 Task: Add a signature Gerard Scott containing Best wishes for a happy Veterans Day, Gerard Scott to email address softage.5@softage.net and add a label Body care
Action: Mouse moved to (870, 68)
Screenshot: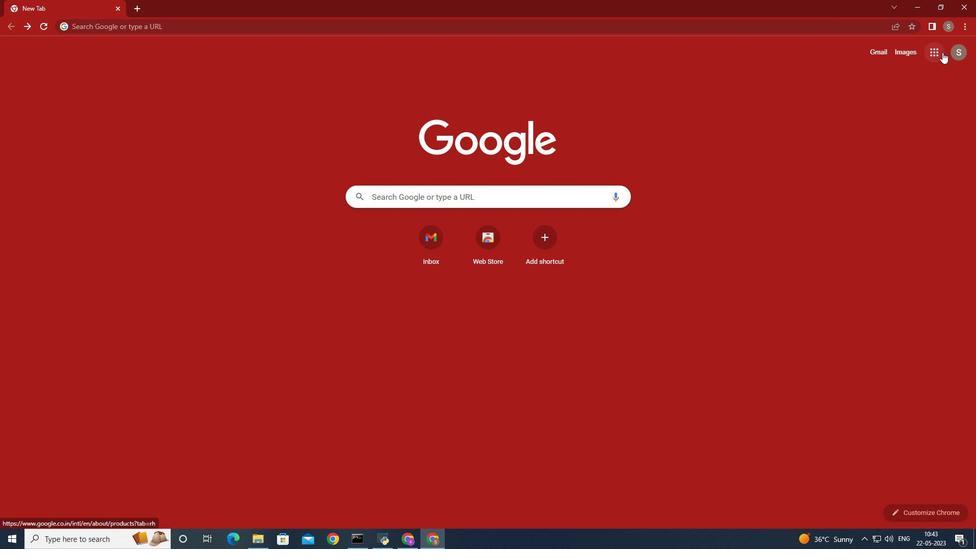 
Action: Mouse pressed left at (870, 68)
Screenshot: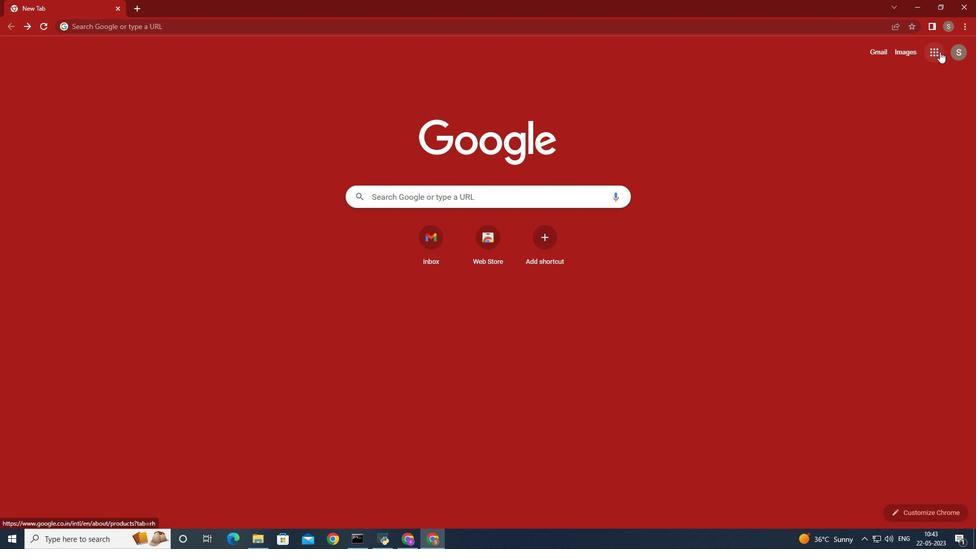 
Action: Mouse moved to (856, 87)
Screenshot: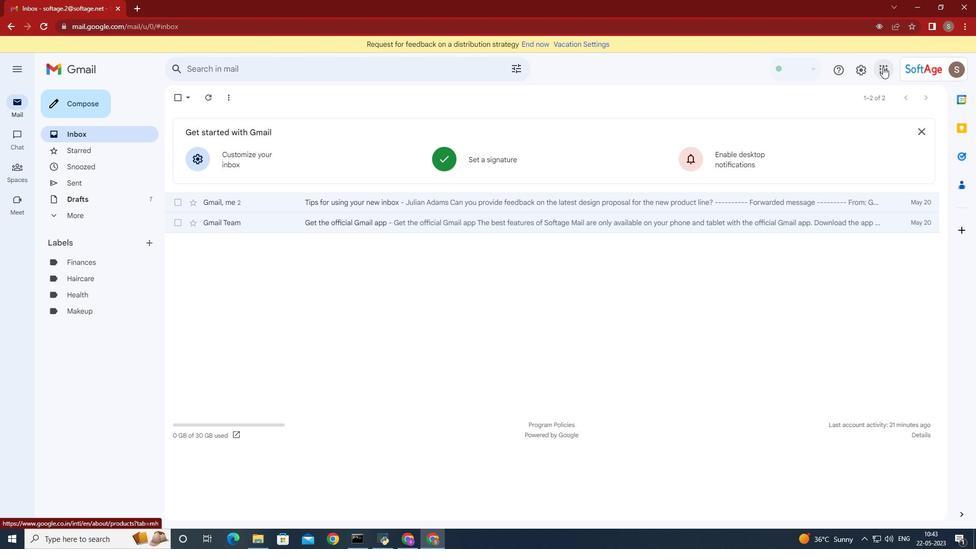 
Action: Mouse pressed left at (856, 87)
Screenshot: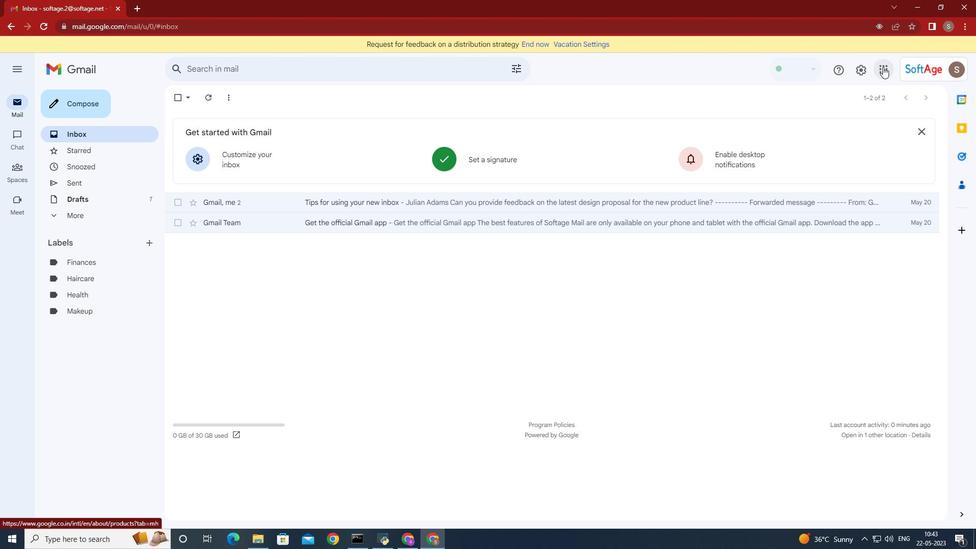 
Action: Mouse moved to (836, 132)
Screenshot: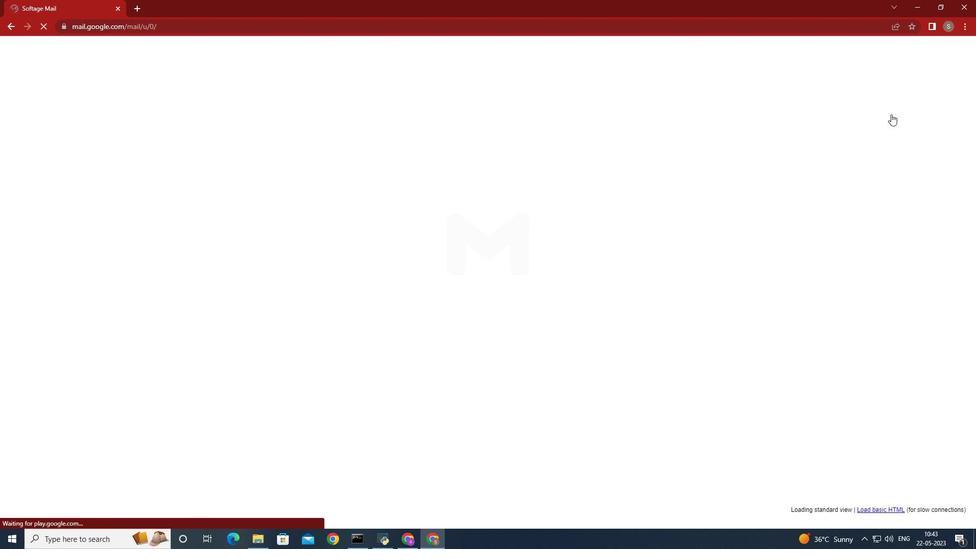 
Action: Mouse pressed left at (836, 132)
Screenshot: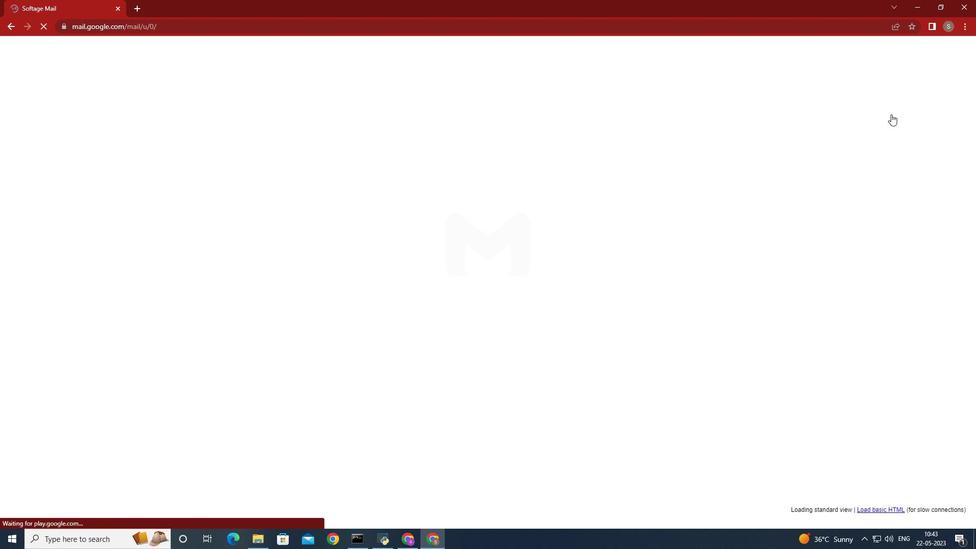 
Action: Mouse moved to (382, 249)
Screenshot: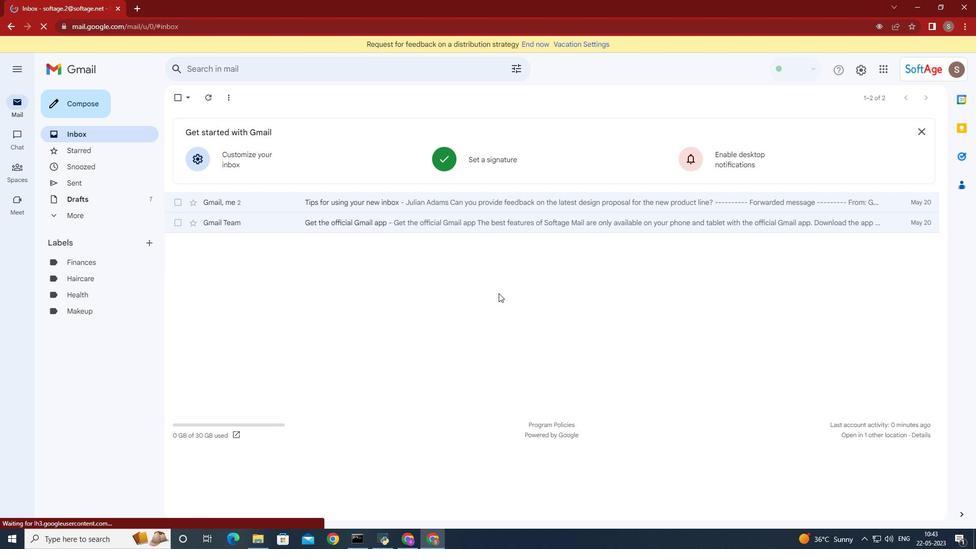
Action: Mouse scrolled (382, 249) with delta (0, 0)
Screenshot: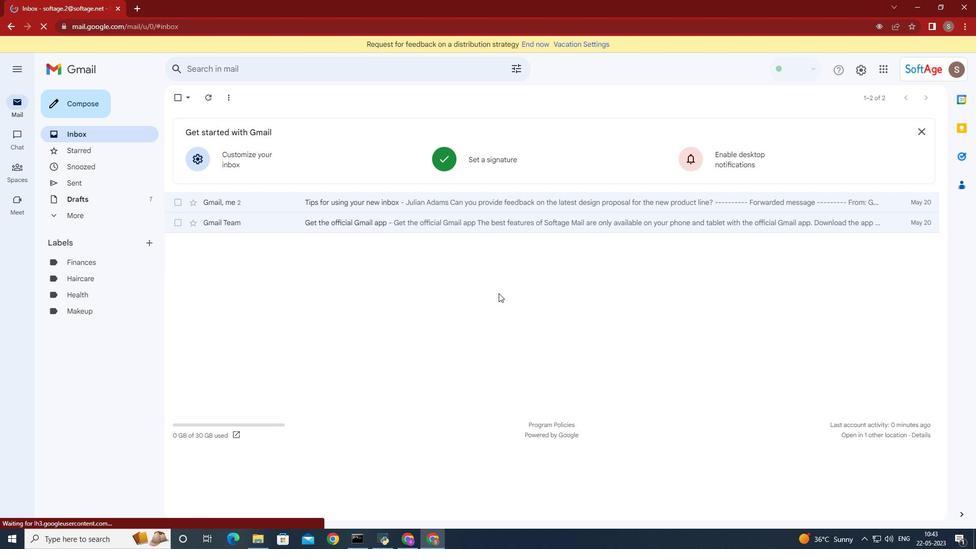 
Action: Mouse scrolled (382, 249) with delta (0, 0)
Screenshot: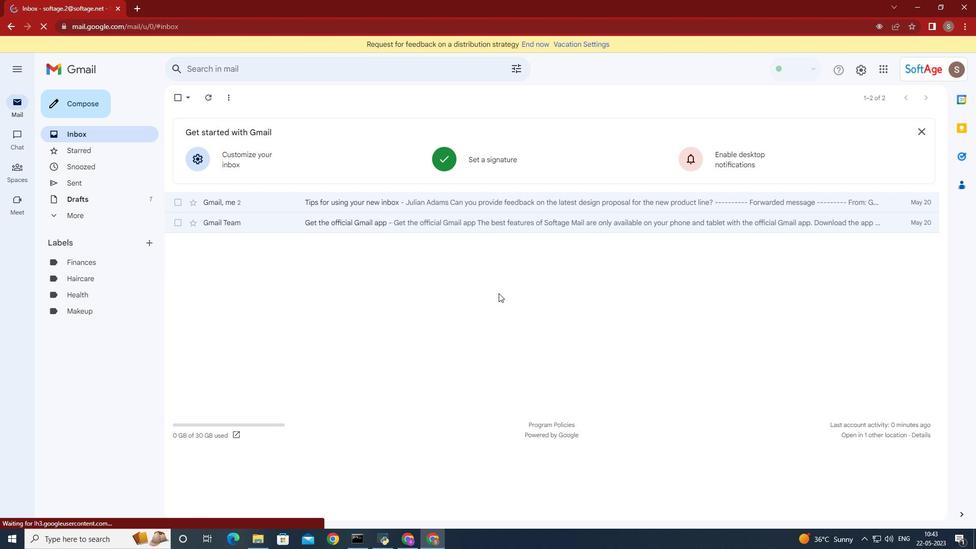
Action: Mouse scrolled (382, 249) with delta (0, 0)
Screenshot: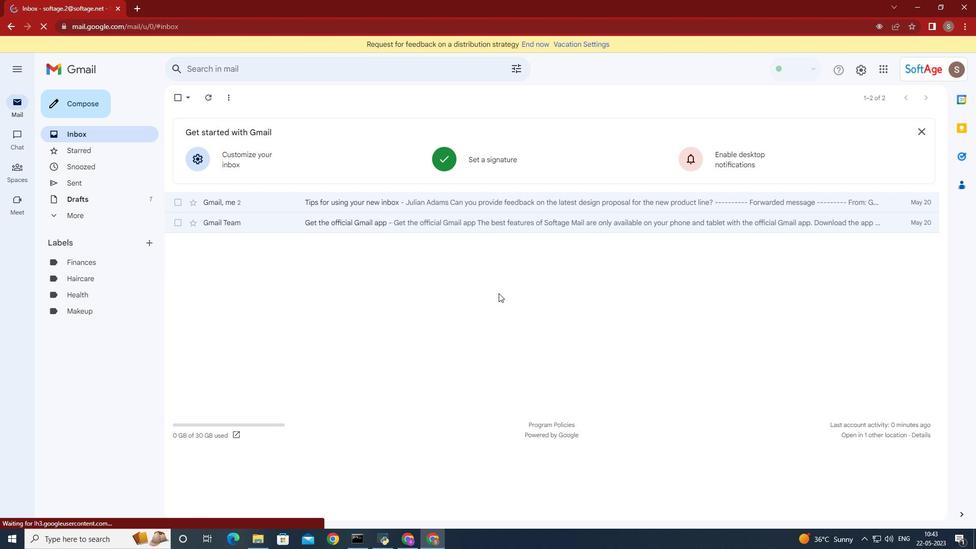 
Action: Mouse scrolled (382, 249) with delta (0, 0)
Screenshot: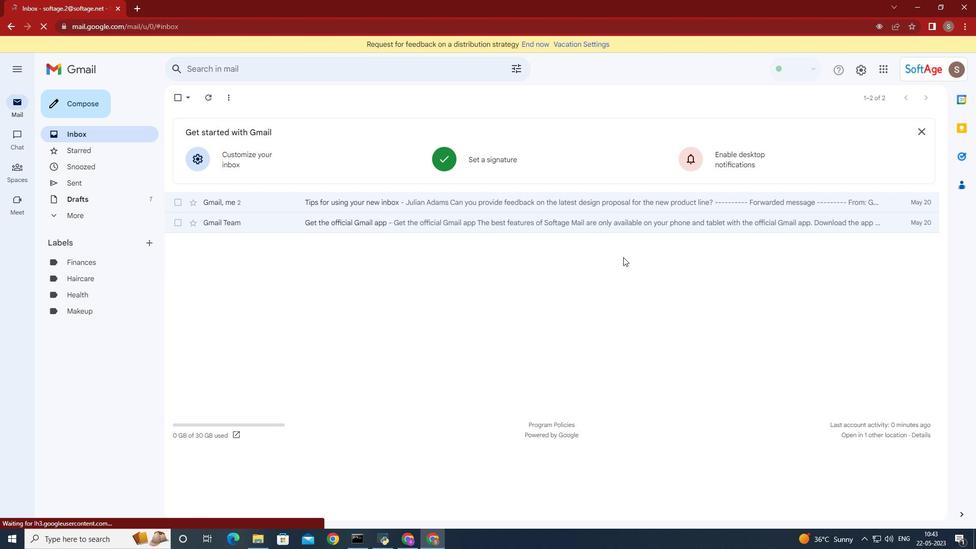 
Action: Mouse scrolled (382, 249) with delta (0, 0)
Screenshot: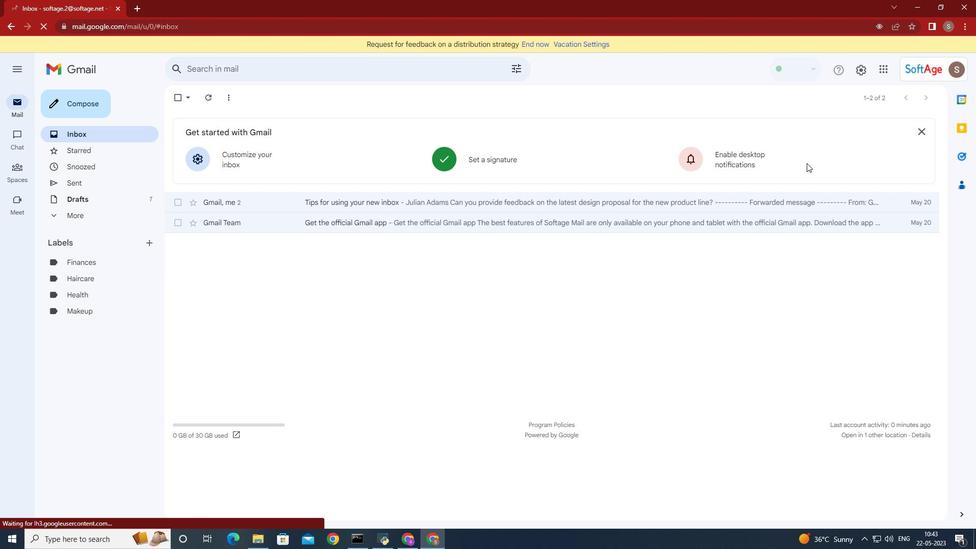 
Action: Mouse scrolled (382, 249) with delta (0, 0)
Screenshot: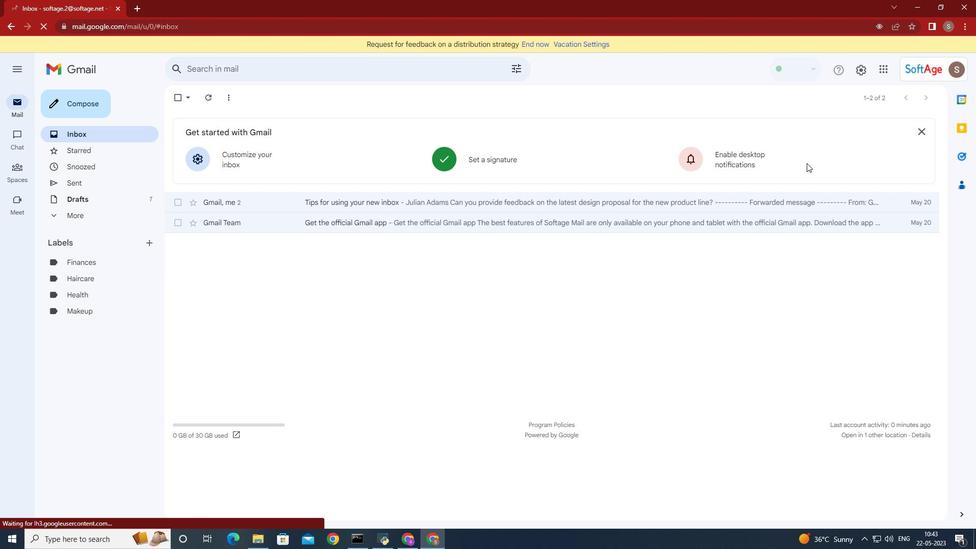 
Action: Mouse scrolled (382, 249) with delta (0, 0)
Screenshot: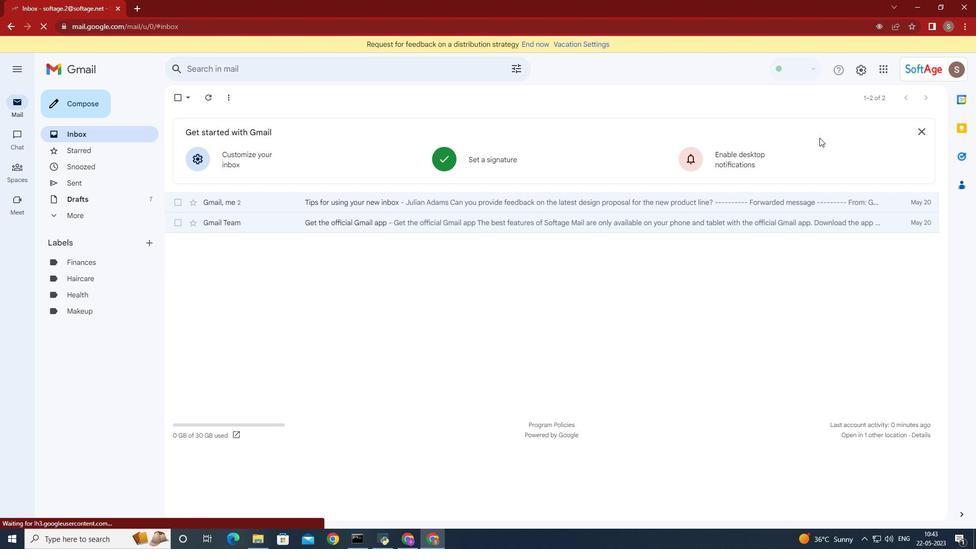 
Action: Mouse scrolled (382, 249) with delta (0, 0)
Screenshot: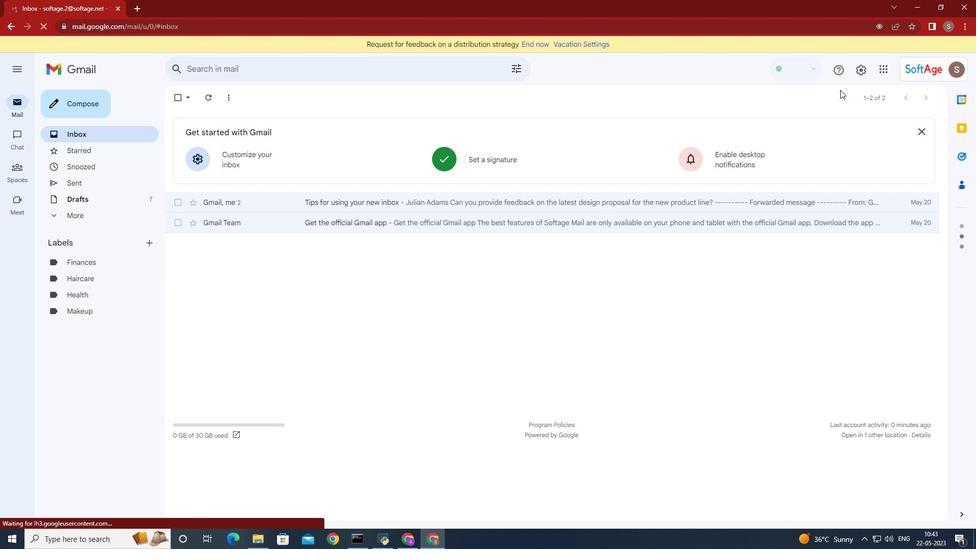 
Action: Mouse scrolled (382, 249) with delta (0, 0)
Screenshot: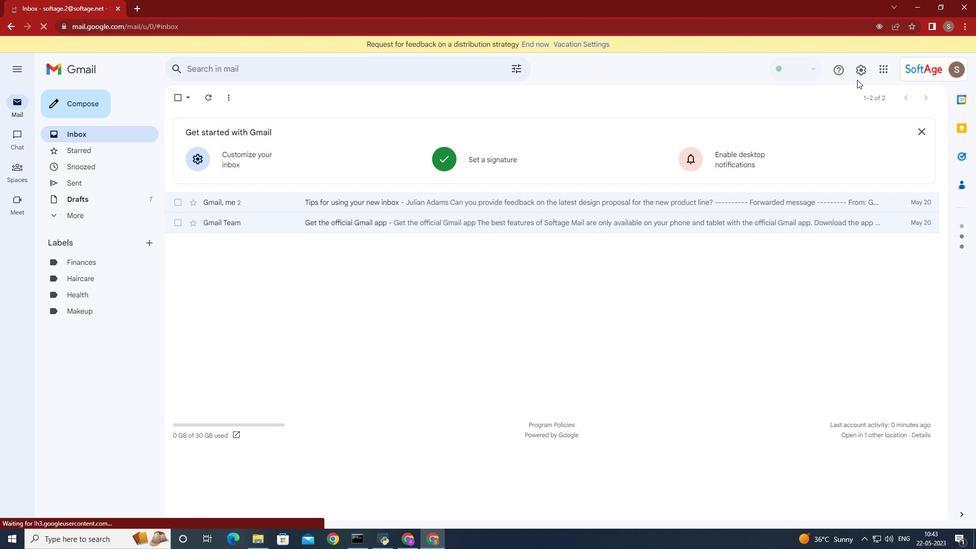 
Action: Mouse scrolled (382, 249) with delta (0, 0)
Screenshot: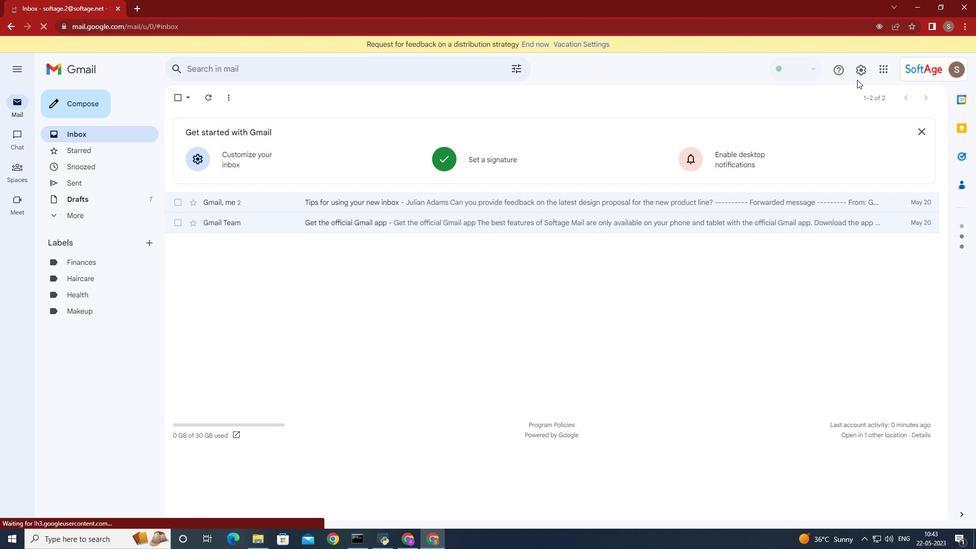 
Action: Mouse scrolled (382, 249) with delta (0, 0)
Screenshot: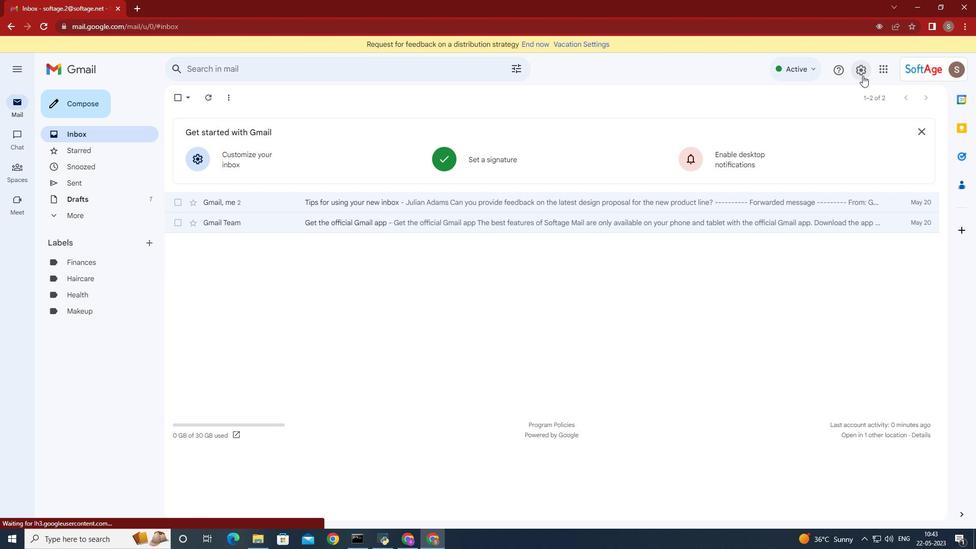 
Action: Mouse scrolled (382, 249) with delta (0, 0)
Screenshot: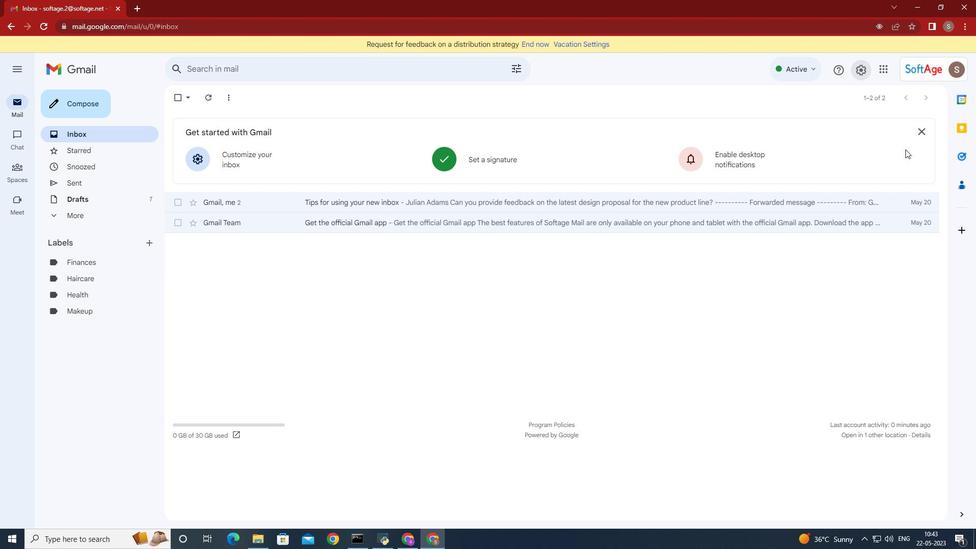 
Action: Mouse scrolled (382, 249) with delta (0, 0)
Screenshot: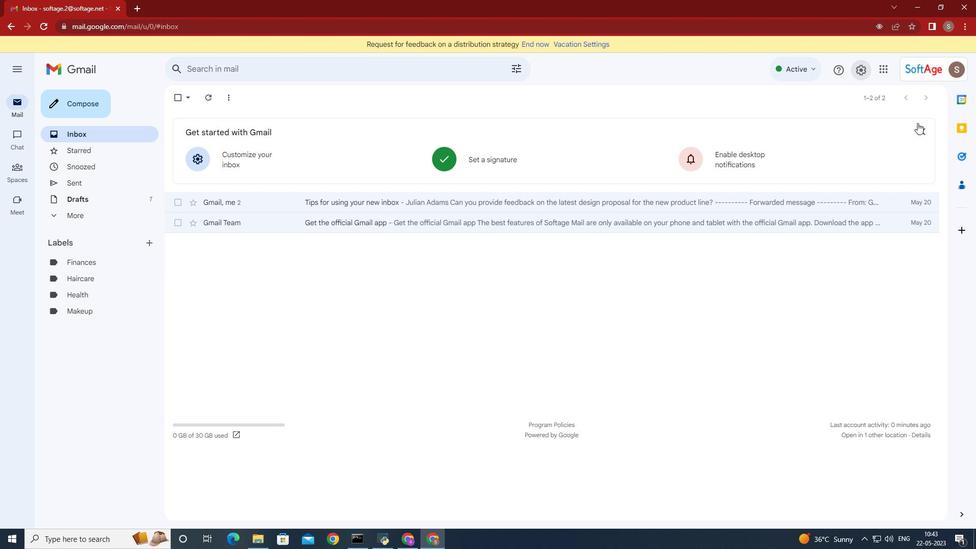 
Action: Mouse scrolled (382, 249) with delta (0, 0)
Screenshot: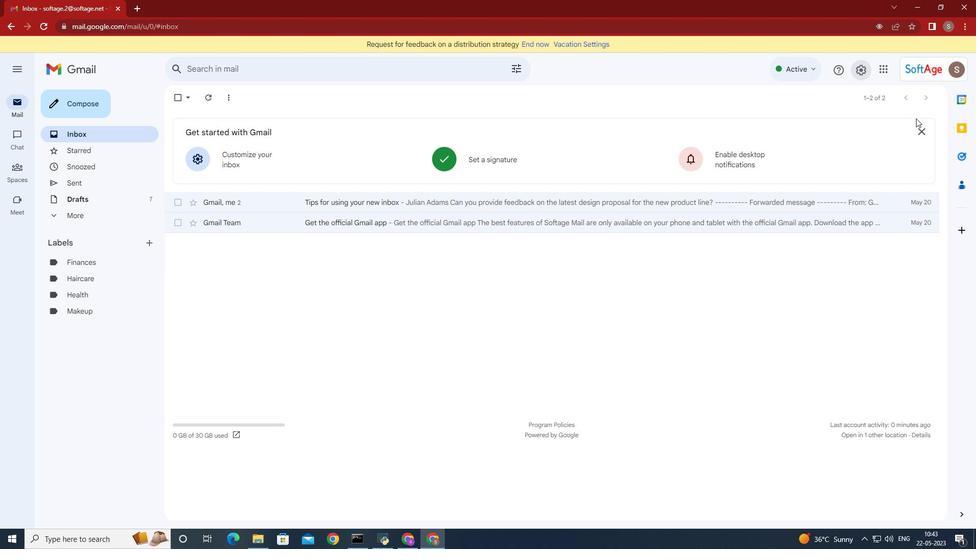
Action: Mouse moved to (438, 348)
Screenshot: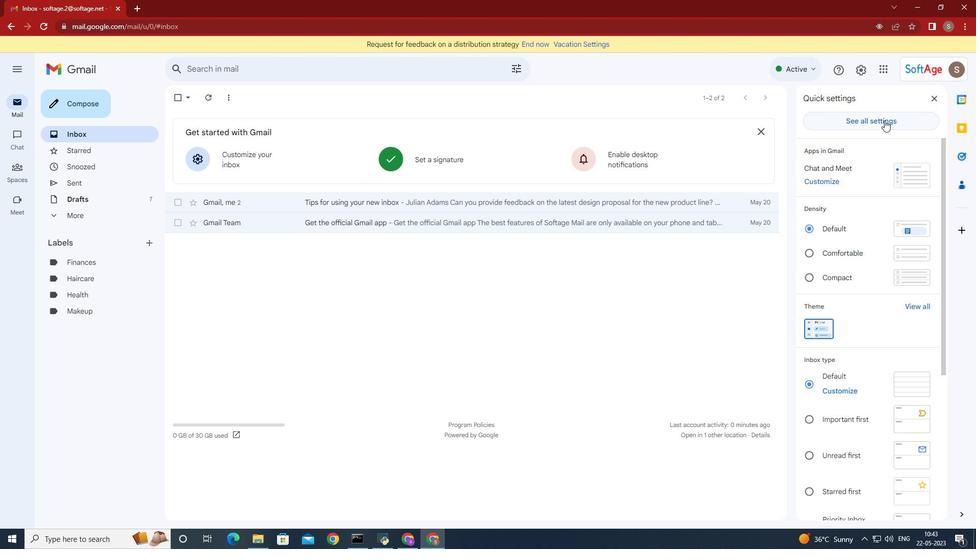 
Action: Mouse pressed left at (438, 348)
Screenshot: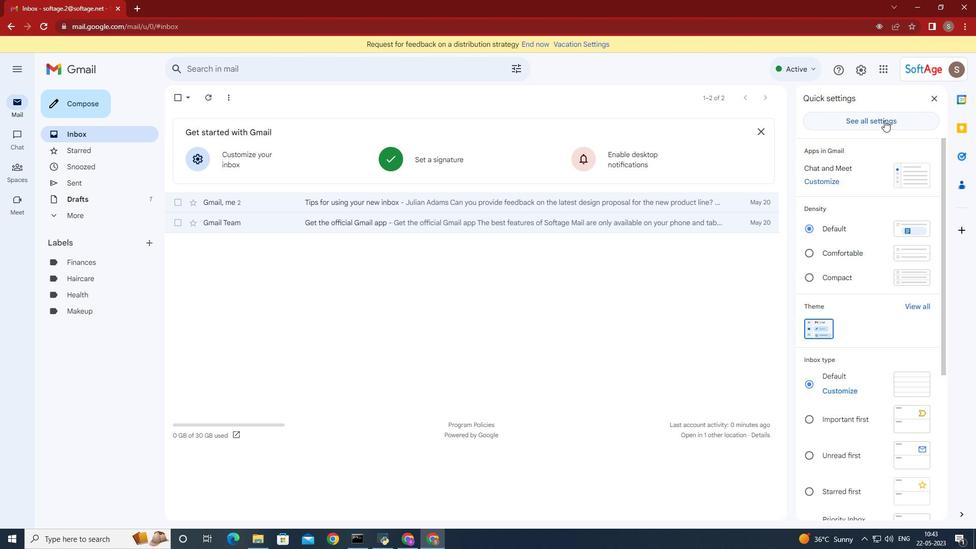 
Action: Mouse moved to (563, 311)
Screenshot: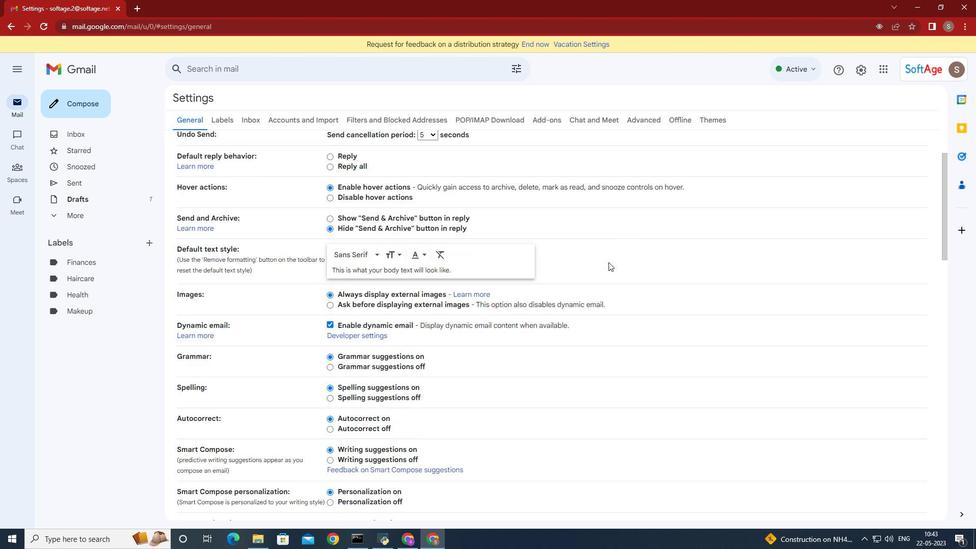 
Action: Mouse pressed left at (563, 311)
Screenshot: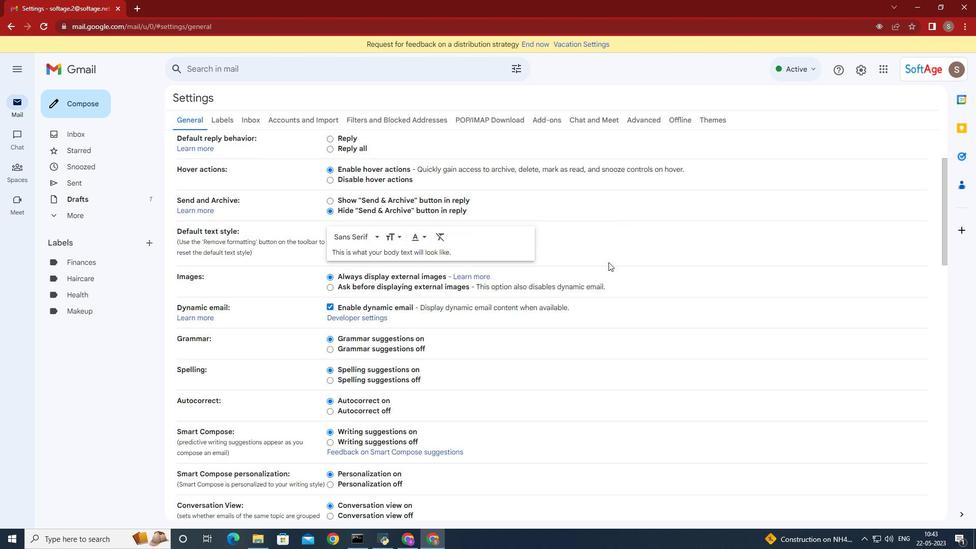 
Action: Mouse moved to (371, 356)
Screenshot: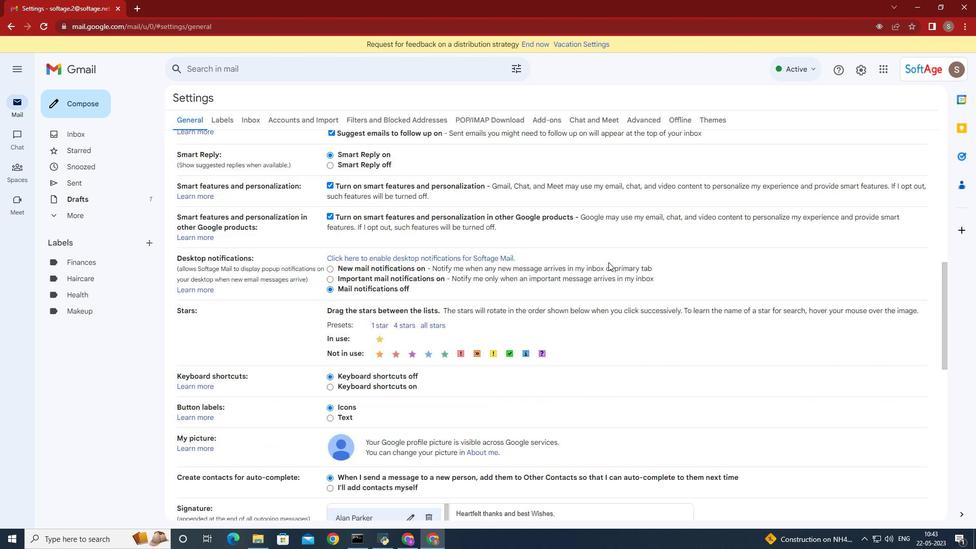
Action: Mouse pressed left at (371, 356)
Screenshot: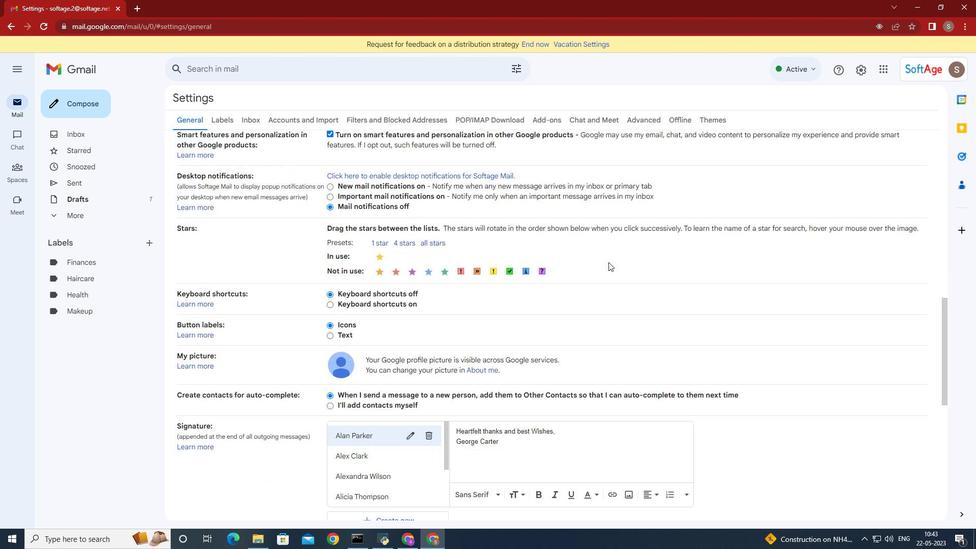 
Action: Mouse moved to (444, 293)
Screenshot: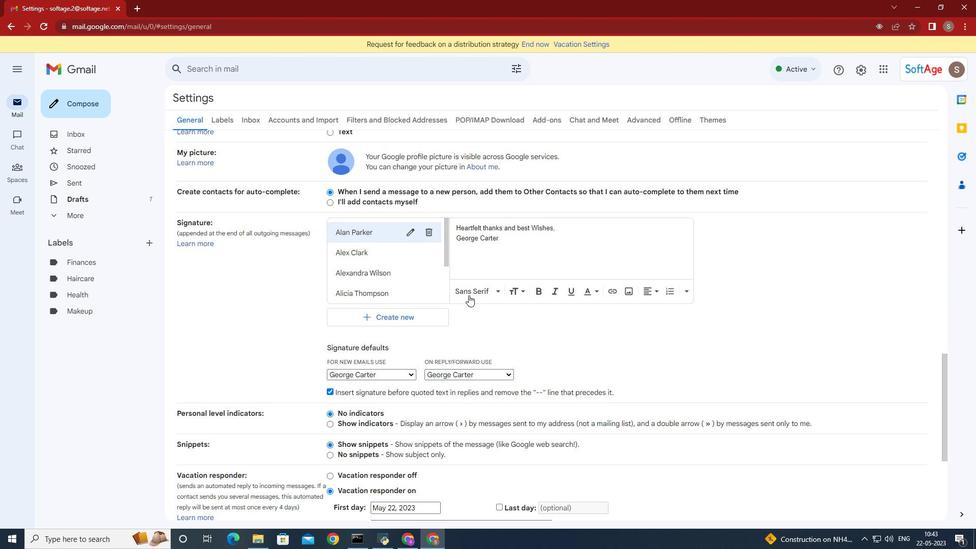 
Action: Key pressed <Key.caps_lock>S<Key.caps_lock>cott<Key.space><Key.caps_lock><Key.backspace><Key.backspace><Key.backspace><Key.backspace><Key.backspace><Key.backspace>G<Key.caps_lock>ereard<Key.space><Key.caps_lock>S<Key.caps_lock>cott
Screenshot: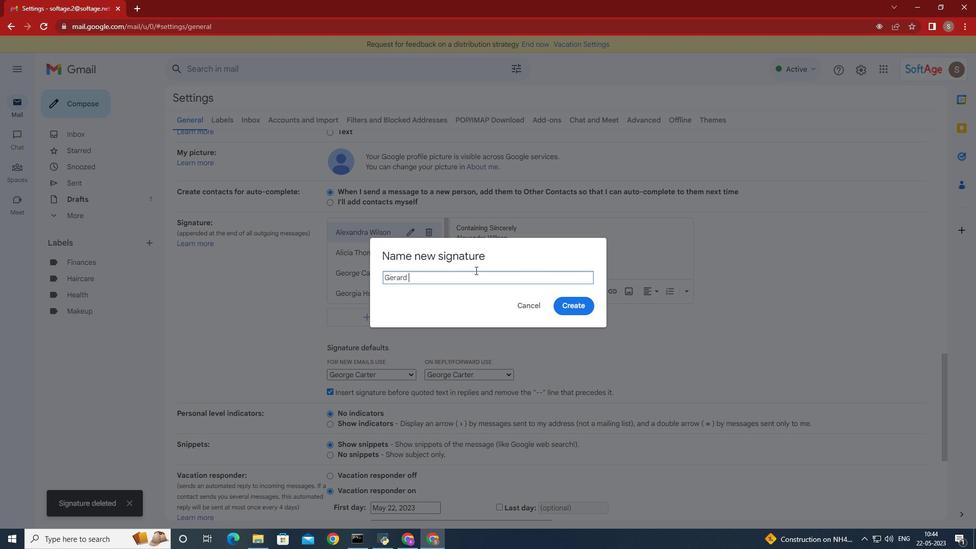 
Action: Mouse moved to (403, 284)
Screenshot: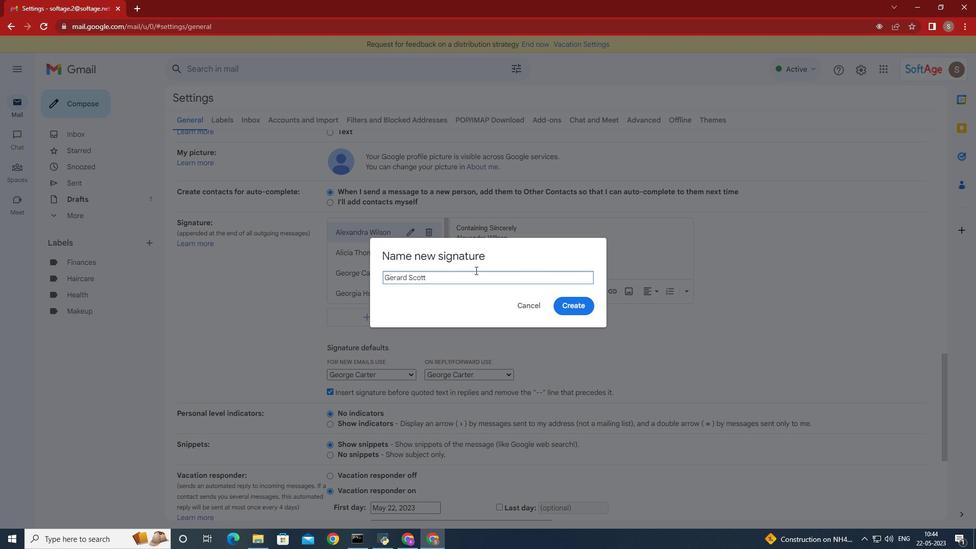 
Action: Mouse pressed left at (403, 284)
Screenshot: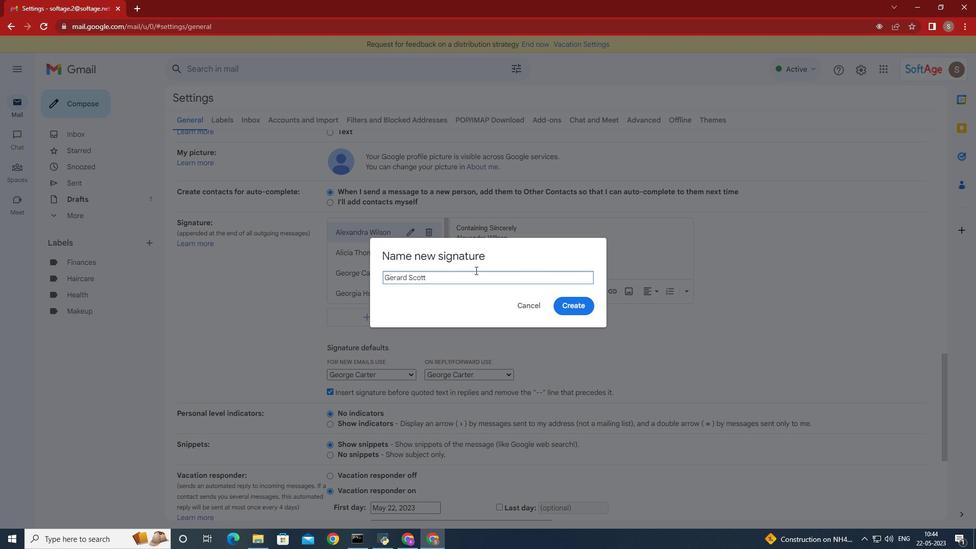 
Action: Mouse moved to (399, 284)
Screenshot: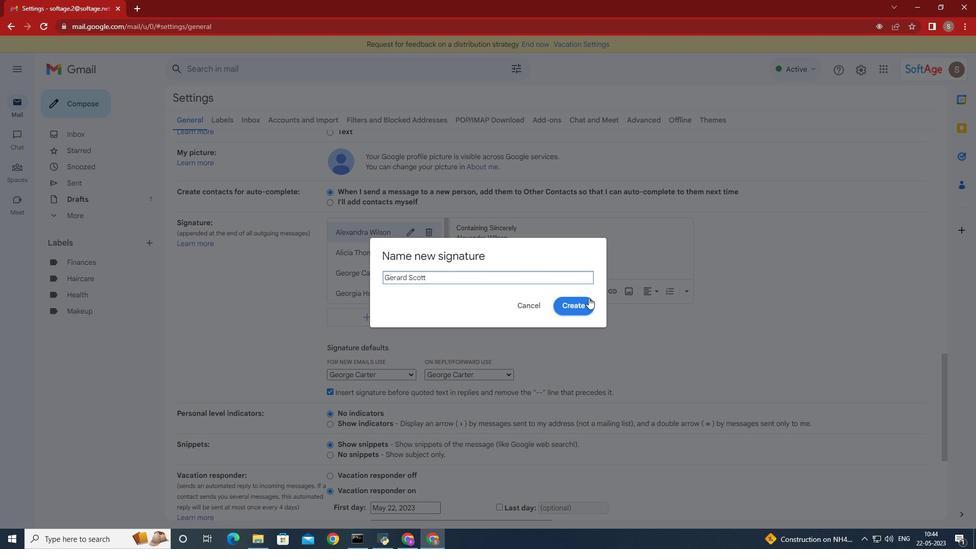 
Action: Mouse pressed left at (399, 284)
Screenshot: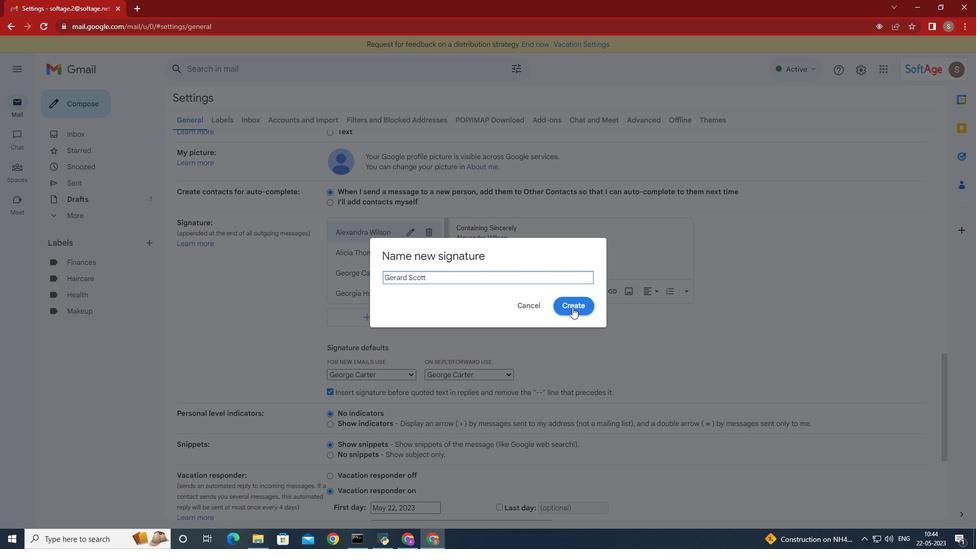 
Action: Mouse moved to (415, 288)
Screenshot: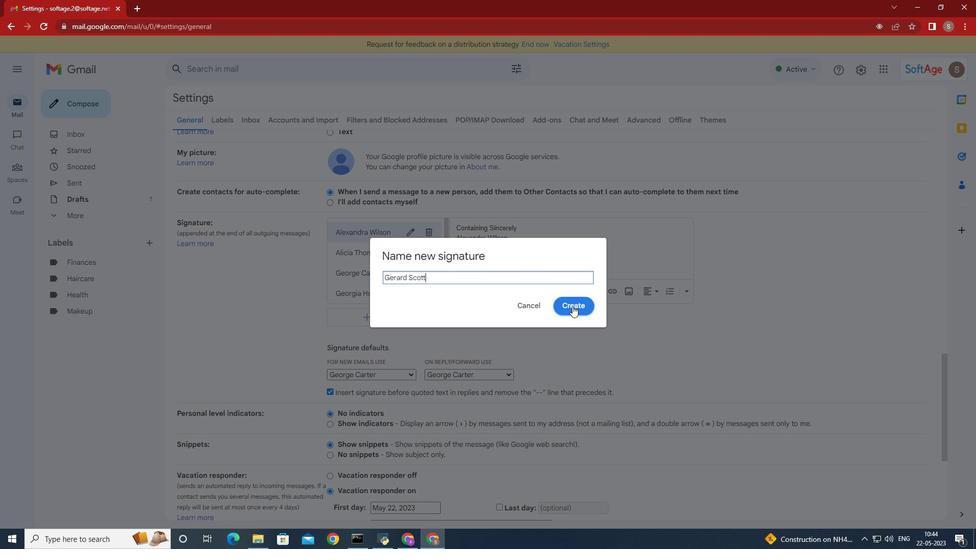 
Action: Key pressed <Key.backspace>
Screenshot: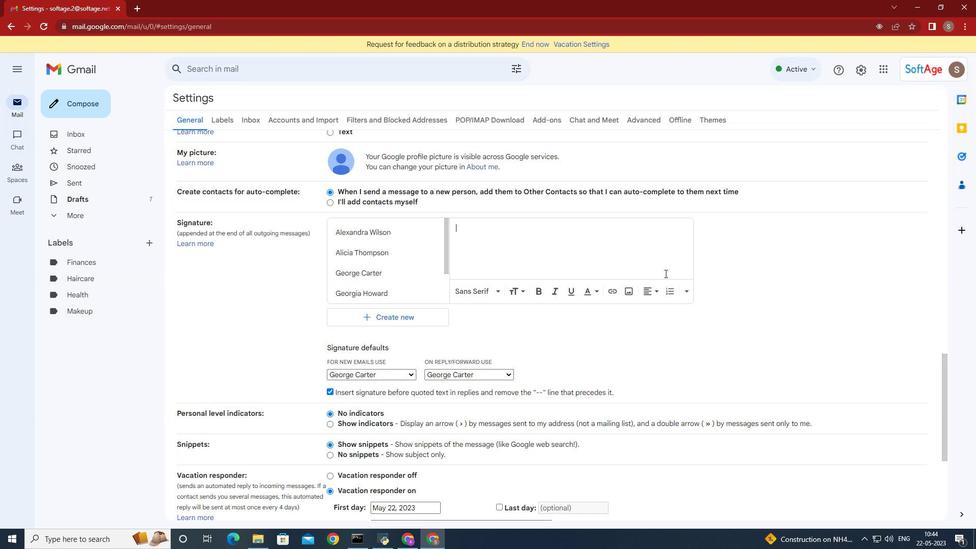 
Action: Mouse moved to (582, 310)
Screenshot: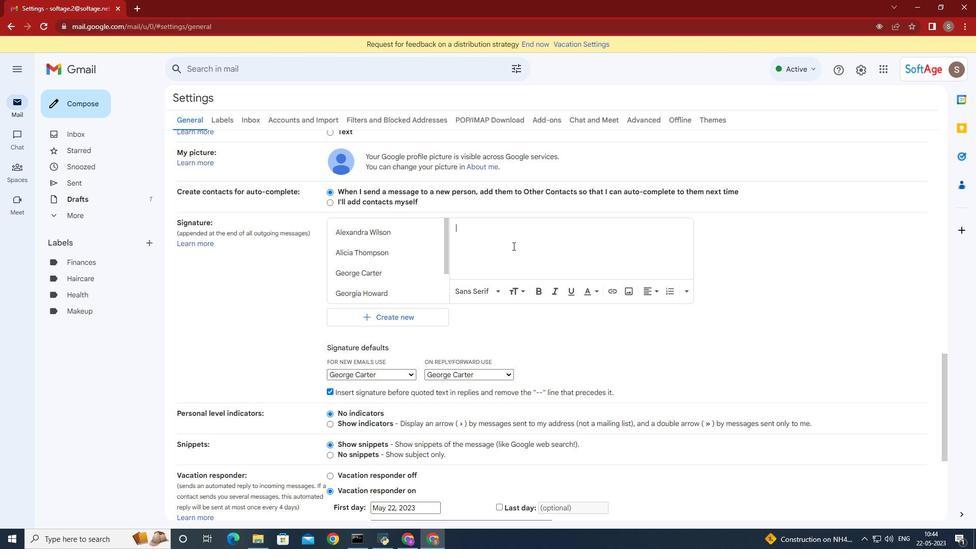 
Action: Mouse pressed left at (582, 310)
Screenshot: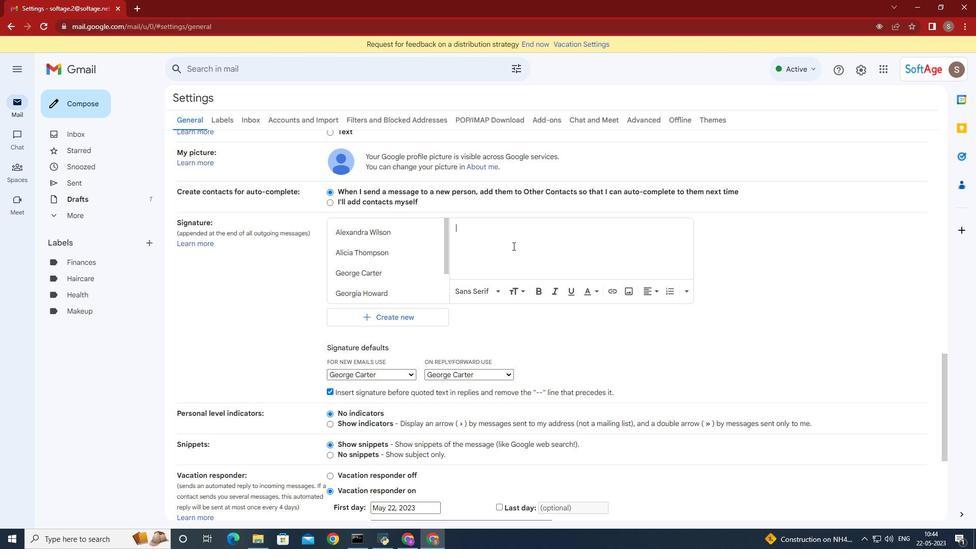 
Action: Mouse moved to (467, 277)
Screenshot: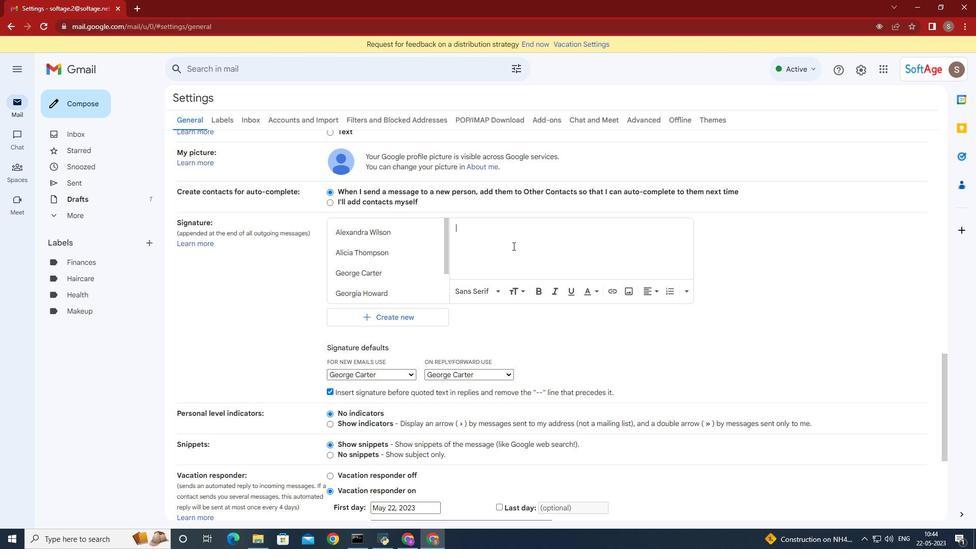 
Action: Mouse scrolled (467, 277) with delta (0, 0)
Screenshot: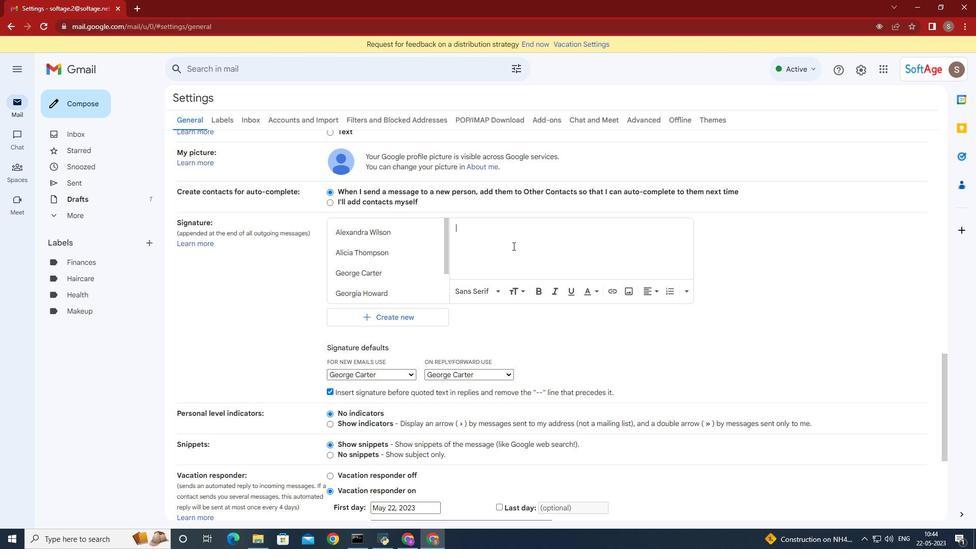 
Action: Mouse scrolled (467, 277) with delta (0, 0)
Screenshot: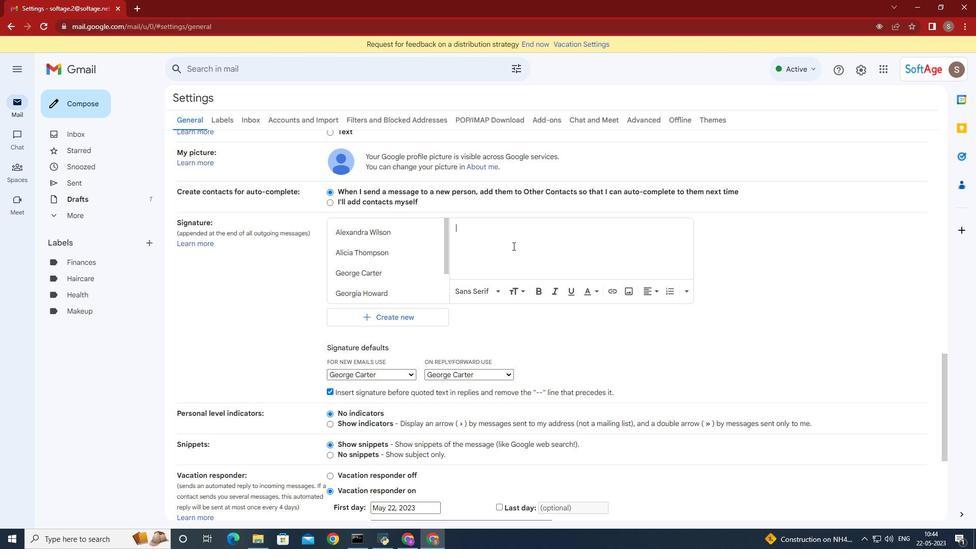 
Action: Mouse moved to (493, 266)
Screenshot: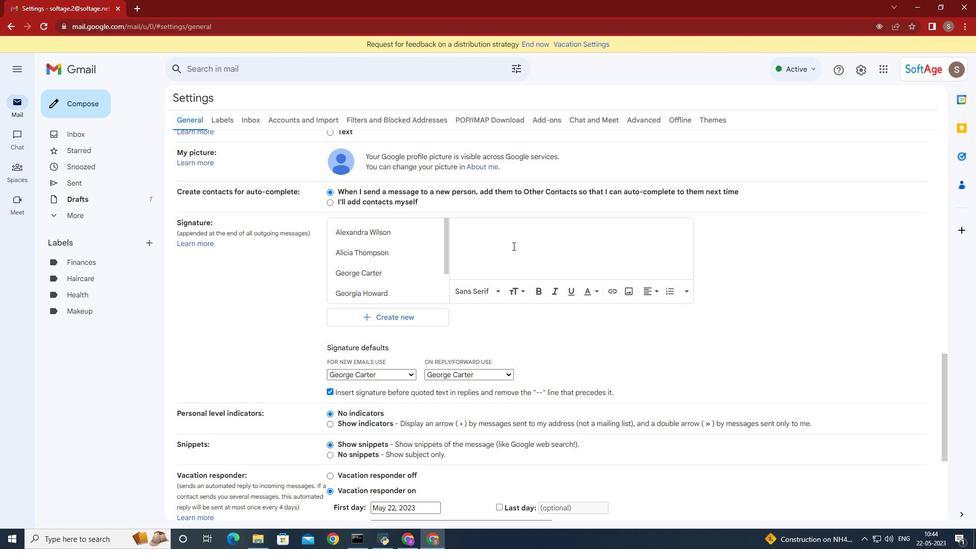 
Action: Mouse pressed left at (493, 266)
Screenshot: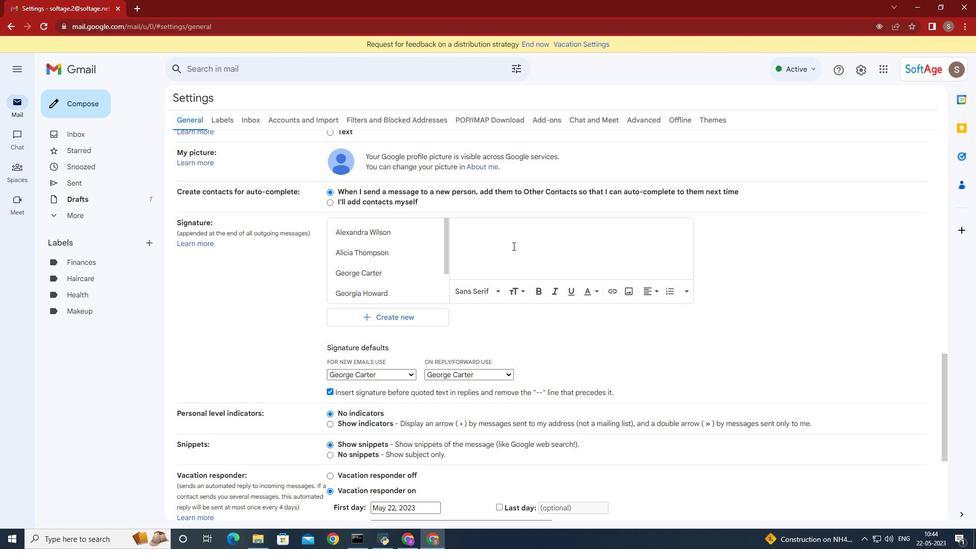 
Action: Key pressed <Key.caps_lock>B<Key.caps_lock>est<Key.space>wishes<Key.space>for<Key.space>a<Key.space>happy<Key.space>veterand<Key.space><Key.backspace><Key.backspace>s<Key.space><Key.caps_lock>D<Key.caps_lock>ay,<Key.enter><Key.caps_lock>F<Key.backspace>G<Key.caps_lock>ere<Key.backspace>ard<Key.space><Key.caps_lock>S<Key.caps_lock>cott
Screenshot: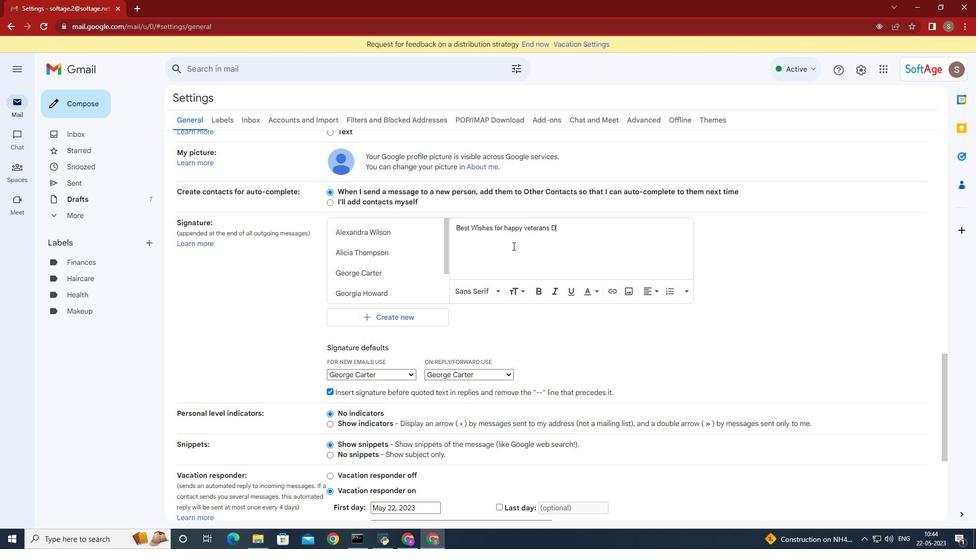 
Action: Mouse moved to (481, 314)
Screenshot: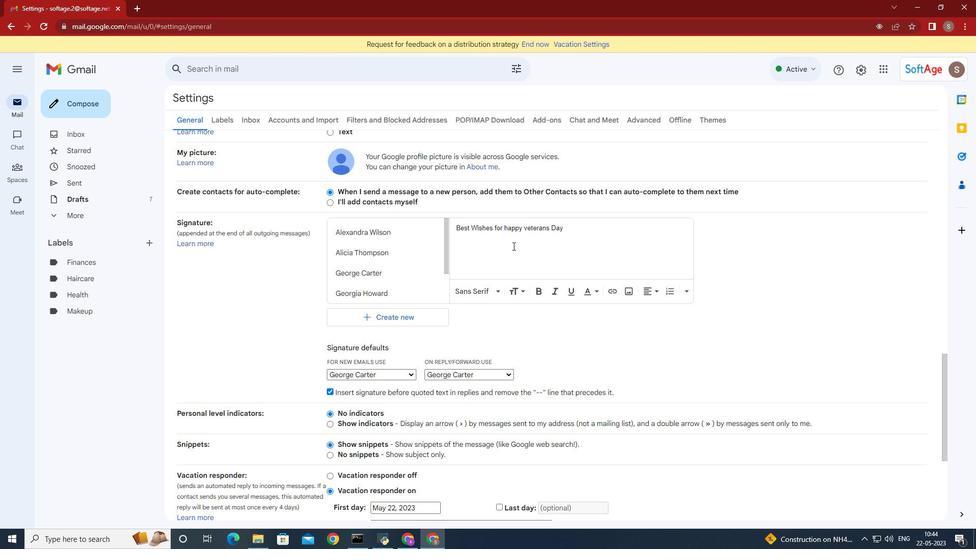 
Action: Mouse scrolled (481, 313) with delta (0, 0)
Screenshot: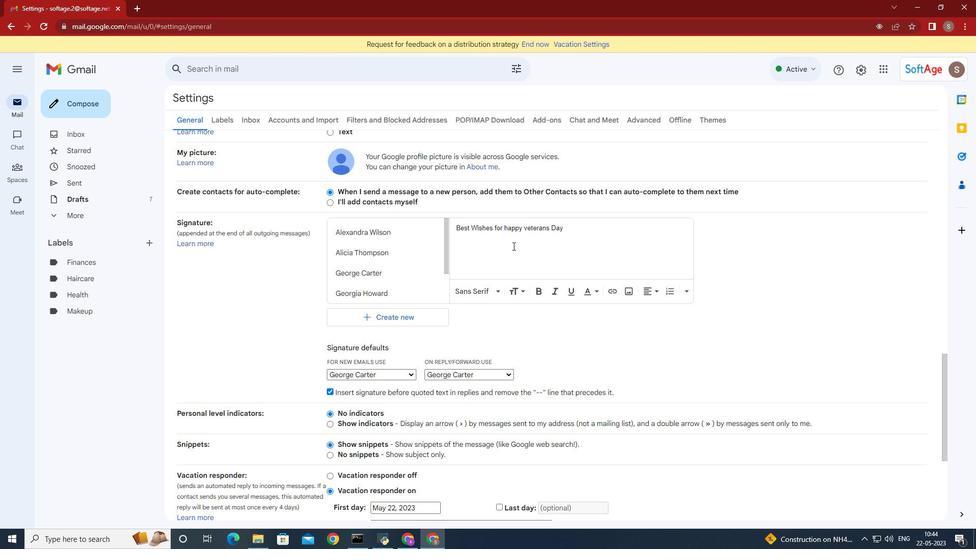 
Action: Mouse scrolled (481, 313) with delta (0, 0)
Screenshot: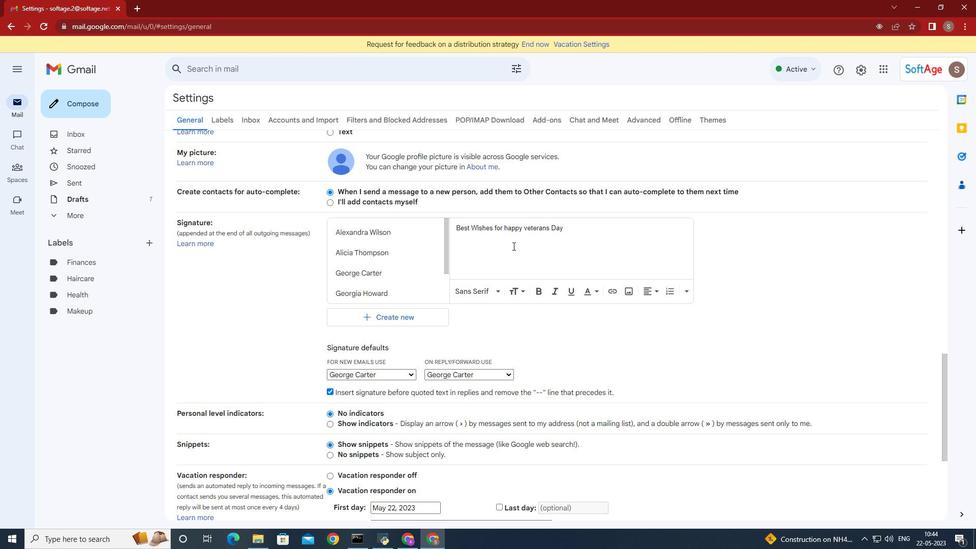 
Action: Mouse scrolled (481, 313) with delta (0, 0)
Screenshot: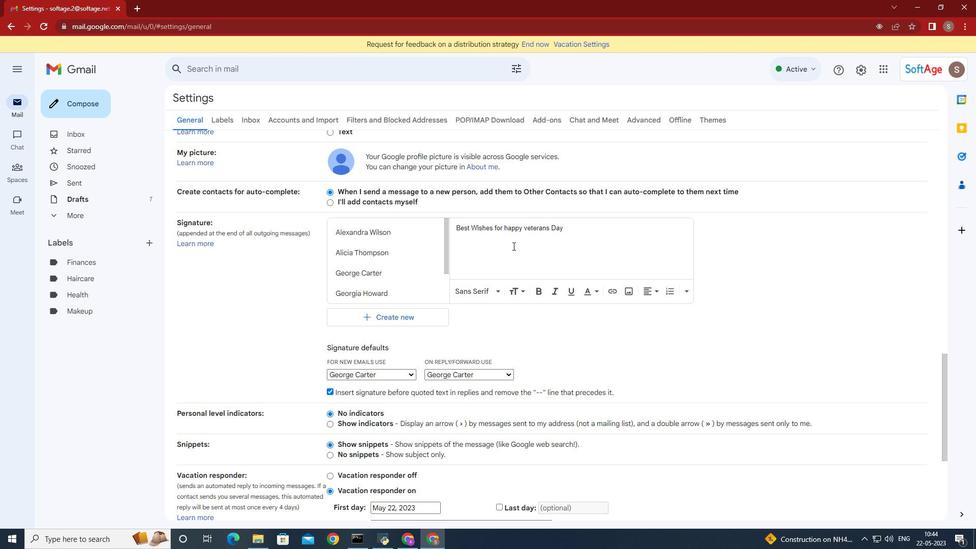 
Action: Mouse scrolled (481, 313) with delta (0, 0)
Screenshot: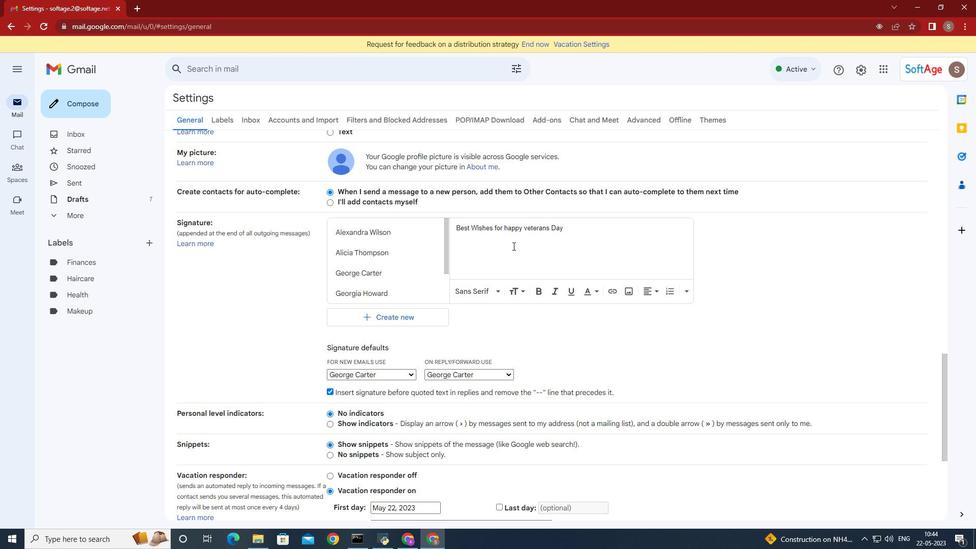 
Action: Mouse scrolled (481, 313) with delta (0, 0)
Screenshot: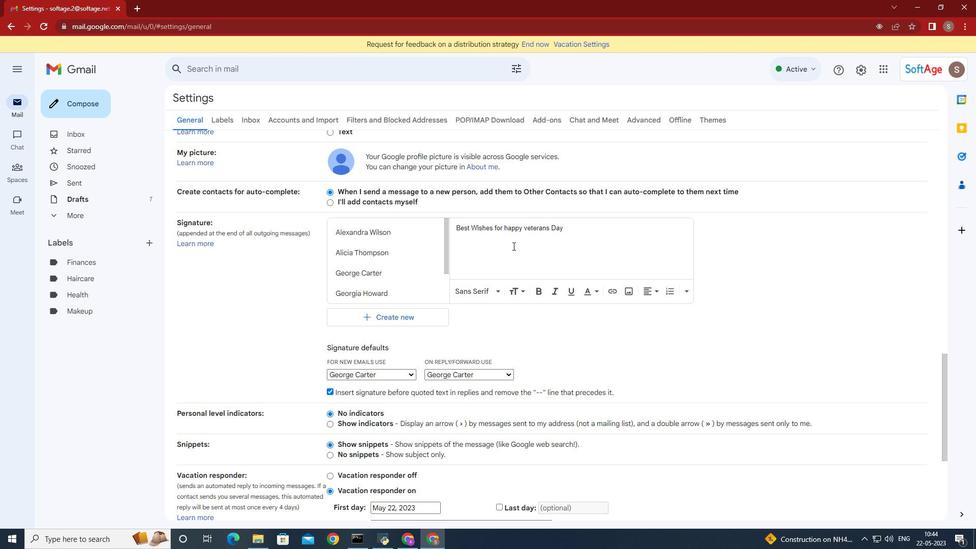 
Action: Mouse scrolled (481, 313) with delta (0, 0)
Screenshot: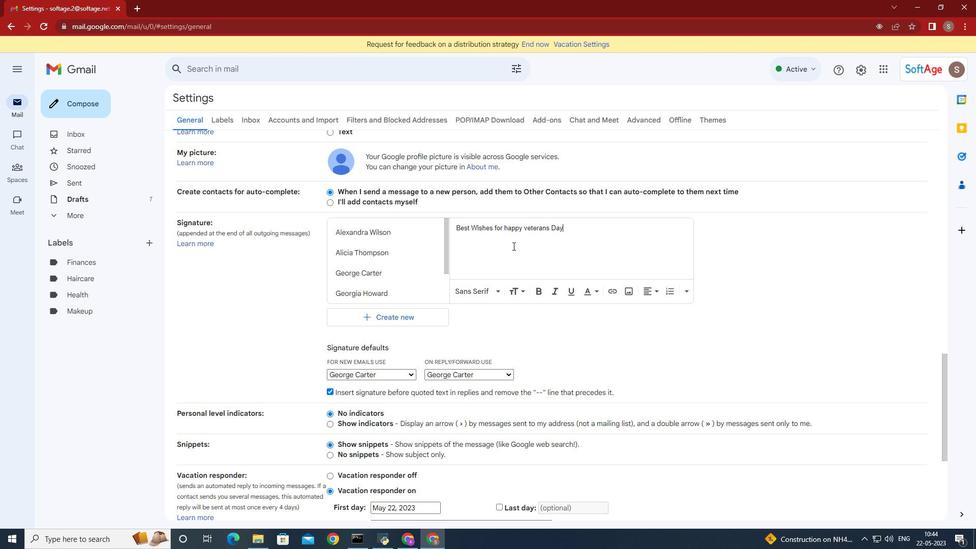 
Action: Mouse scrolled (481, 313) with delta (0, 0)
Screenshot: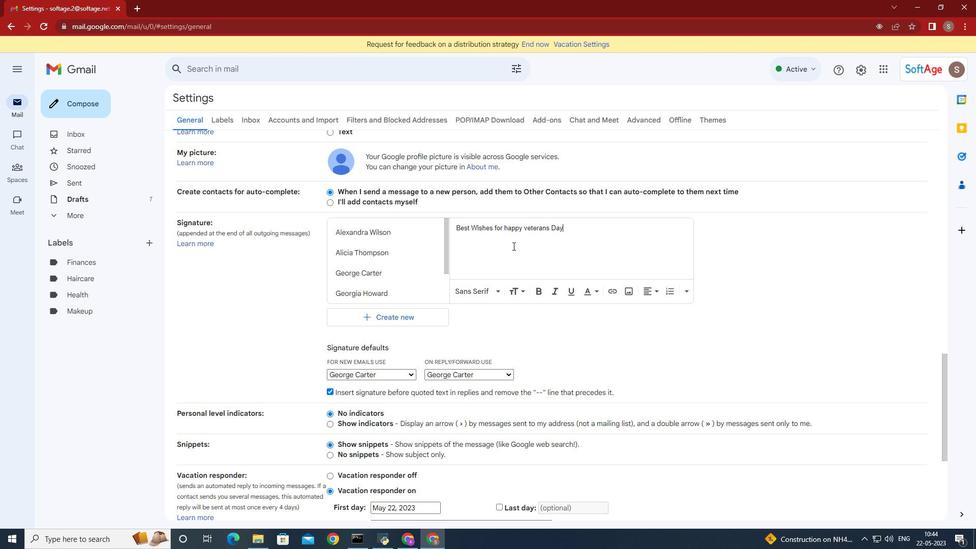 
Action: Mouse scrolled (481, 313) with delta (0, 0)
Screenshot: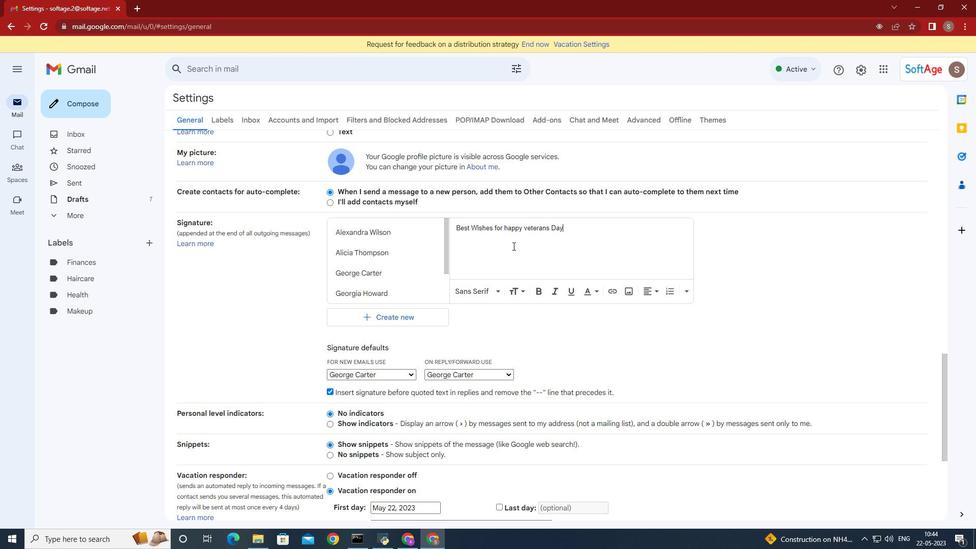 
Action: Mouse scrolled (481, 313) with delta (0, 0)
Screenshot: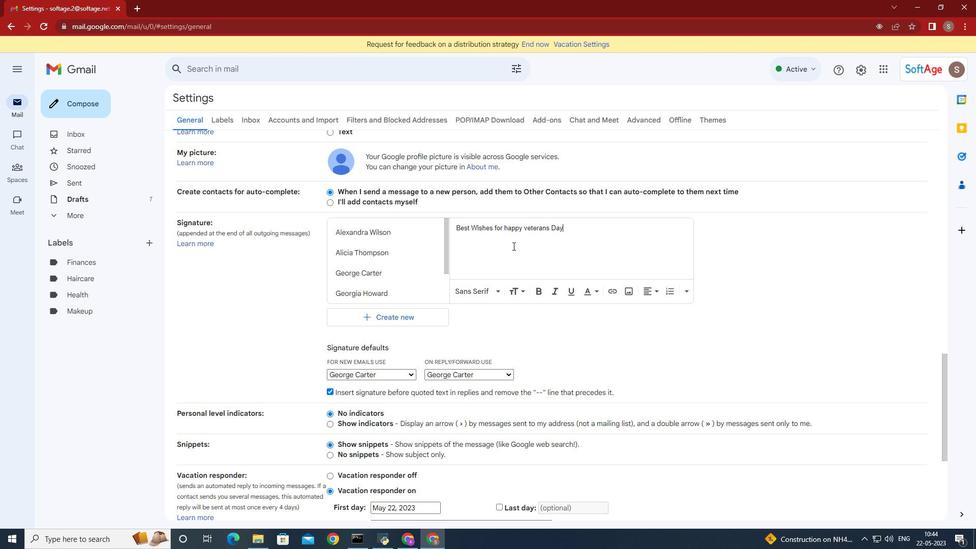 
Action: Mouse moved to (530, 462)
Screenshot: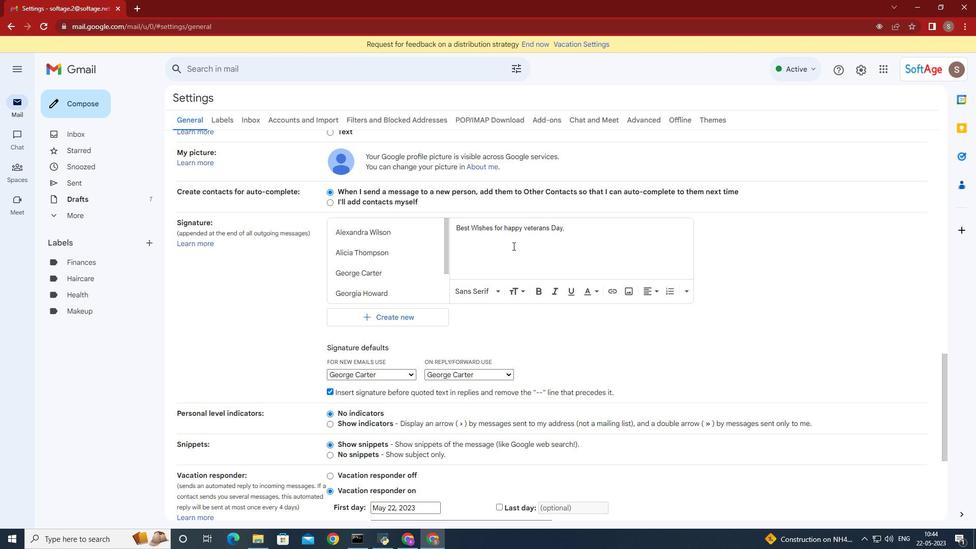 
Action: Mouse pressed left at (530, 462)
Screenshot: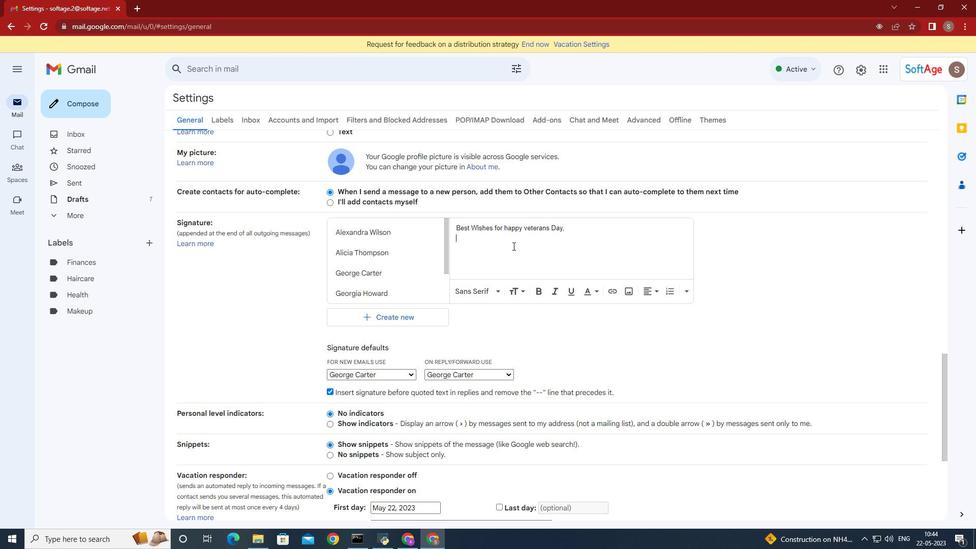 
Action: Mouse moved to (81, 124)
Screenshot: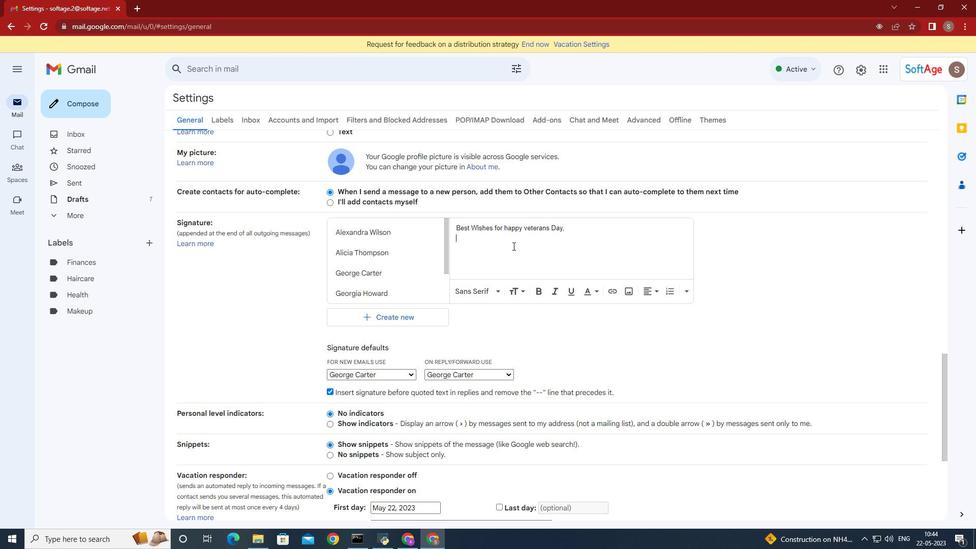
Action: Mouse pressed left at (81, 124)
Screenshot: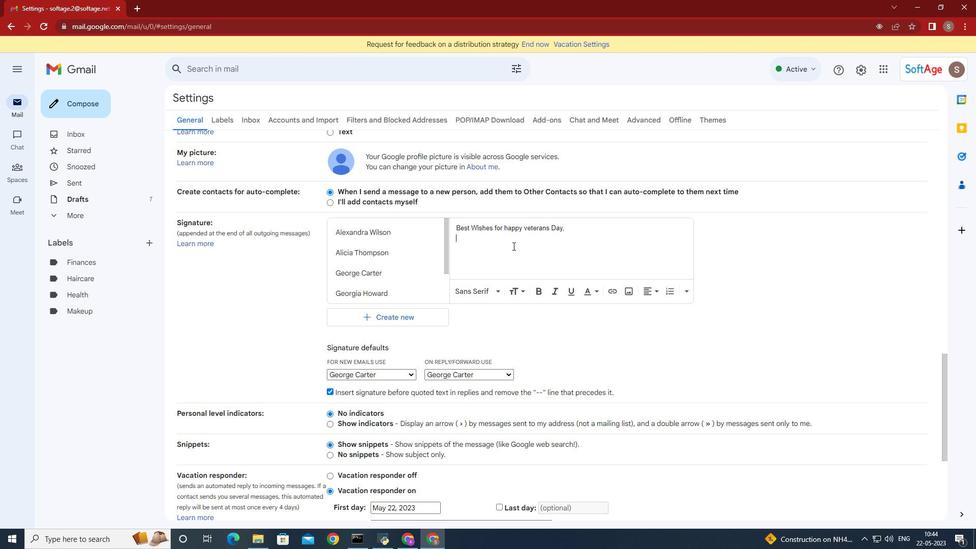 
Action: Mouse moved to (919, 228)
Screenshot: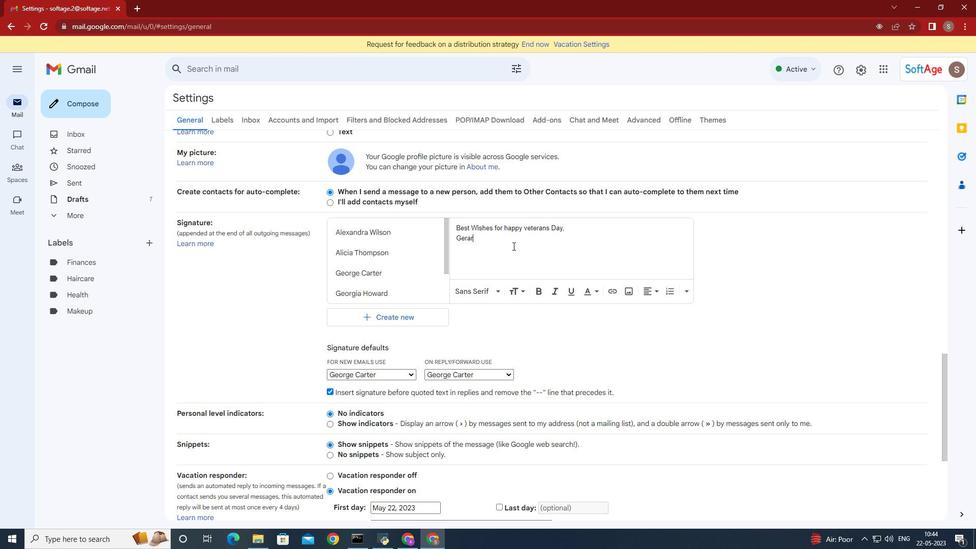
Action: Mouse pressed left at (919, 228)
Screenshot: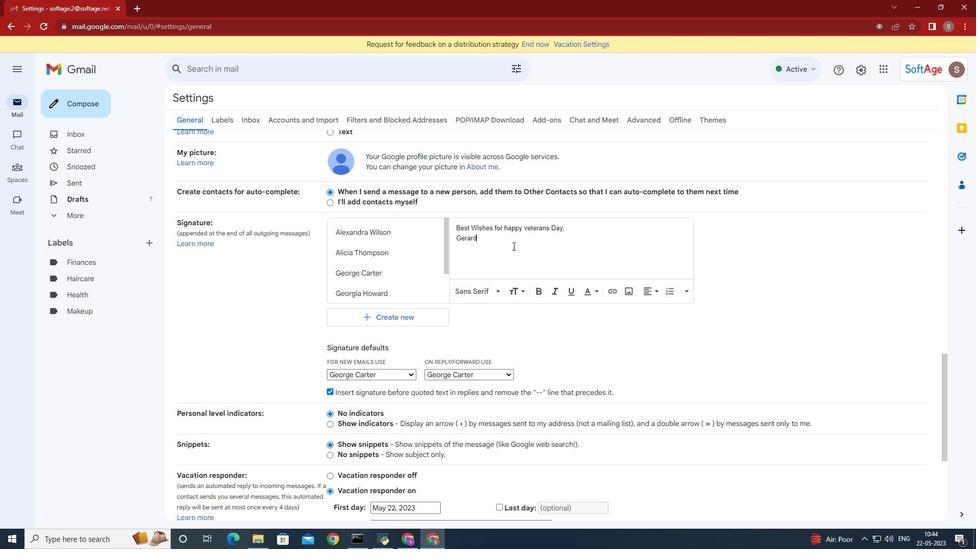 
Action: Mouse moved to (261, 499)
Screenshot: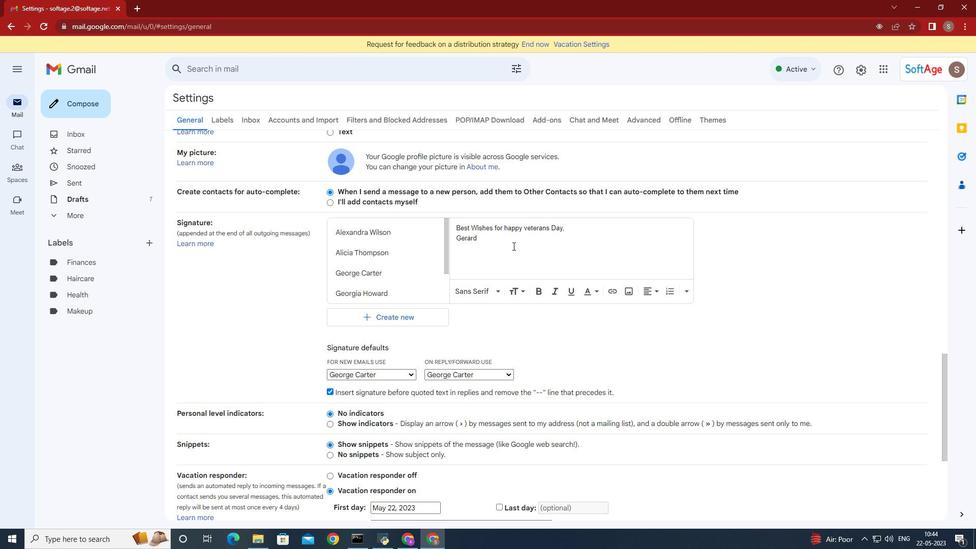 
Action: Mouse pressed left at (261, 499)
Screenshot: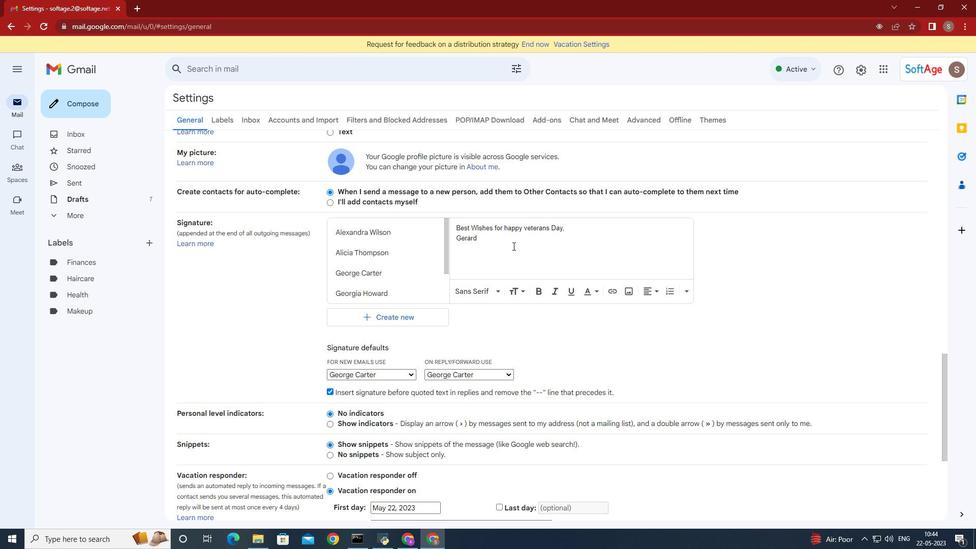 
Action: Mouse moved to (303, 476)
Screenshot: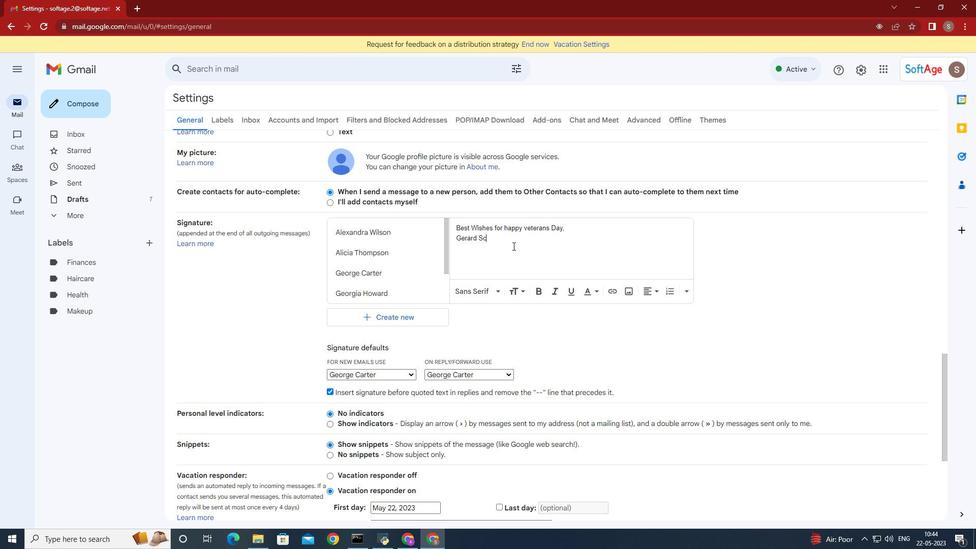 
Action: Mouse pressed left at (303, 476)
Screenshot: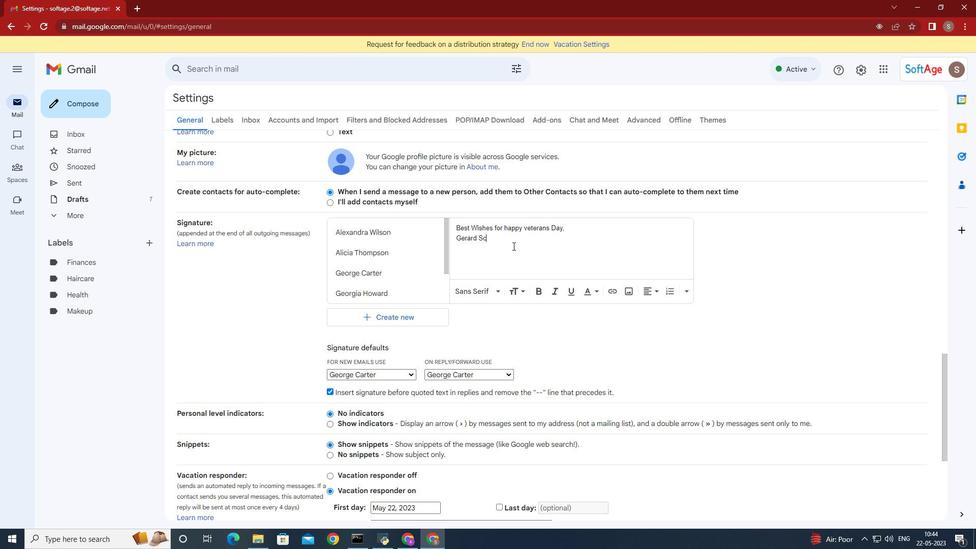 
Action: Mouse moved to (138, 101)
Screenshot: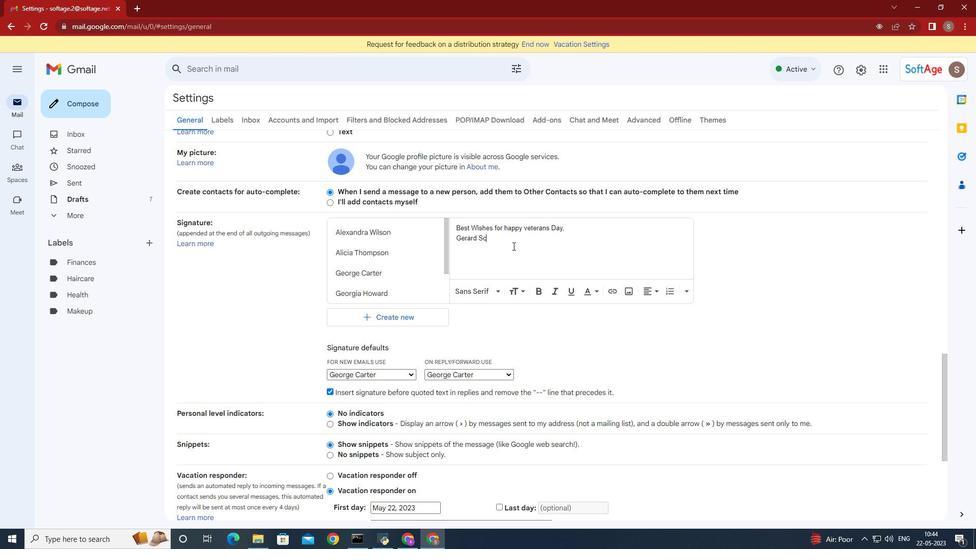 
Action: Mouse pressed left at (138, 101)
Screenshot: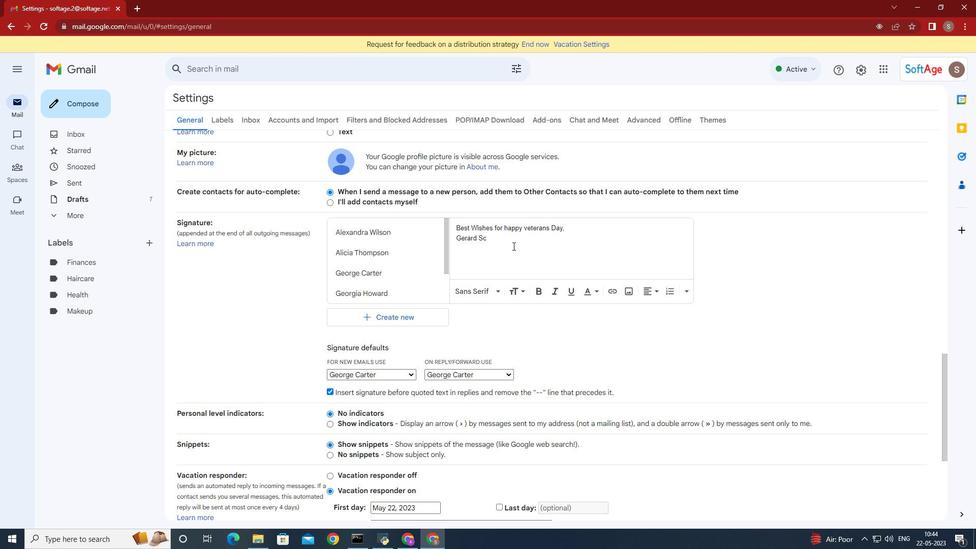 
Action: Mouse moved to (120, 105)
Screenshot: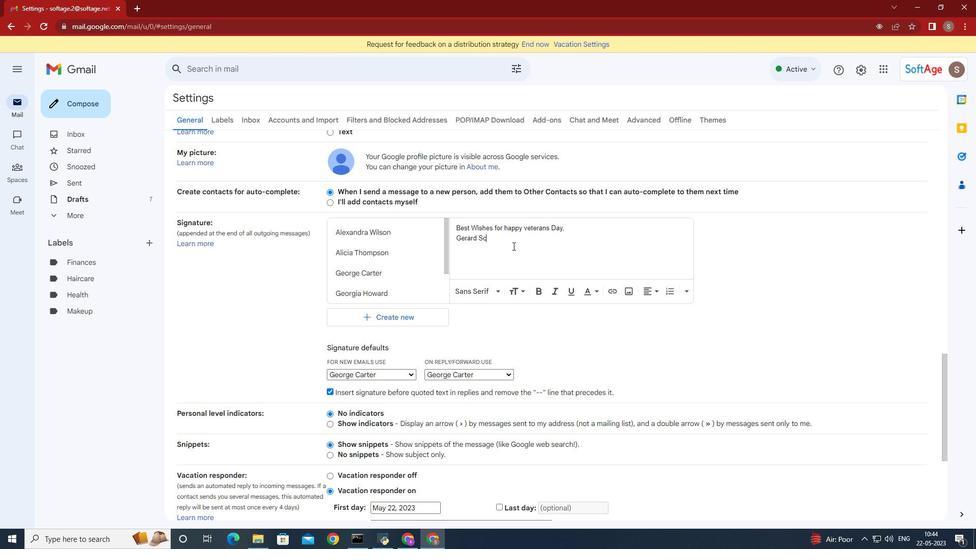 
Action: Key pressed softage.5<Key.shift>@softage.net
Screenshot: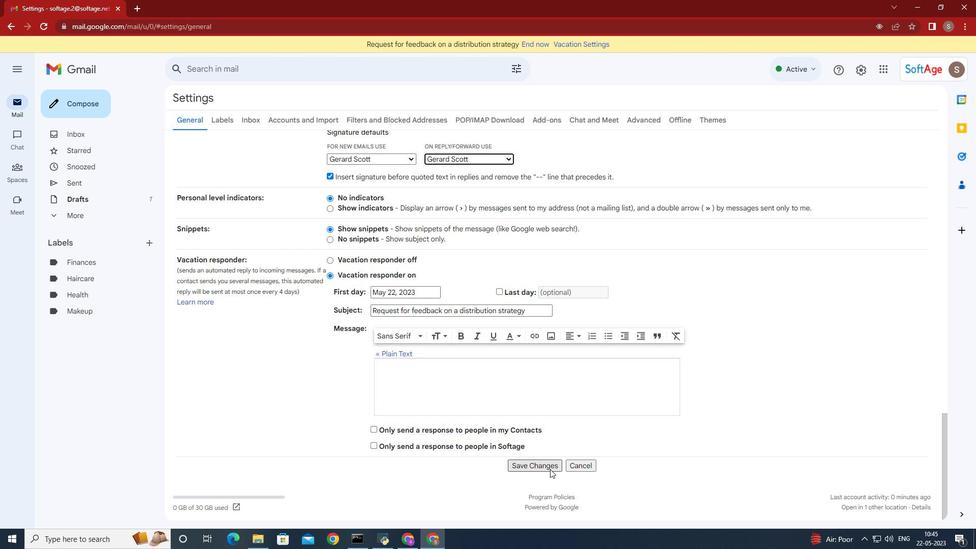 
Action: Mouse moved to (151, 130)
Screenshot: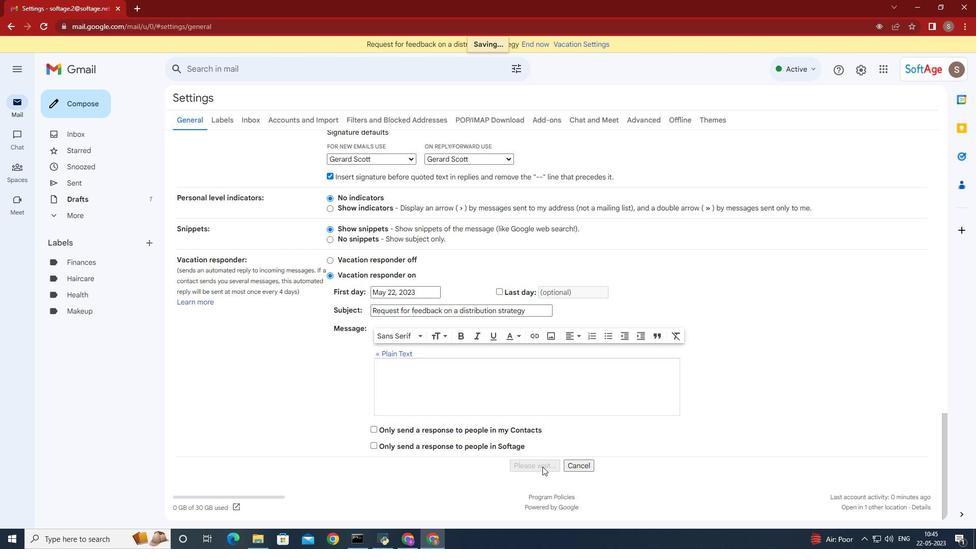 
Action: Mouse pressed left at (151, 130)
Screenshot: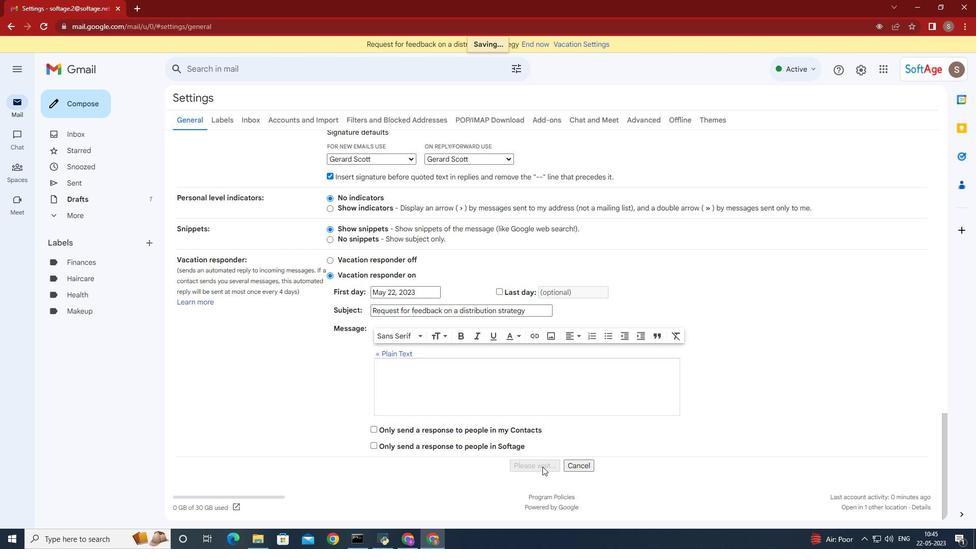 
Action: Mouse moved to (311, 500)
Screenshot: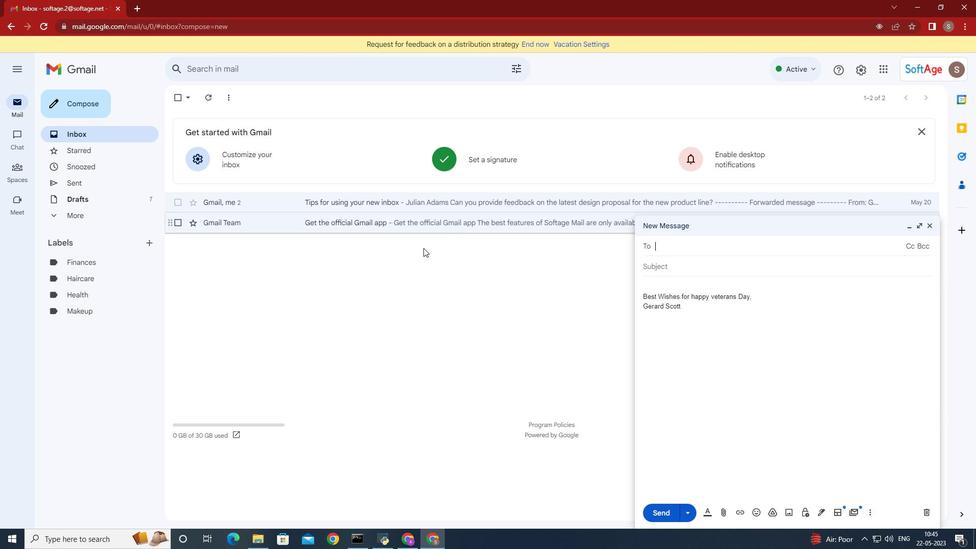 
Action: Mouse pressed left at (311, 500)
Screenshot: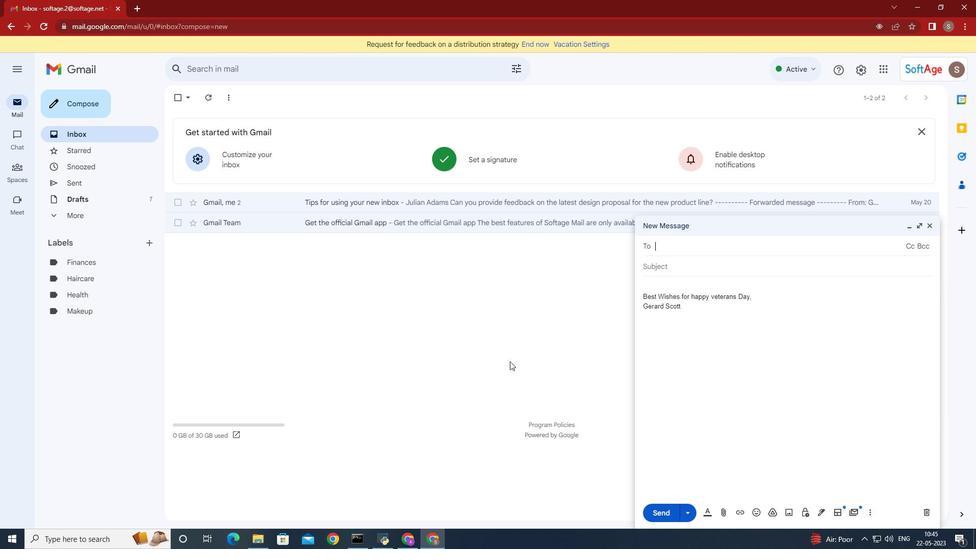 
Action: Mouse moved to (481, 385)
Screenshot: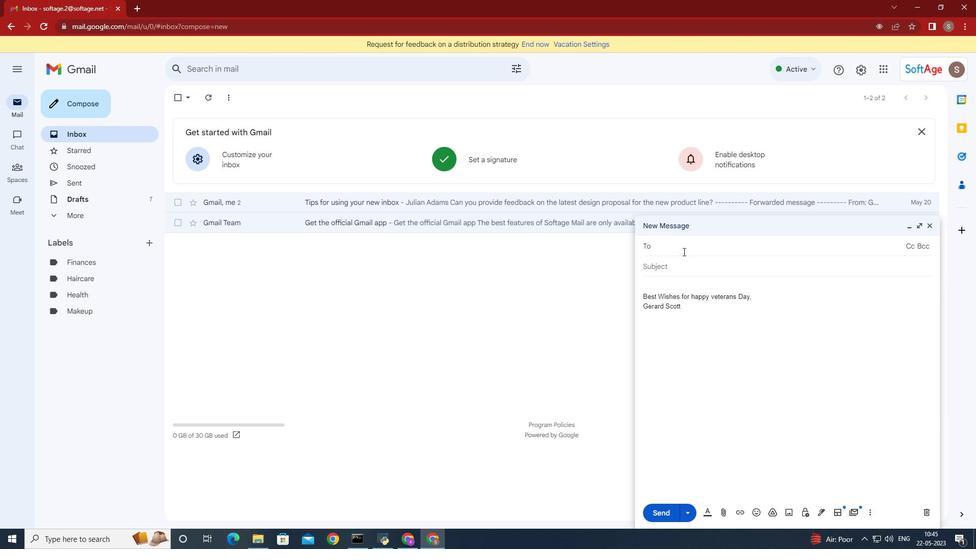 
Action: Mouse pressed left at (481, 385)
Screenshot: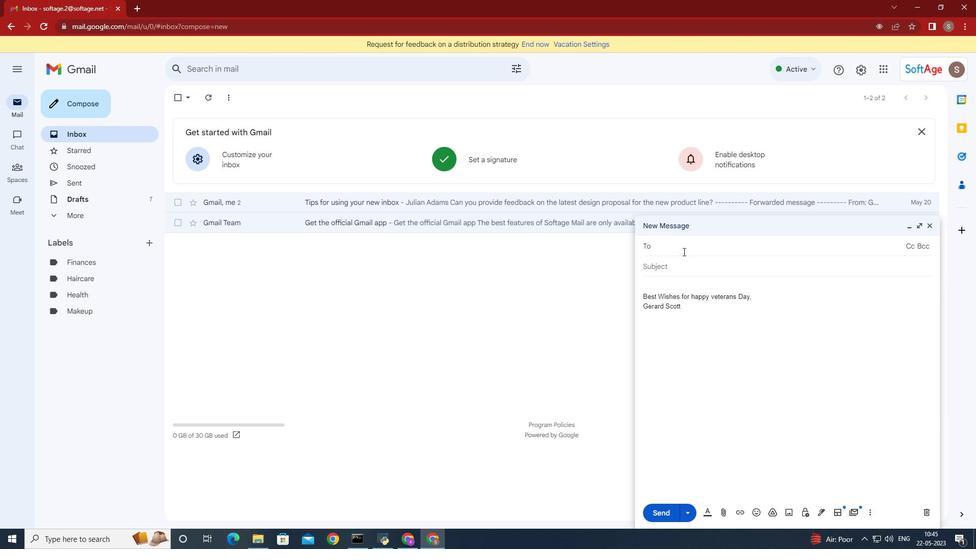 
Action: Mouse moved to (403, 273)
Screenshot: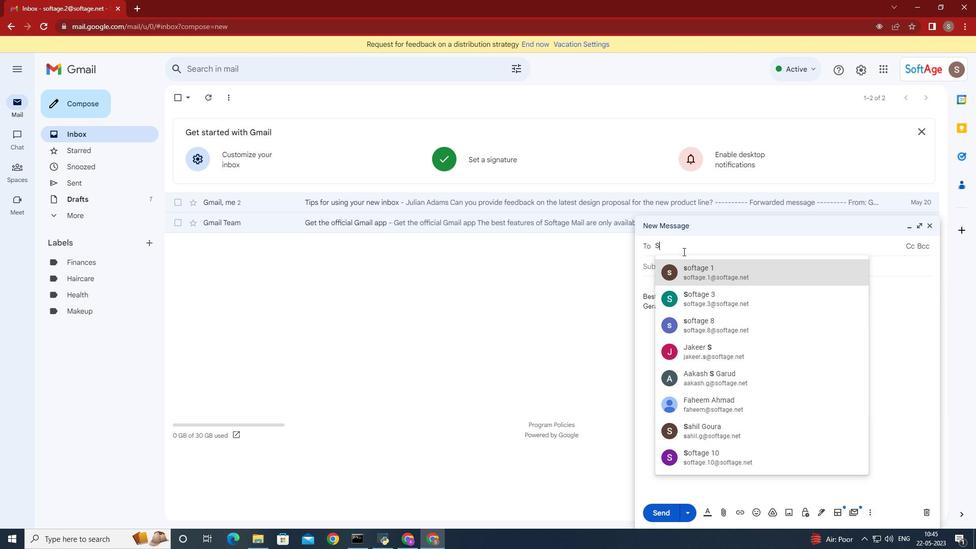 
Action: Key pressed <Key.caps_lock>B<Key.caps_lock>ody<Key.space><Key.caps_lock>C<Key.caps_lock>are
Screenshot: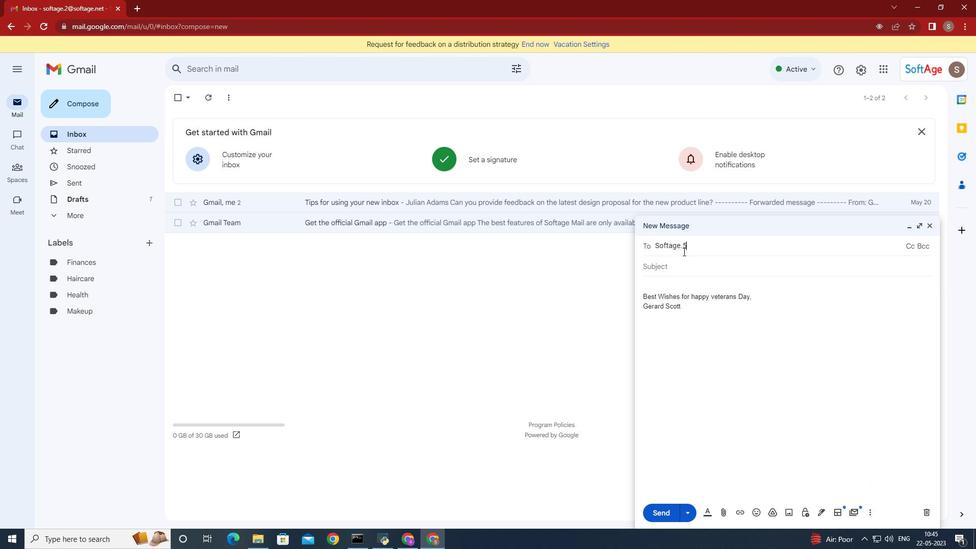 
Action: Mouse moved to (635, 336)
Screenshot: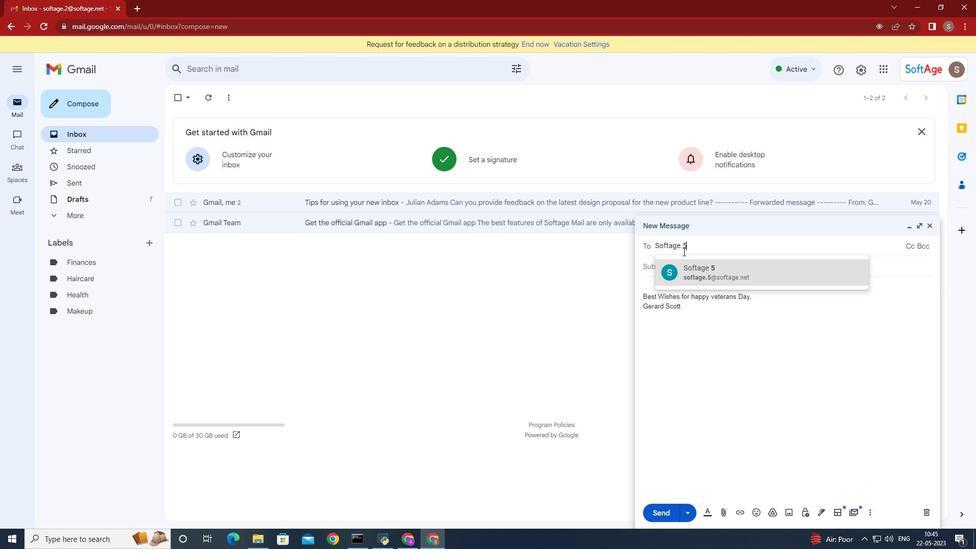 
Action: Mouse pressed left at (635, 336)
Screenshot: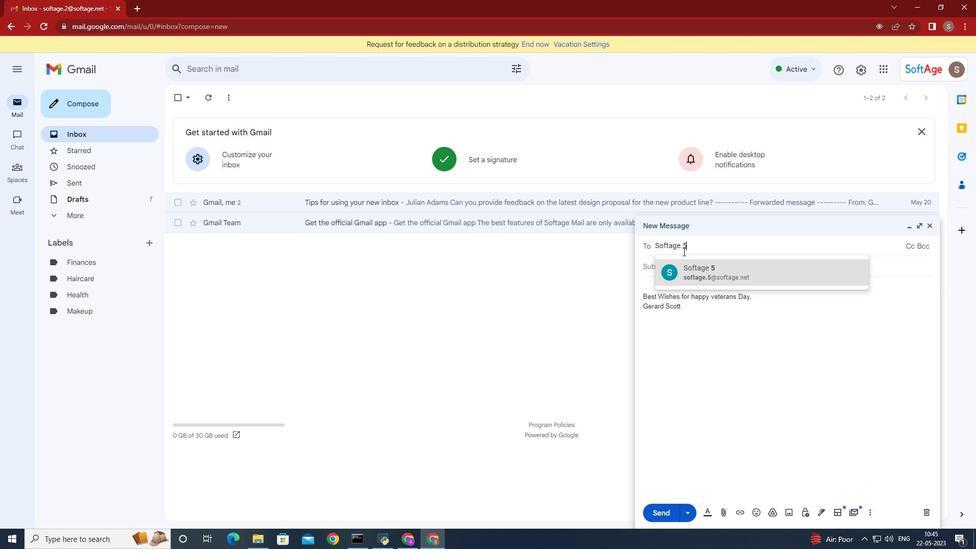 
Action: Mouse moved to (595, 337)
Screenshot: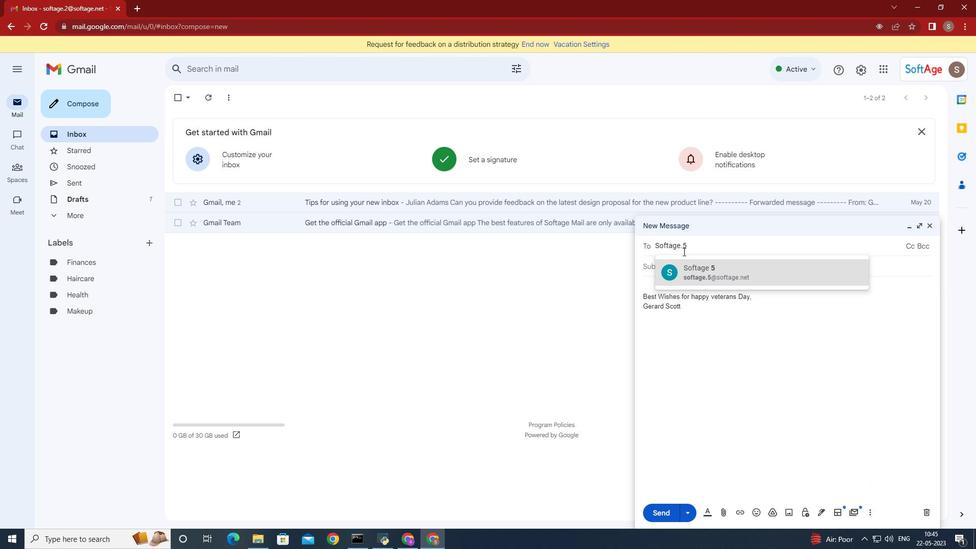 
Action: Mouse pressed left at (595, 337)
Screenshot: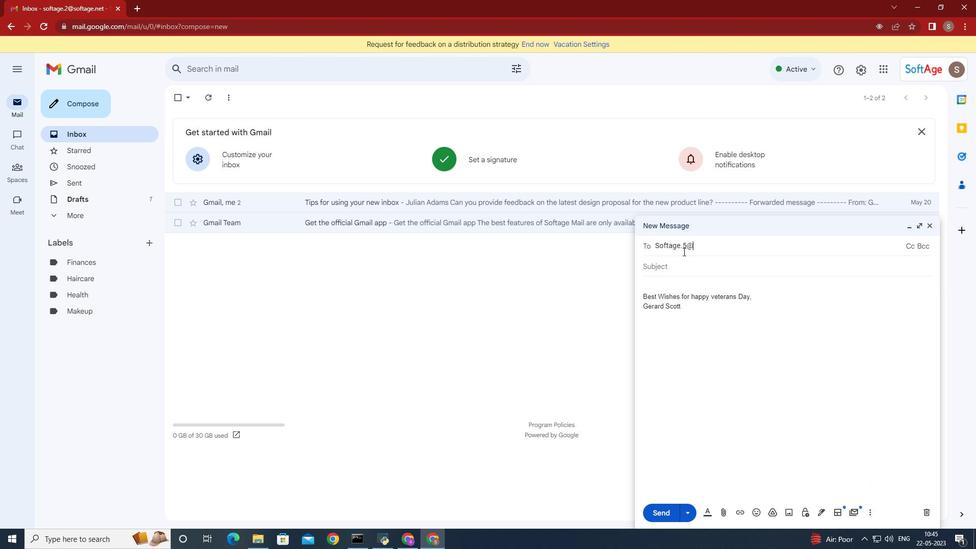 
Action: Mouse moved to (97, 493)
Screenshot: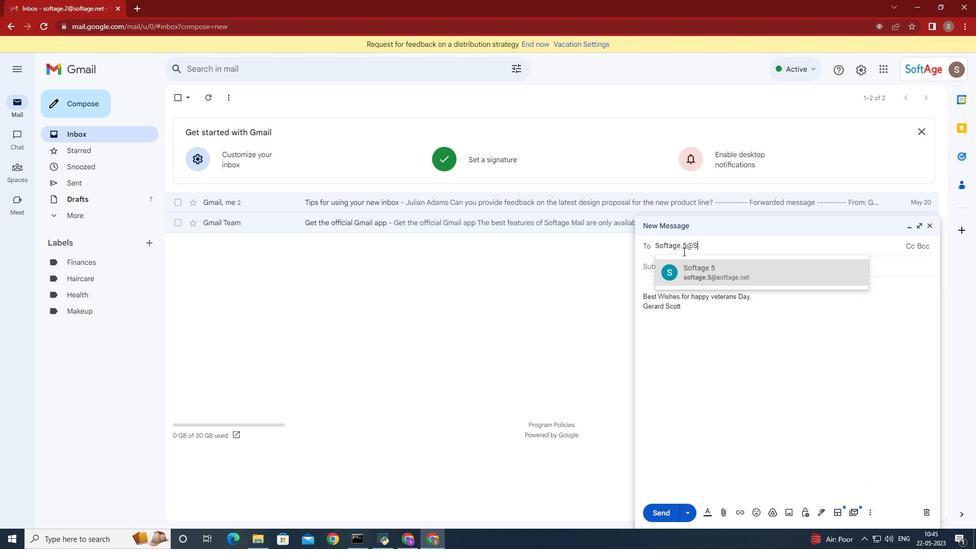 
Action: Mouse pressed left at (97, 493)
Screenshot: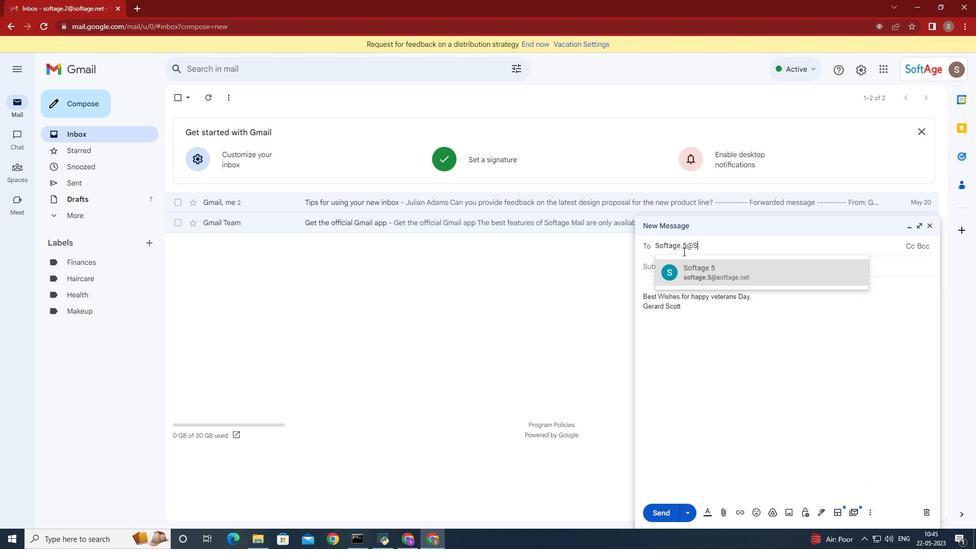 
Action: Mouse moved to (162, 503)
Screenshot: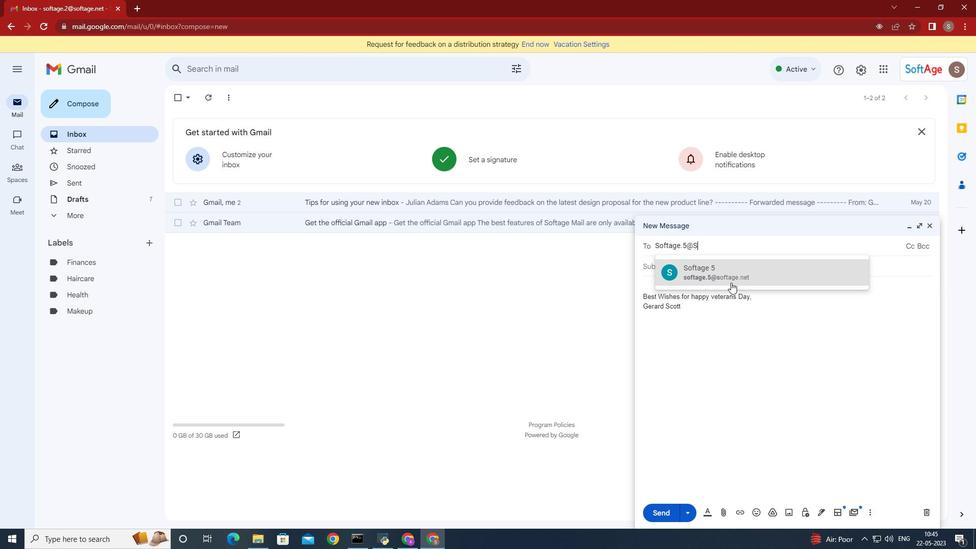 
Action: Mouse pressed left at (162, 503)
Screenshot: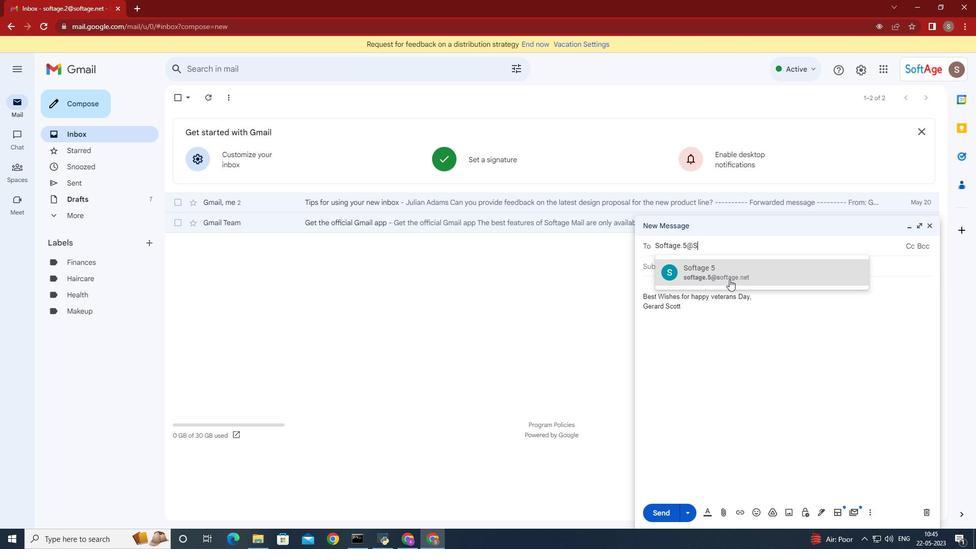 
Action: Mouse moved to (931, 52)
Screenshot: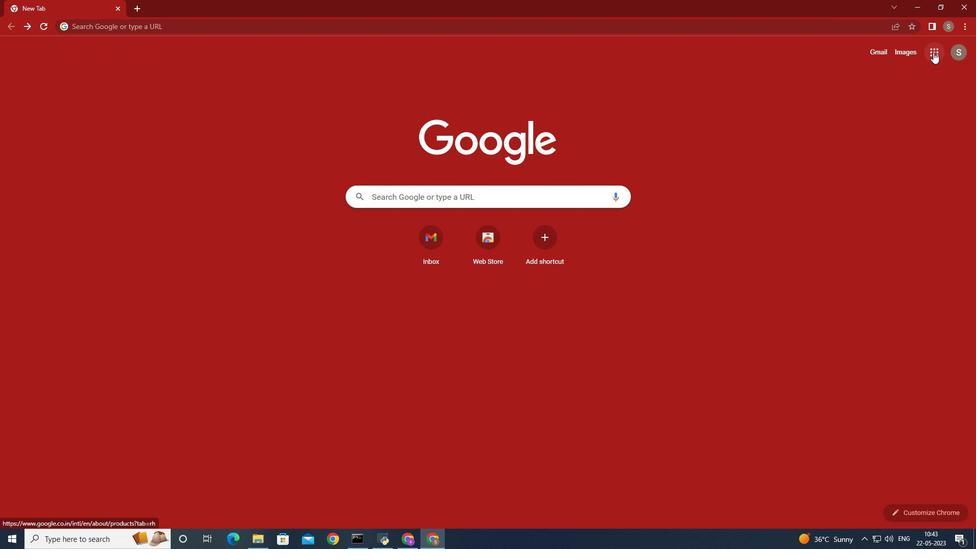 
Action: Mouse pressed left at (931, 52)
Screenshot: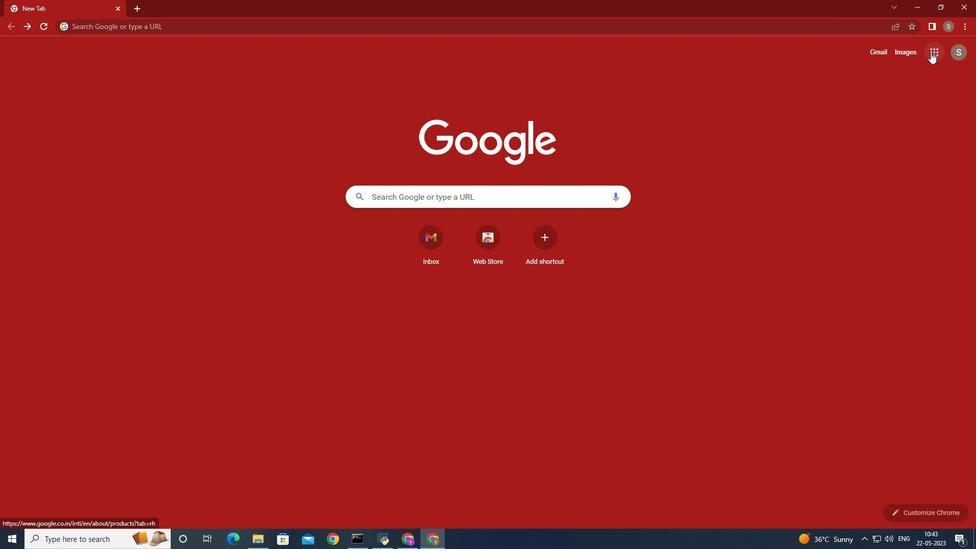 
Action: Mouse moved to (892, 92)
Screenshot: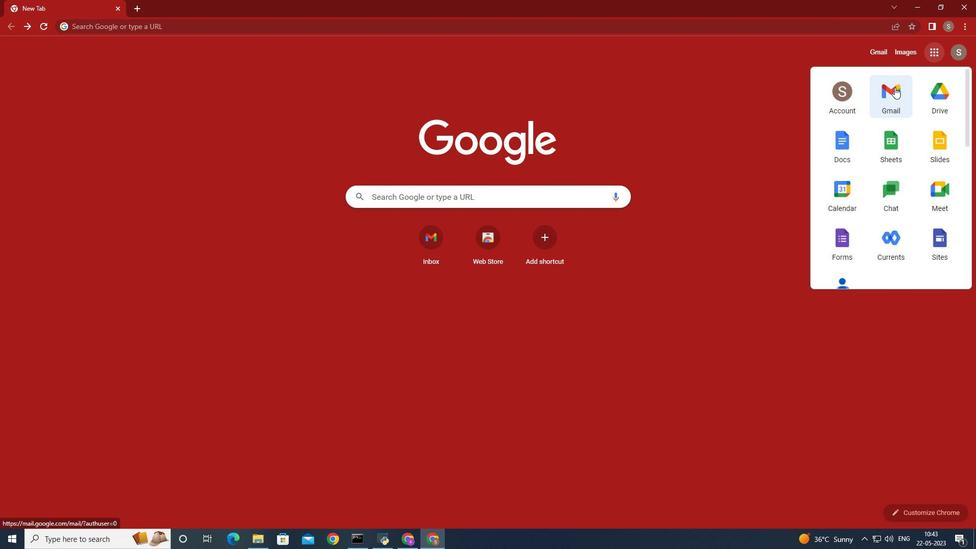 
Action: Mouse pressed left at (892, 92)
Screenshot: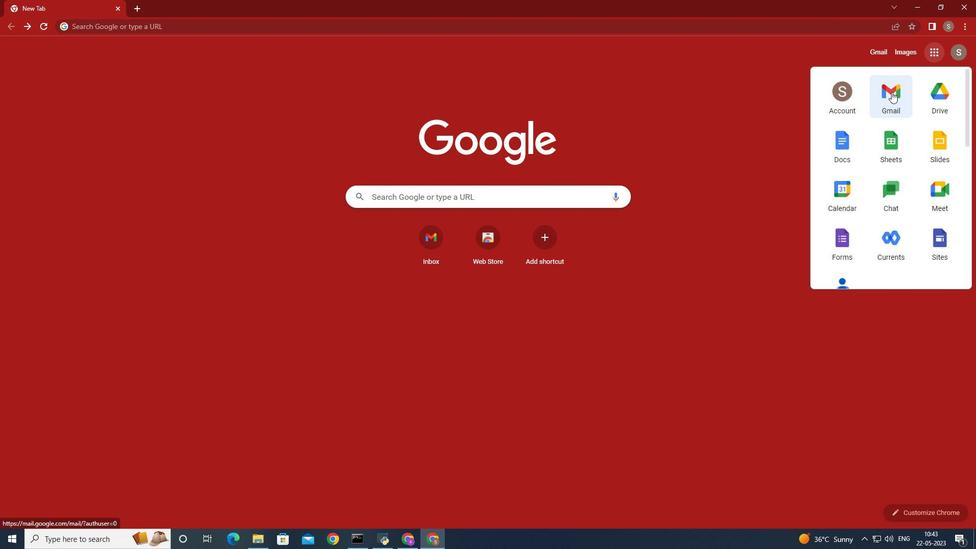 
Action: Mouse moved to (883, 67)
Screenshot: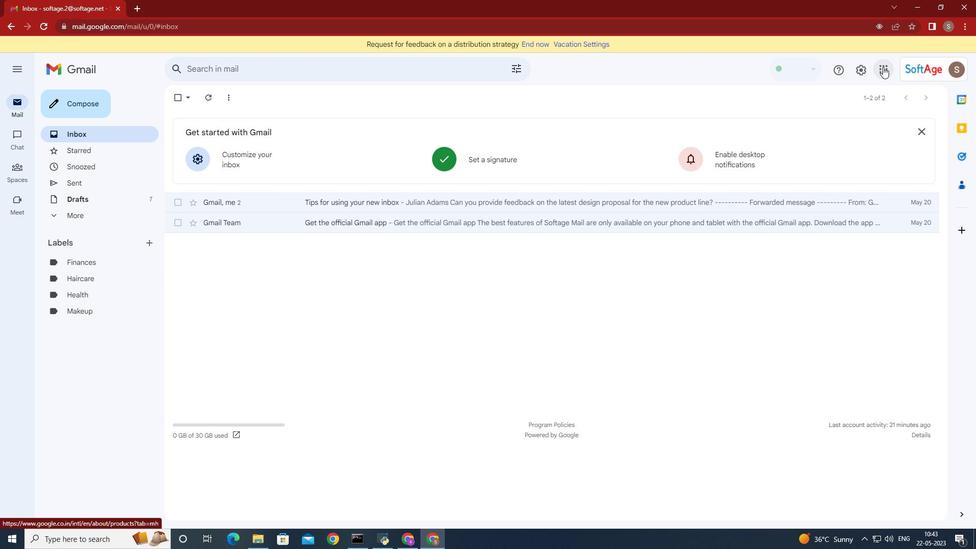 
Action: Mouse pressed left at (883, 67)
Screenshot: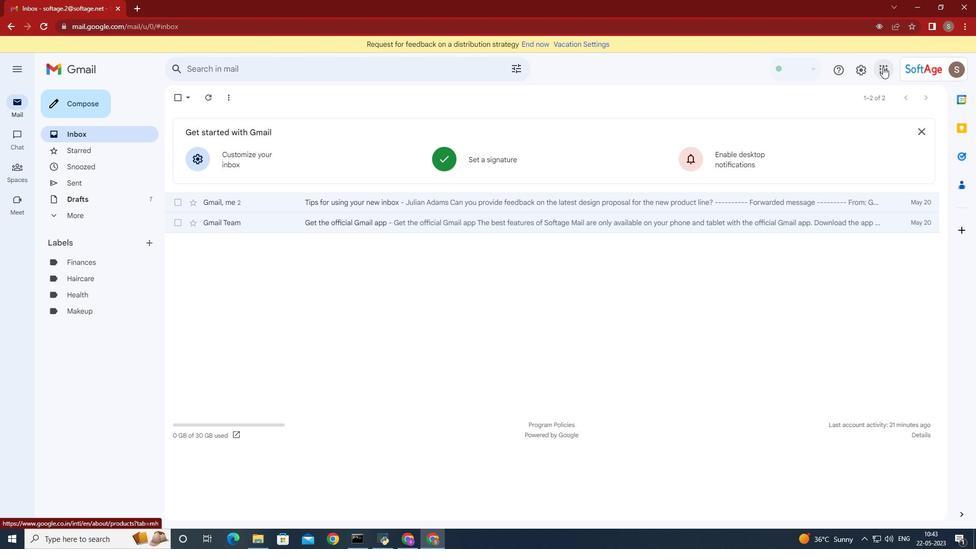 
Action: Mouse moved to (891, 114)
Screenshot: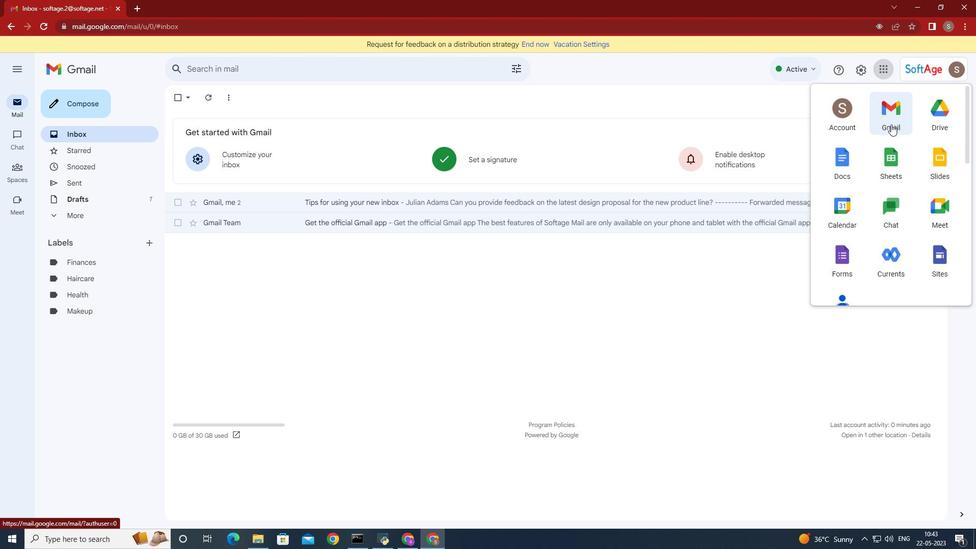 
Action: Mouse pressed left at (891, 114)
Screenshot: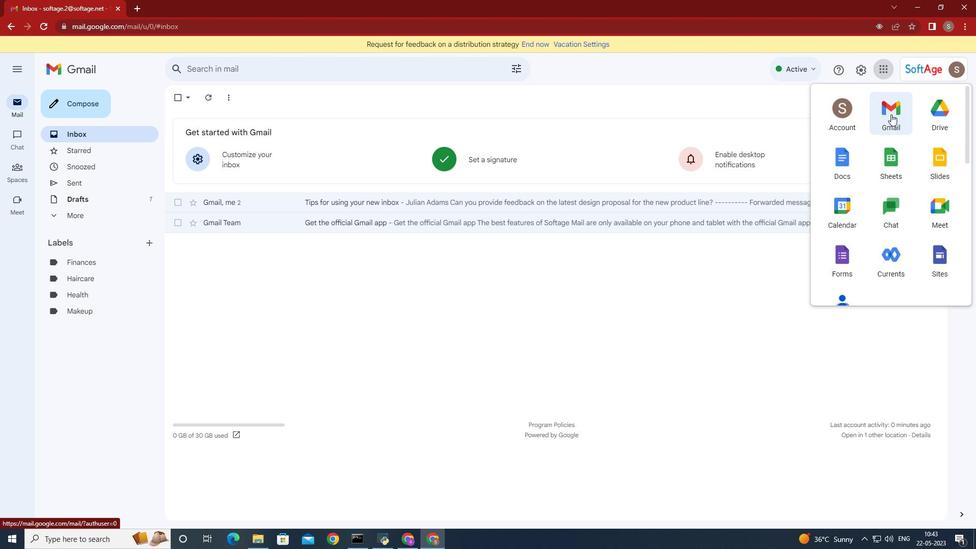 
Action: Mouse moved to (863, 75)
Screenshot: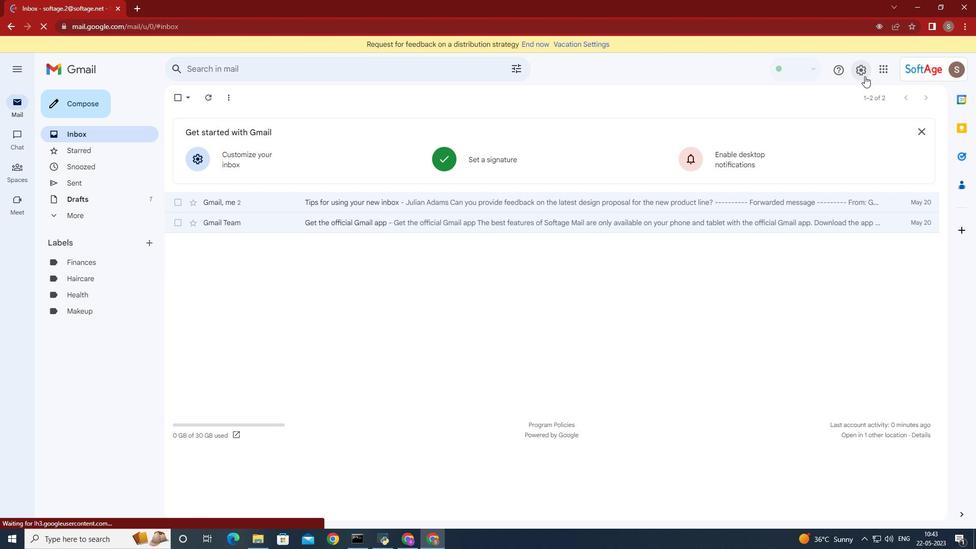 
Action: Mouse pressed left at (863, 75)
Screenshot: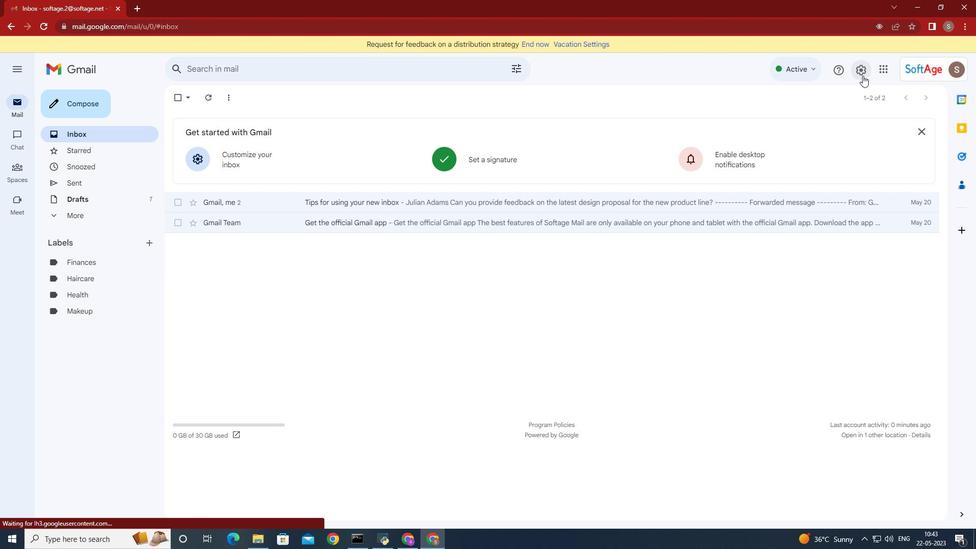
Action: Mouse moved to (885, 120)
Screenshot: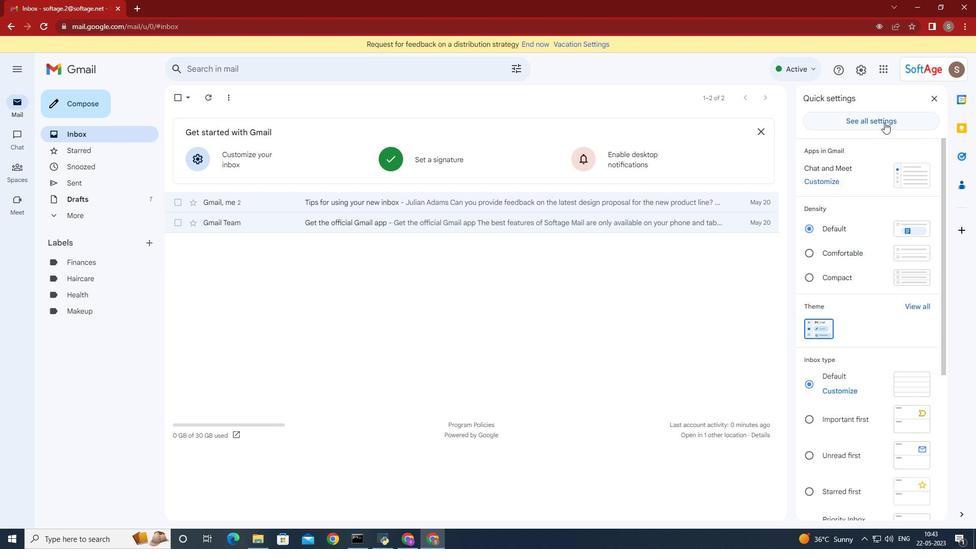 
Action: Mouse pressed left at (885, 120)
Screenshot: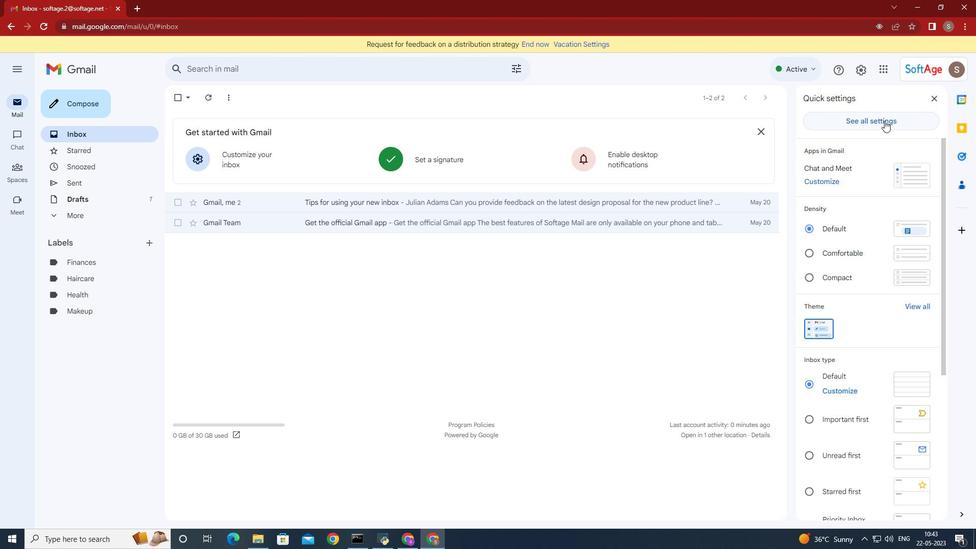 
Action: Mouse moved to (608, 262)
Screenshot: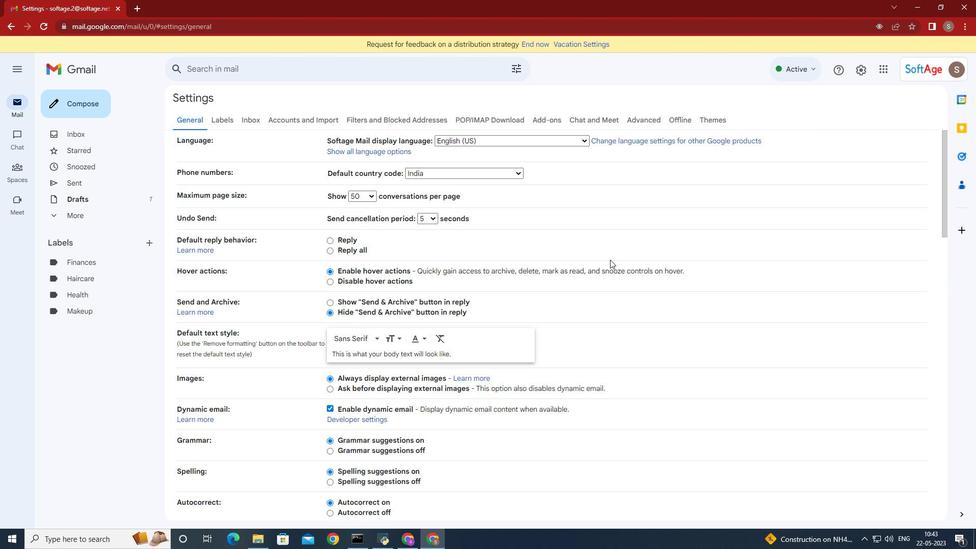 
Action: Mouse scrolled (608, 261) with delta (0, 0)
Screenshot: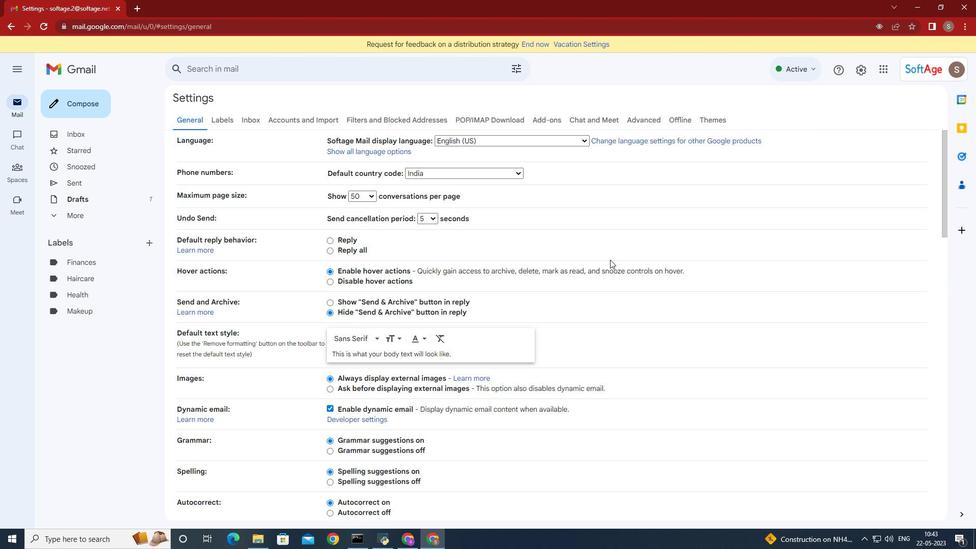 
Action: Mouse scrolled (608, 261) with delta (0, 0)
Screenshot: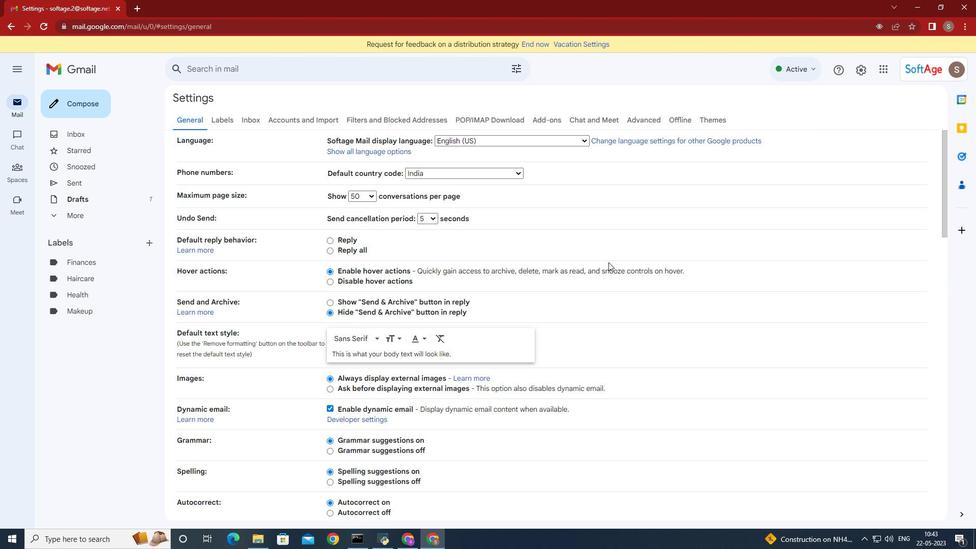 
Action: Mouse moved to (608, 262)
Screenshot: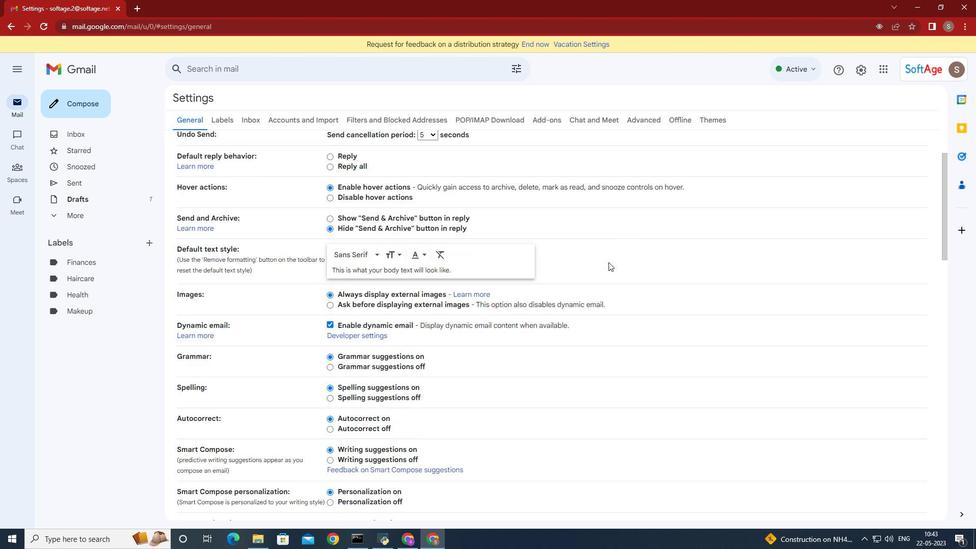 
Action: Mouse scrolled (608, 261) with delta (0, 0)
Screenshot: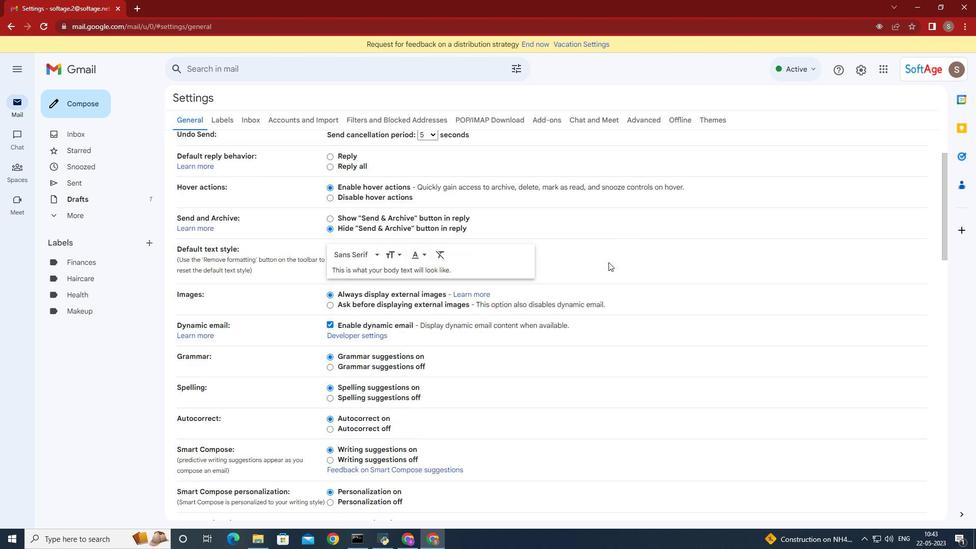 
Action: Mouse scrolled (608, 261) with delta (0, 0)
Screenshot: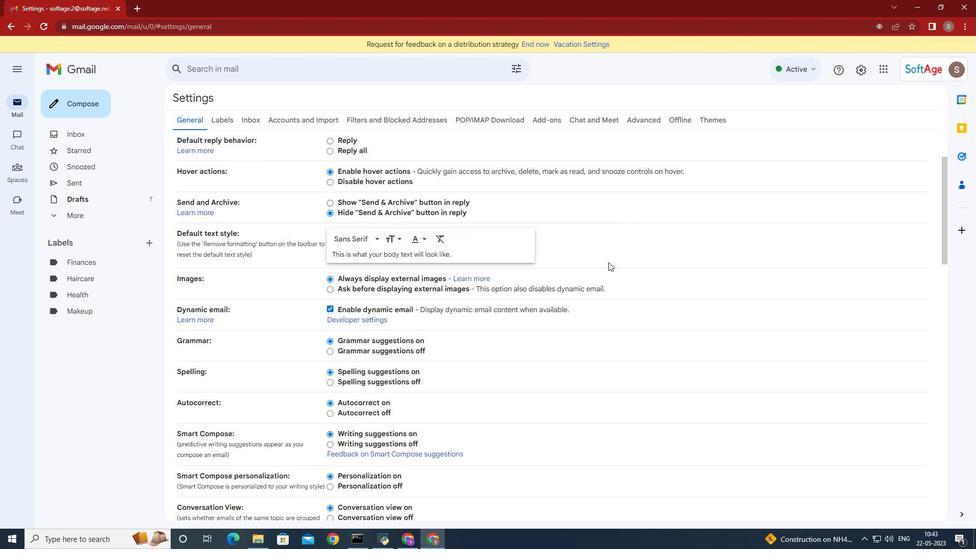 
Action: Mouse scrolled (608, 261) with delta (0, 0)
Screenshot: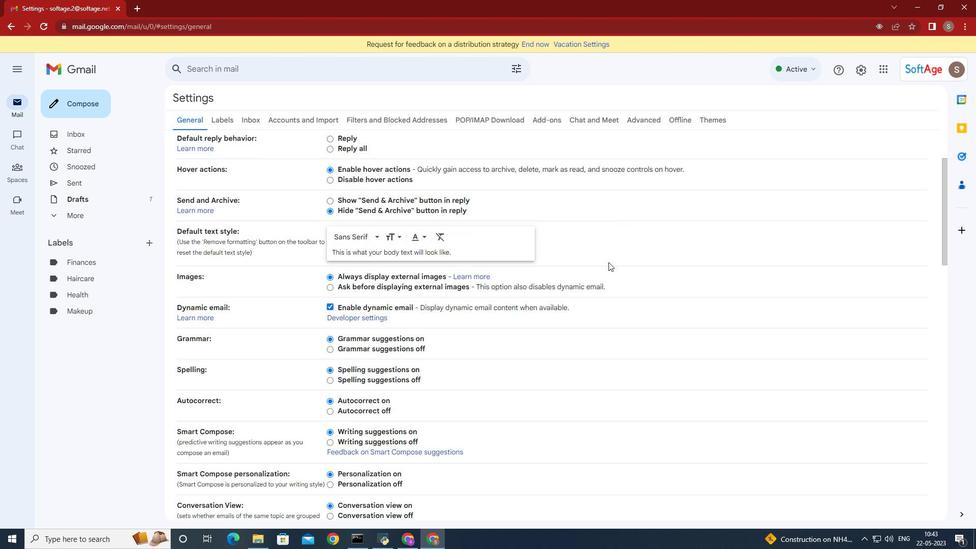 
Action: Mouse scrolled (608, 261) with delta (0, 0)
Screenshot: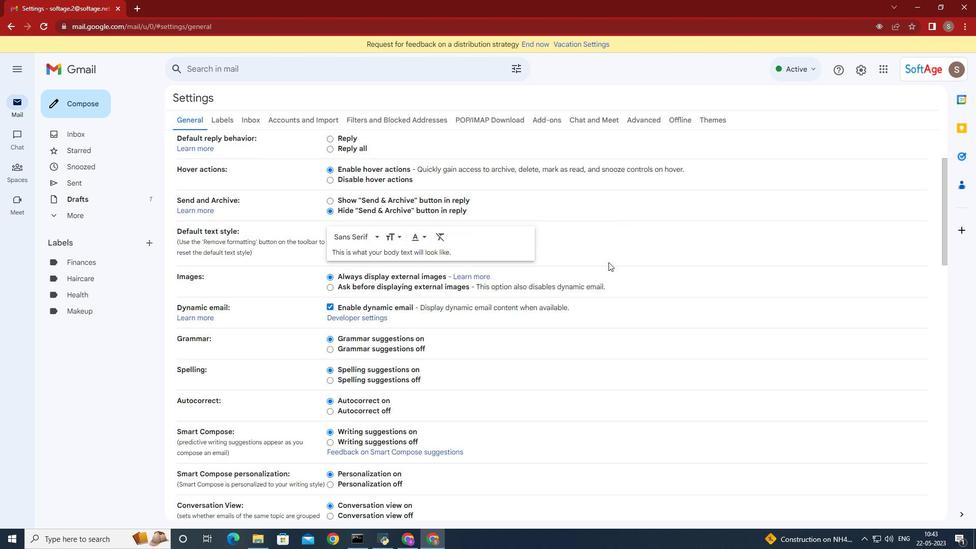 
Action: Mouse scrolled (608, 261) with delta (0, 0)
Screenshot: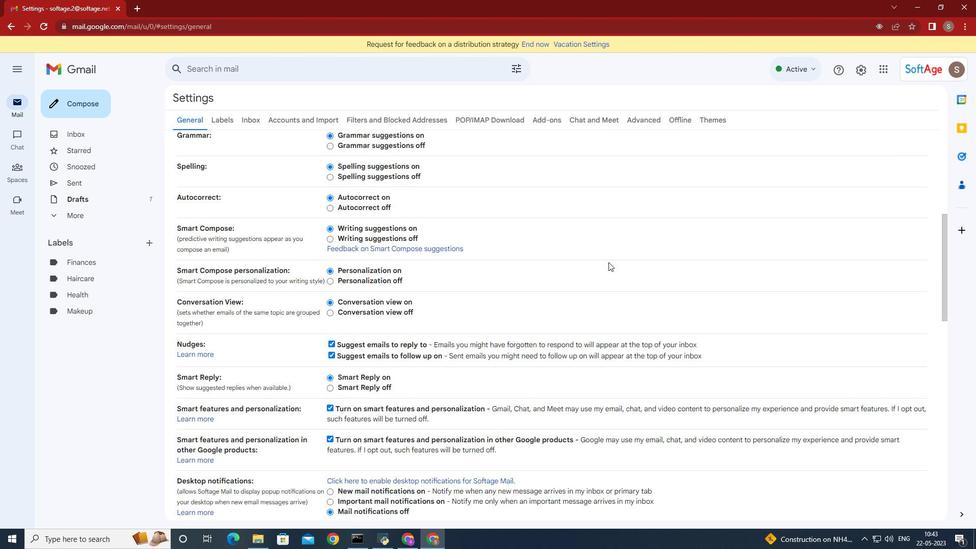 
Action: Mouse scrolled (608, 261) with delta (0, 0)
Screenshot: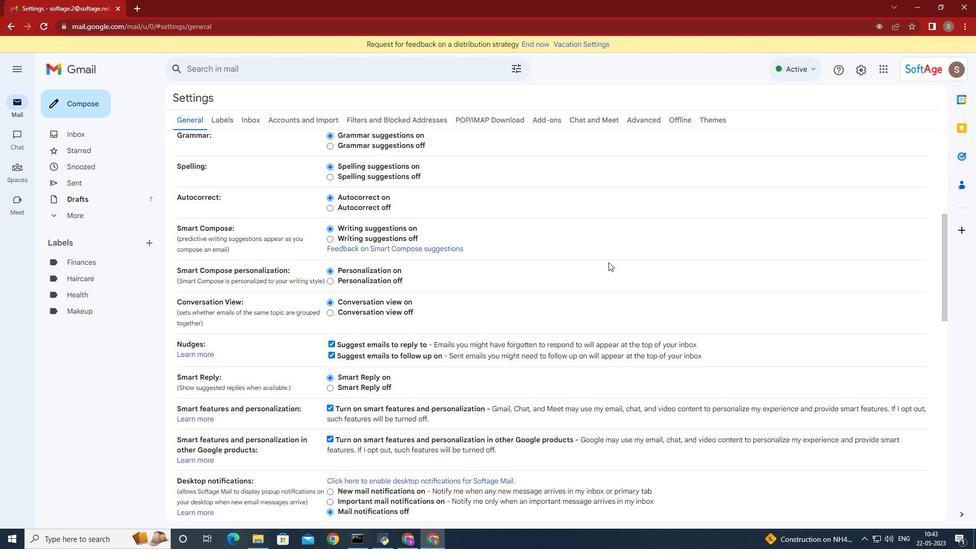 
Action: Mouse scrolled (608, 261) with delta (0, 0)
Screenshot: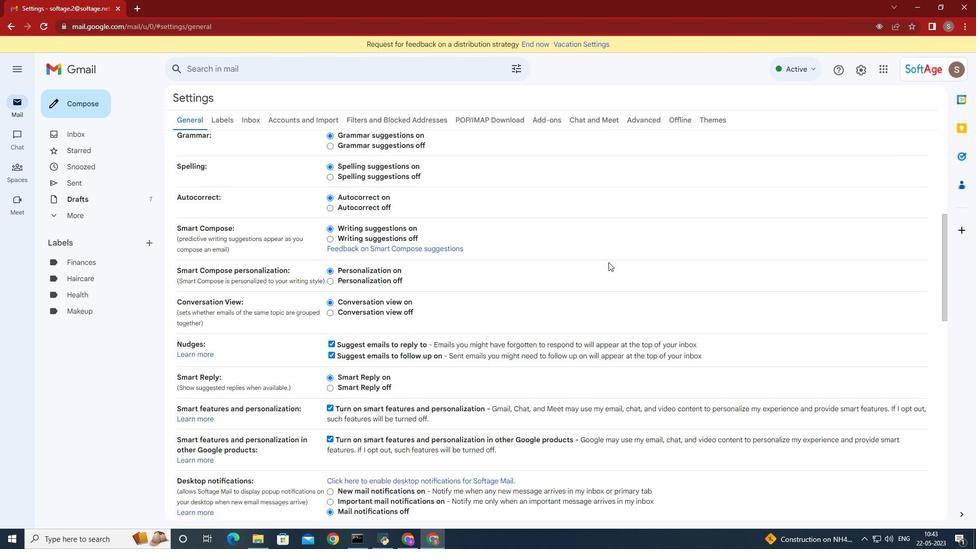 
Action: Mouse scrolled (608, 261) with delta (0, 0)
Screenshot: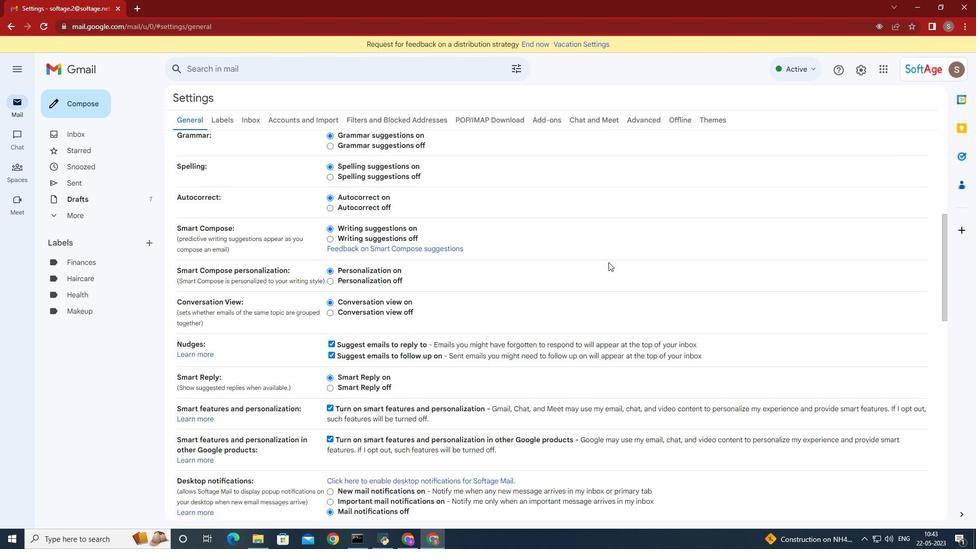 
Action: Mouse scrolled (608, 261) with delta (0, 0)
Screenshot: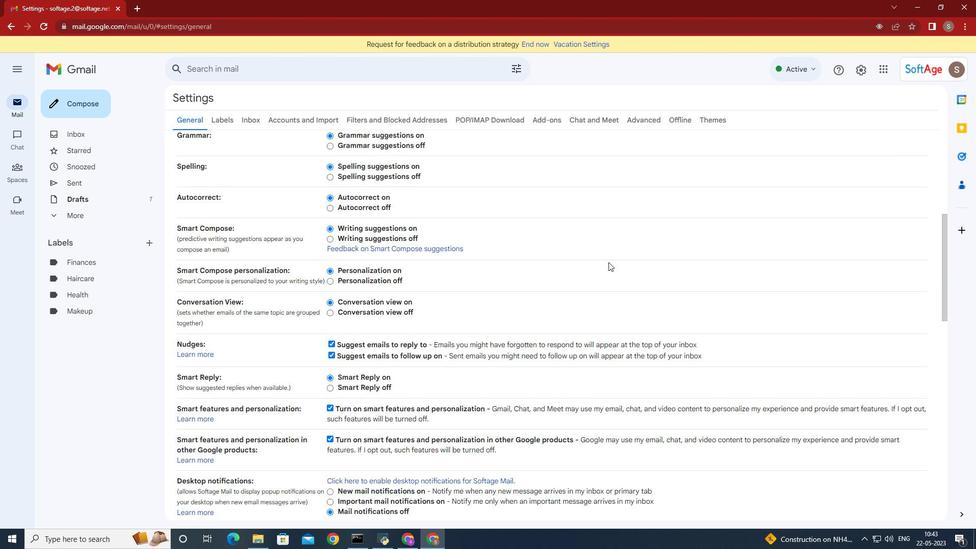 
Action: Mouse scrolled (608, 261) with delta (0, 0)
Screenshot: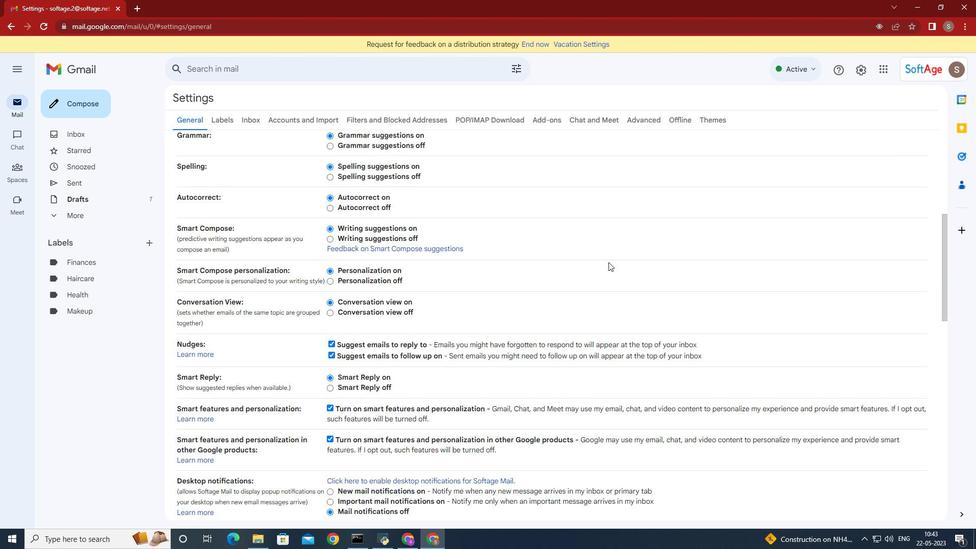 
Action: Mouse scrolled (608, 261) with delta (0, 0)
Screenshot: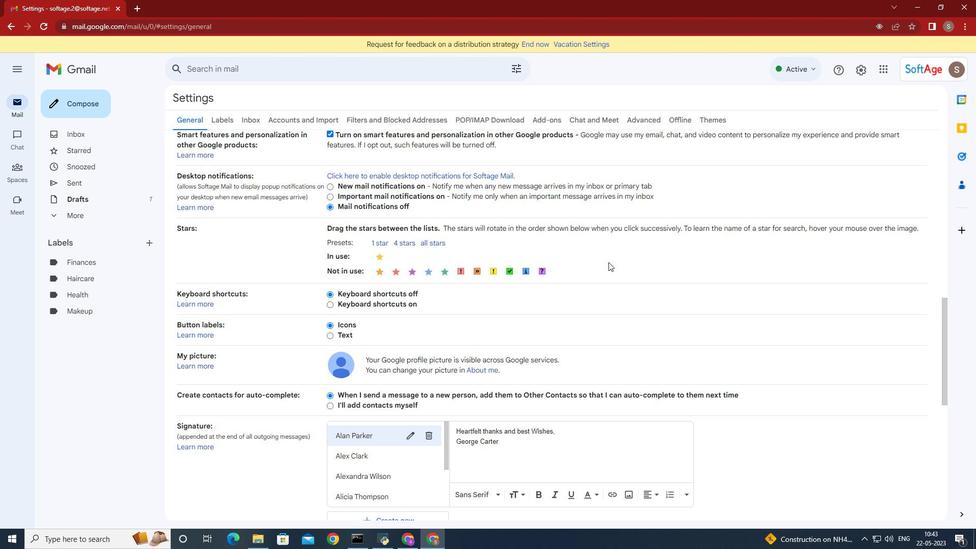 
Action: Mouse scrolled (608, 261) with delta (0, 0)
Screenshot: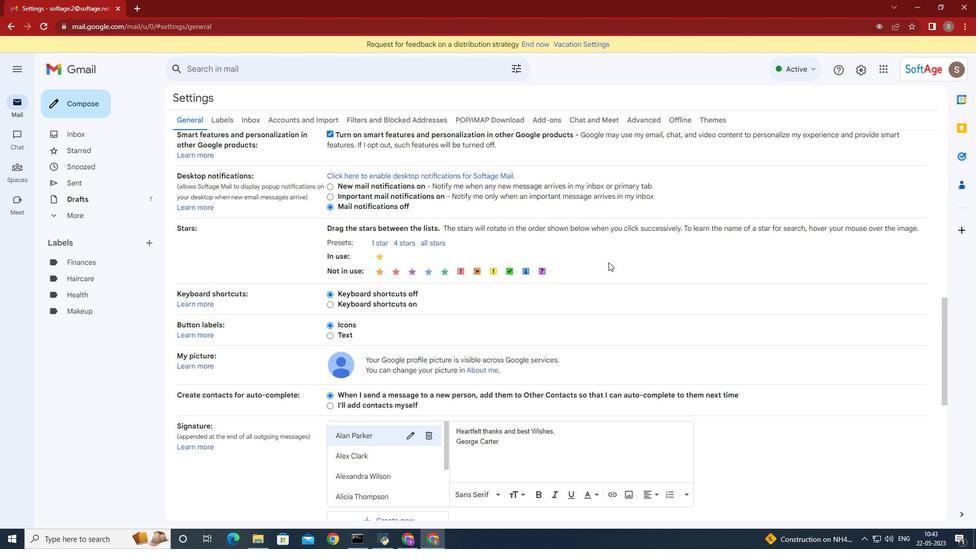 
Action: Mouse scrolled (608, 261) with delta (0, 0)
Screenshot: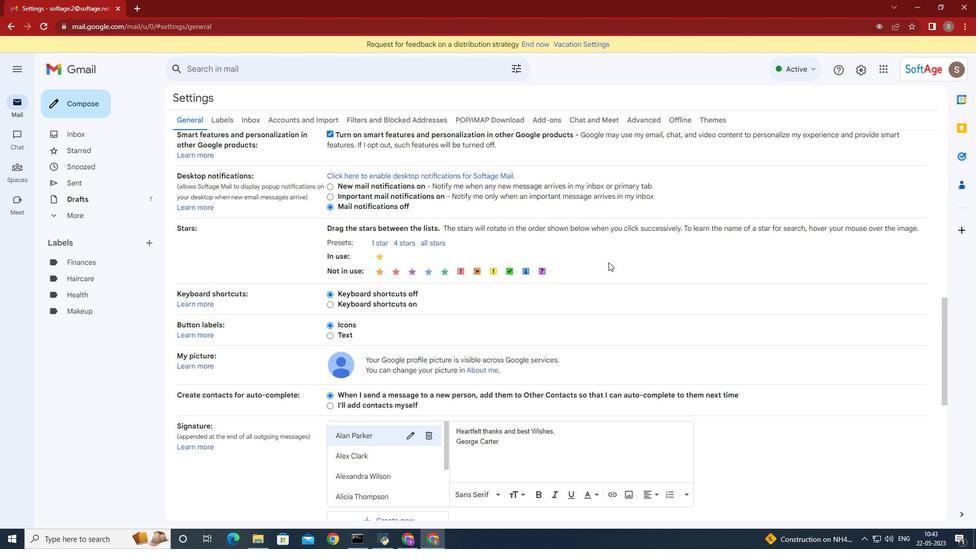 
Action: Mouse scrolled (608, 261) with delta (0, 0)
Screenshot: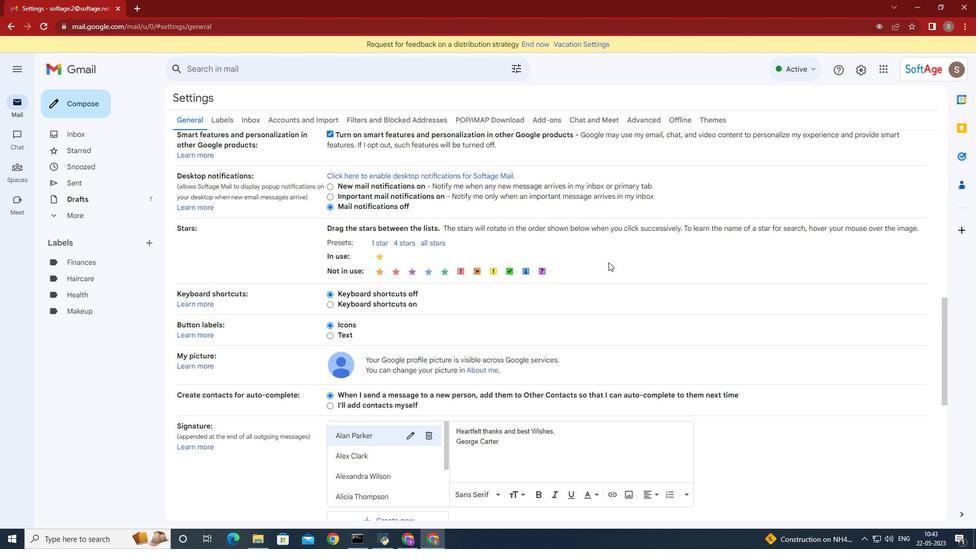 
Action: Mouse moved to (430, 234)
Screenshot: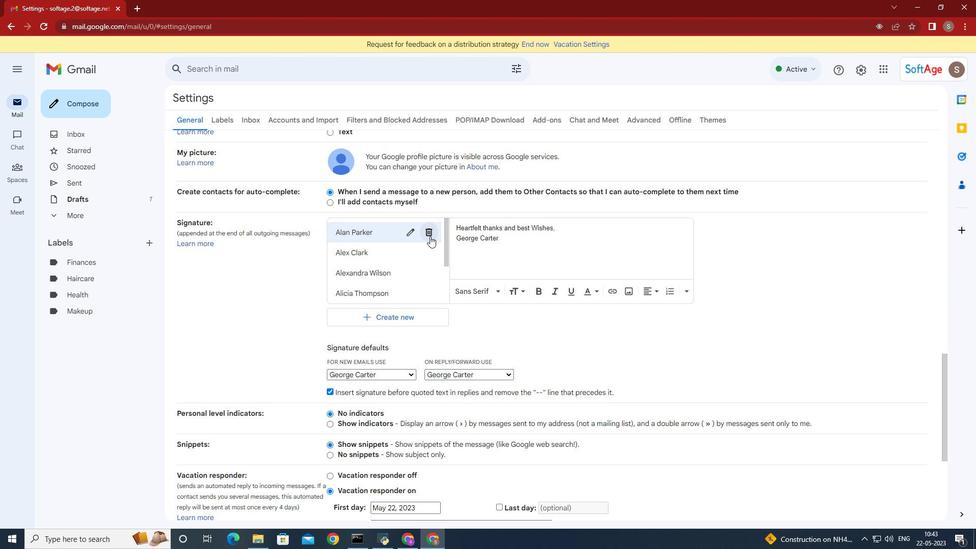 
Action: Mouse pressed left at (430, 234)
Screenshot: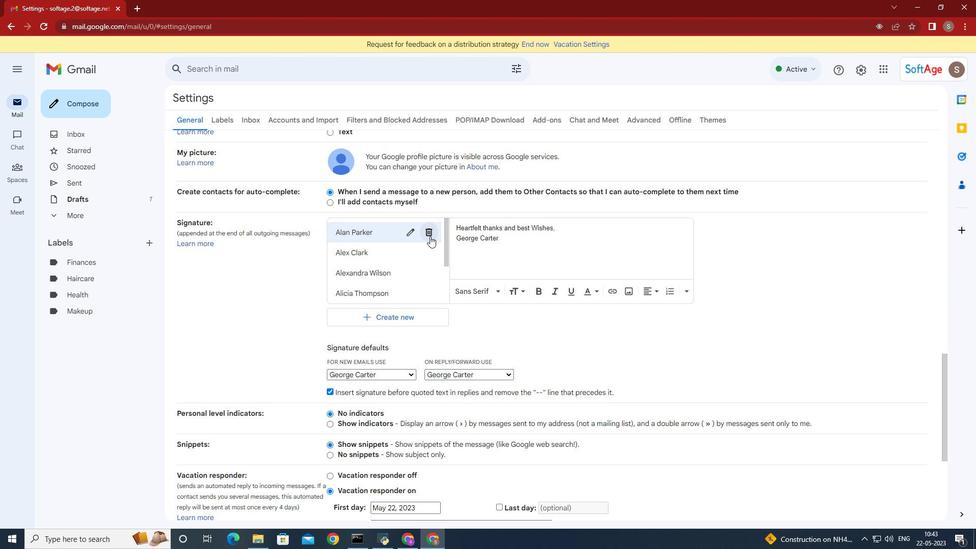 
Action: Mouse moved to (570, 304)
Screenshot: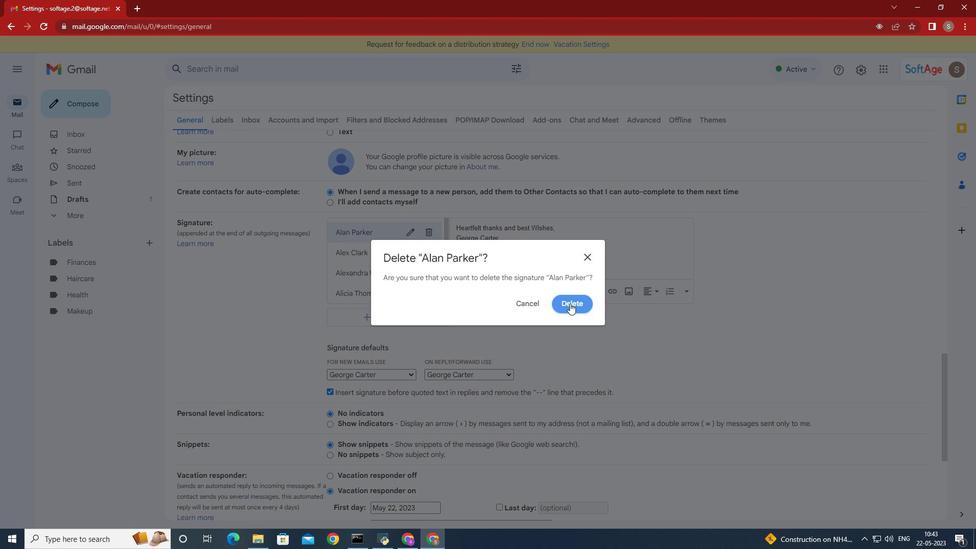
Action: Mouse pressed left at (570, 304)
Screenshot: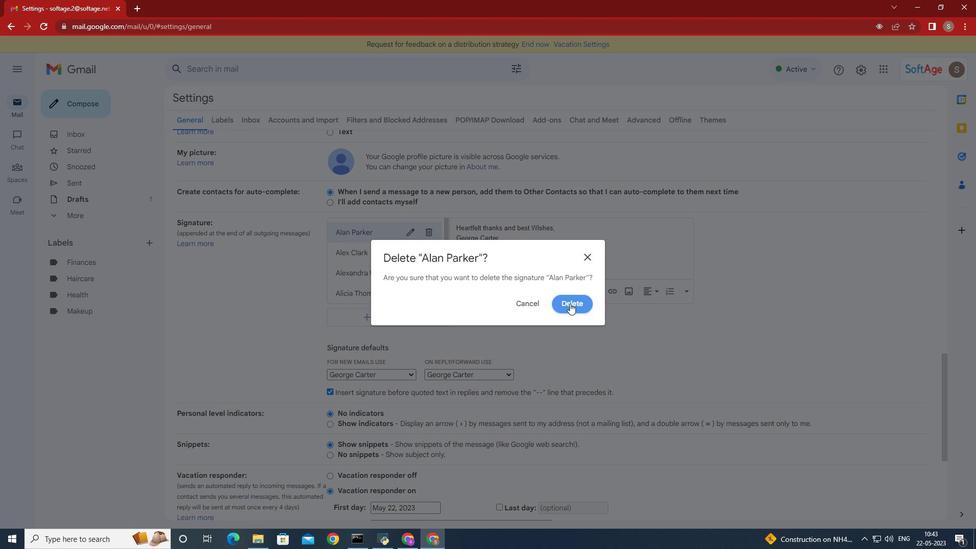 
Action: Mouse moved to (427, 237)
Screenshot: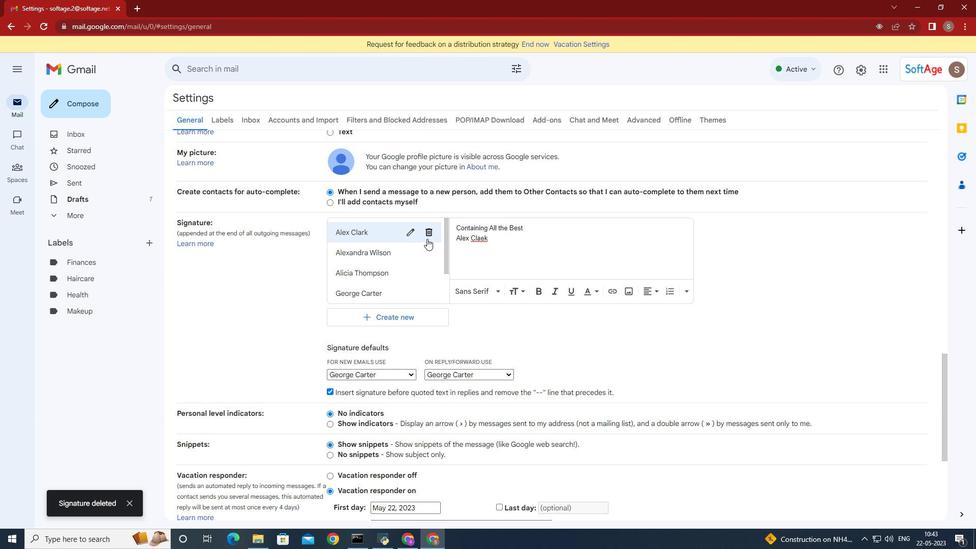 
Action: Mouse pressed left at (427, 237)
Screenshot: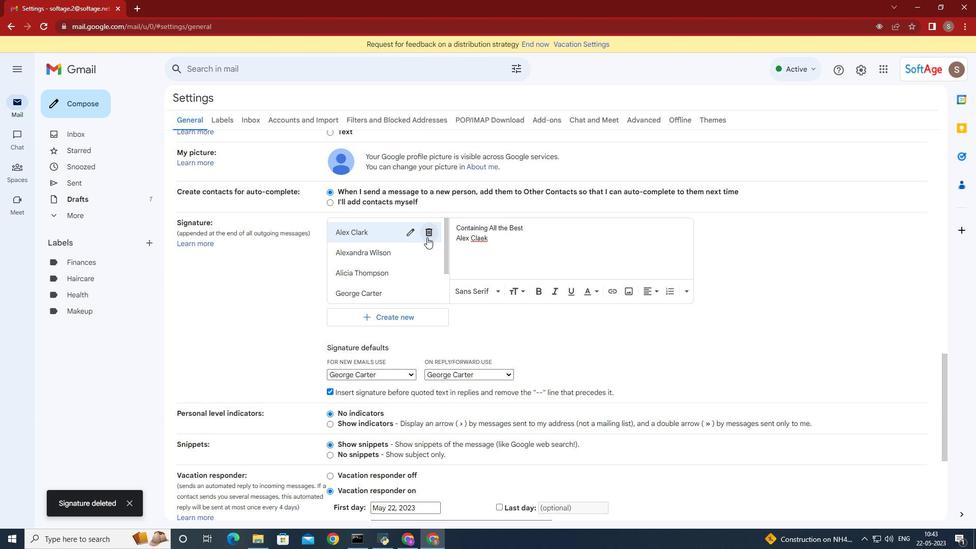 
Action: Mouse moved to (562, 307)
Screenshot: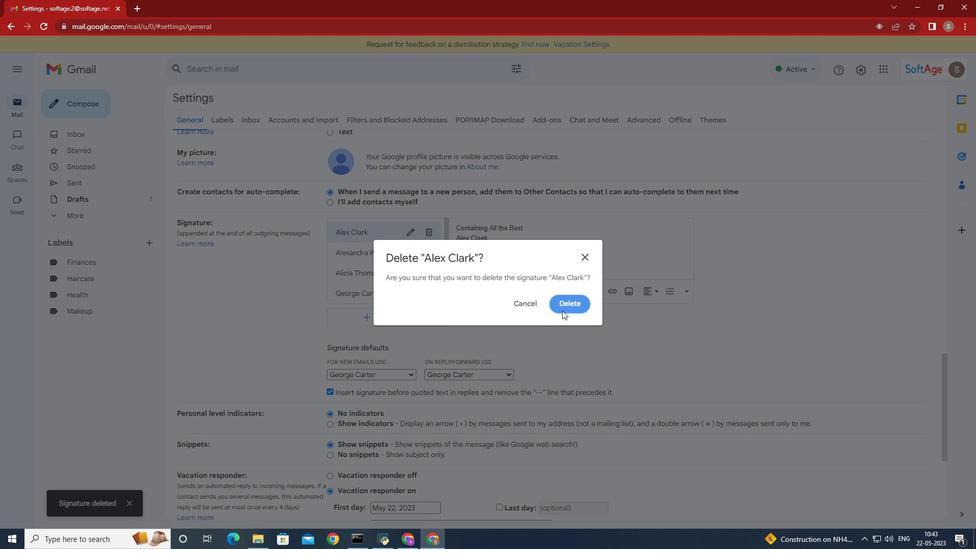 
Action: Mouse pressed left at (562, 307)
Screenshot: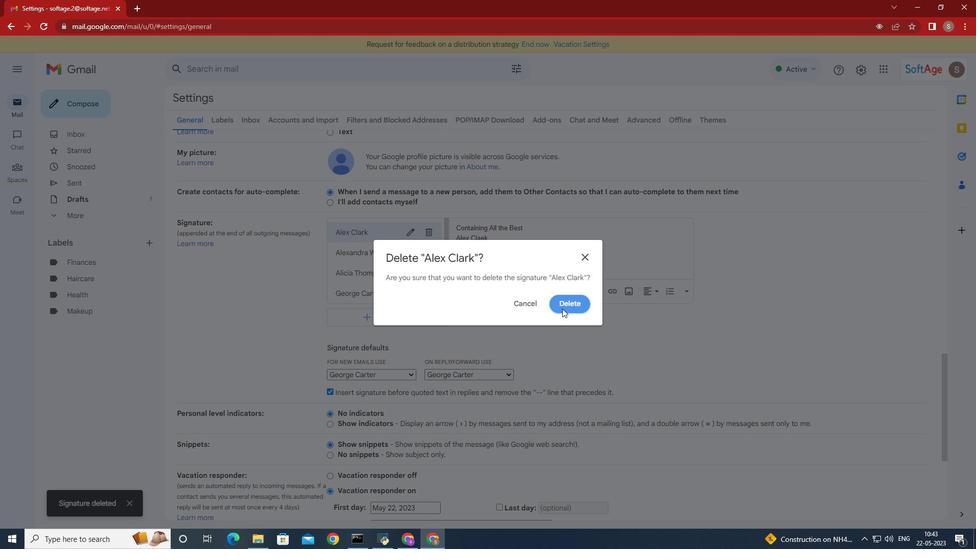 
Action: Mouse moved to (388, 317)
Screenshot: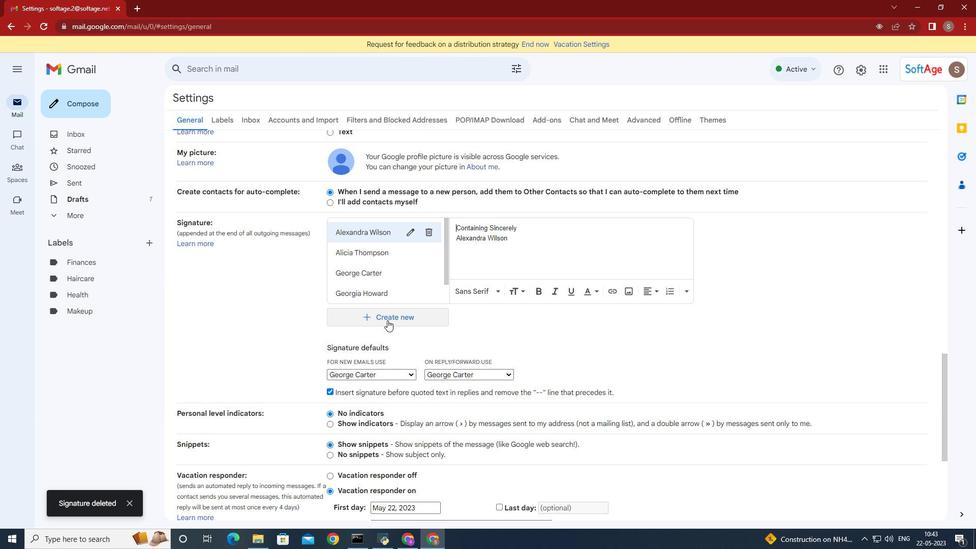 
Action: Mouse pressed left at (388, 317)
Screenshot: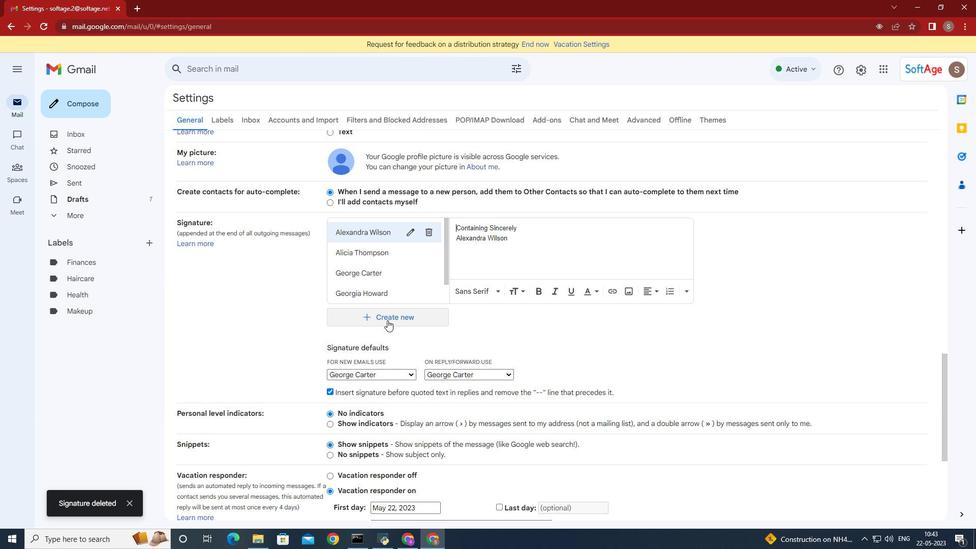 
Action: Mouse moved to (475, 270)
Screenshot: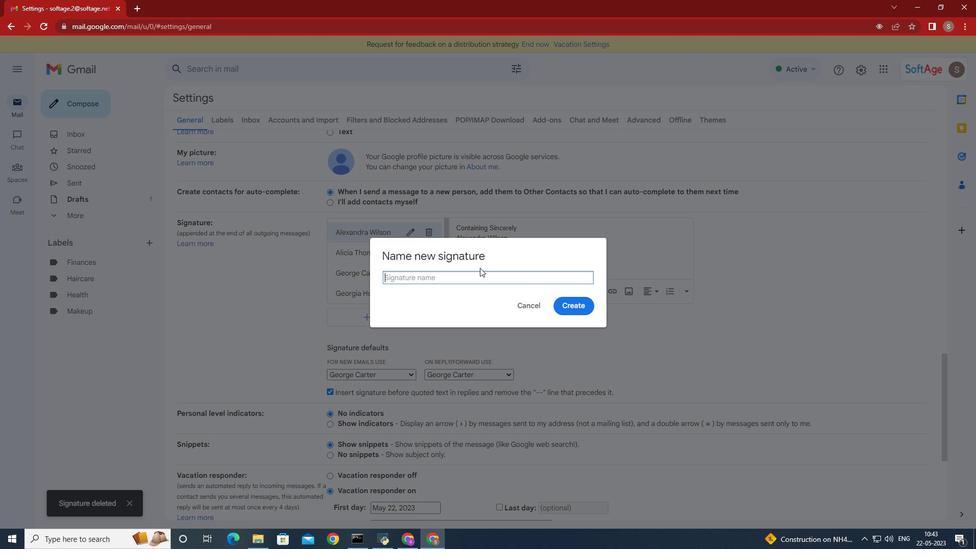 
Action: Key pressed <Key.shift>Gerard<Key.space><Key.shift><Key.shift><Key.shift><Key.shift><Key.shift><Key.shift><Key.shift><Key.shift><Key.shift><Key.shift><Key.shift><Key.shift>Scott
Screenshot: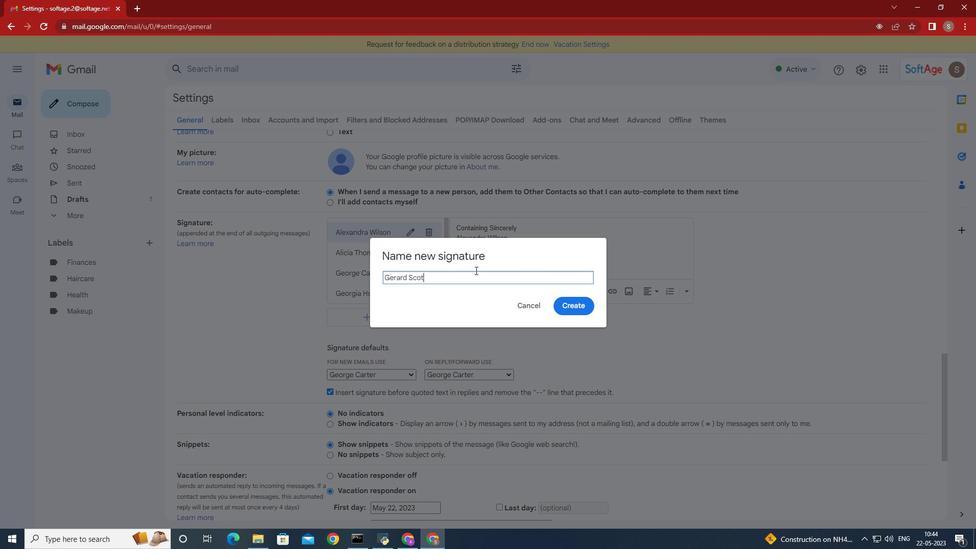 
Action: Mouse moved to (572, 306)
Screenshot: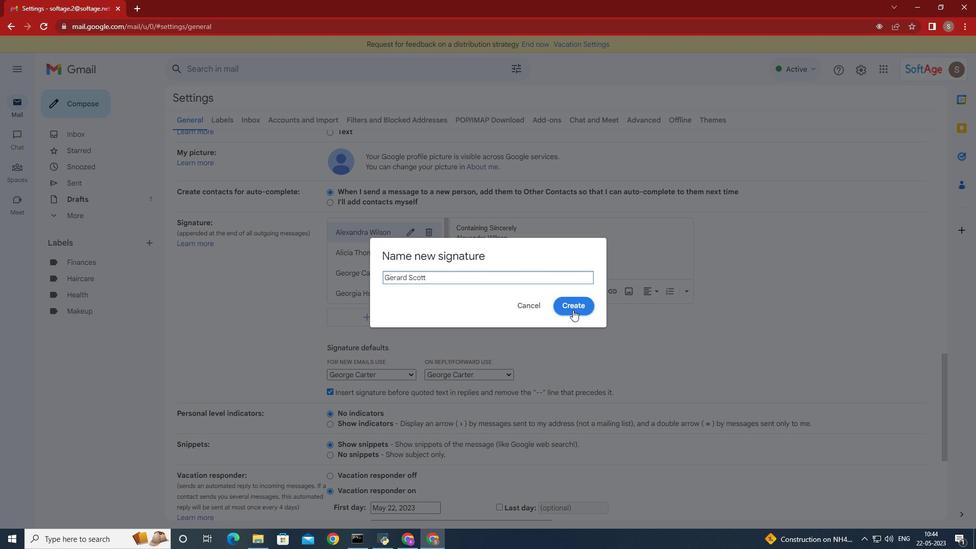 
Action: Mouse pressed left at (572, 306)
Screenshot: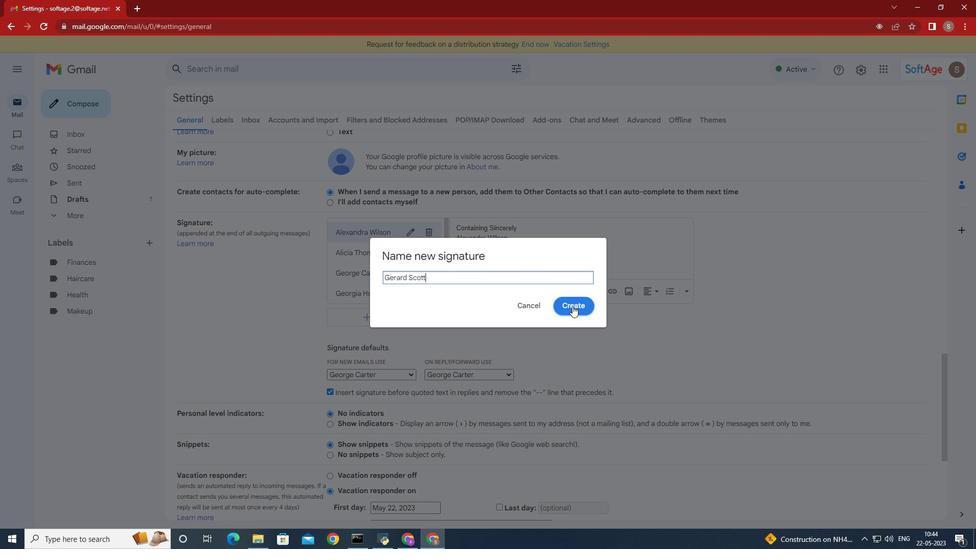 
Action: Mouse moved to (513, 246)
Screenshot: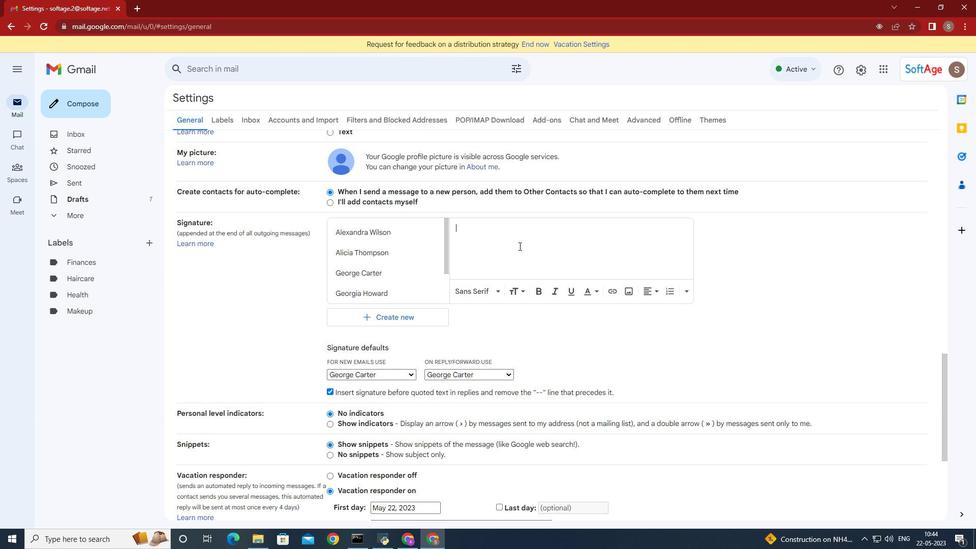 
Action: Key pressed <Key.shift><Key.shift><Key.shift><Key.shift><Key.shift><Key.shift><Key.shift><Key.shift><Key.shift><Key.shift><Key.shift><Key.shift><Key.shift><Key.shift><Key.shift><Key.shift><Key.shift><Key.shift><Key.shift><Key.shift><Key.shift><Key.shift><Key.shift><Key.shift><Key.shift><Key.shift><Key.shift><Key.shift><Key.shift><Key.shift><Key.shift><Key.shift><Key.shift><Key.shift><Key.shift><Key.shift><Key.shift><Key.shift><Key.shift>Best<Key.space><Key.shift>Wishes<Key.space>for<Key.space>happy<Key.space>veterans<Key.space><Key.shift><Key.shift><Key.shift><Key.shift><Key.shift><Key.shift><Key.shift><Key.shift><Key.shift><Key.shift><Key.shift><Key.shift>day<Key.backspace><Key.backspace><Key.backspace><Key.shift><Key.shift><Key.shift><Key.shift><Key.shift><Key.shift><Key.shift><Key.shift><Key.shift><Key.shift><Key.shift><Key.shift><Key.shift>Day,<Key.enter><Key.shift><Key.shift><Key.shift><Key.shift><Key.shift><Key.shift><Key.shift><Key.shift><Key.shift><Key.shift><Key.shift><Key.shift><Key.shift><Key.shift><Key.shift>Gerard<Key.space><Key.shift>Scott
Screenshot: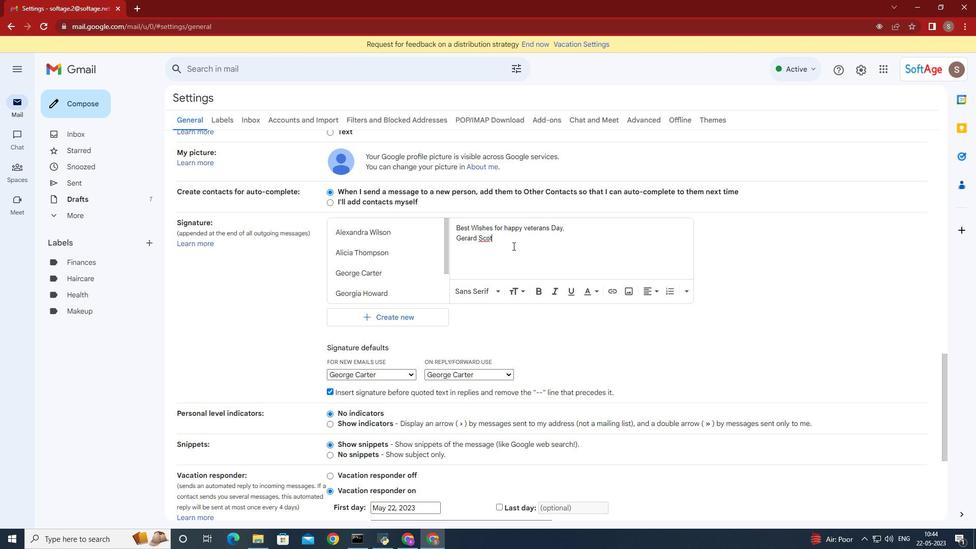 
Action: Mouse moved to (532, 298)
Screenshot: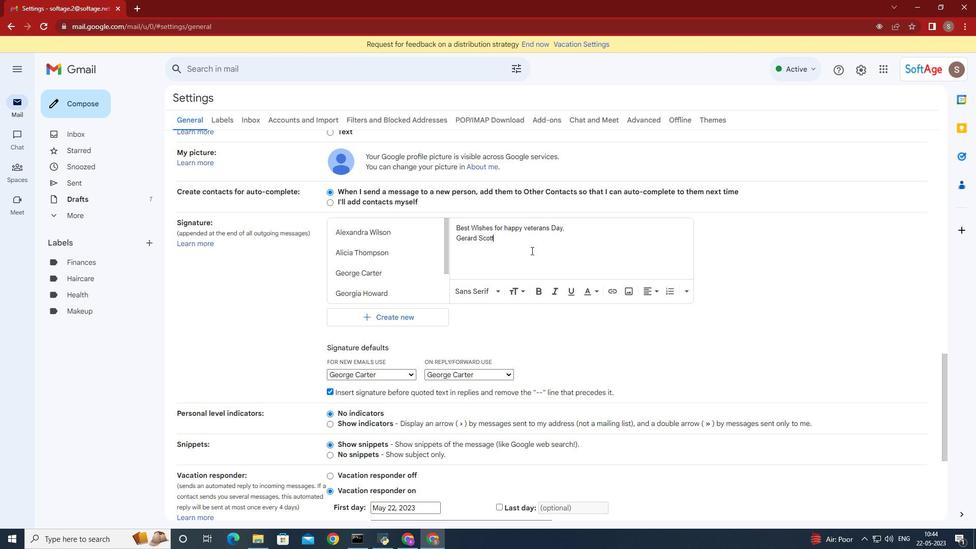 
Action: Mouse scrolled (532, 298) with delta (0, 0)
Screenshot: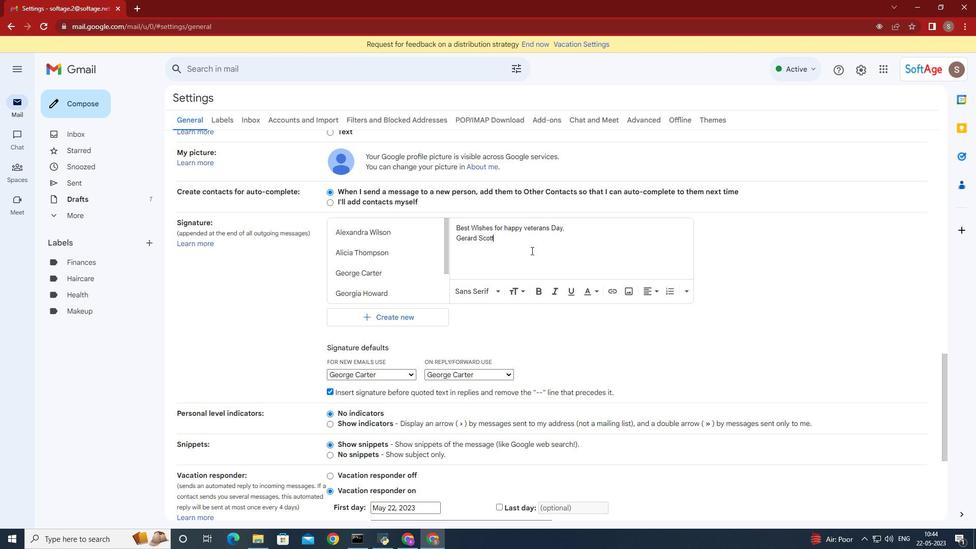 
Action: Mouse moved to (535, 307)
Screenshot: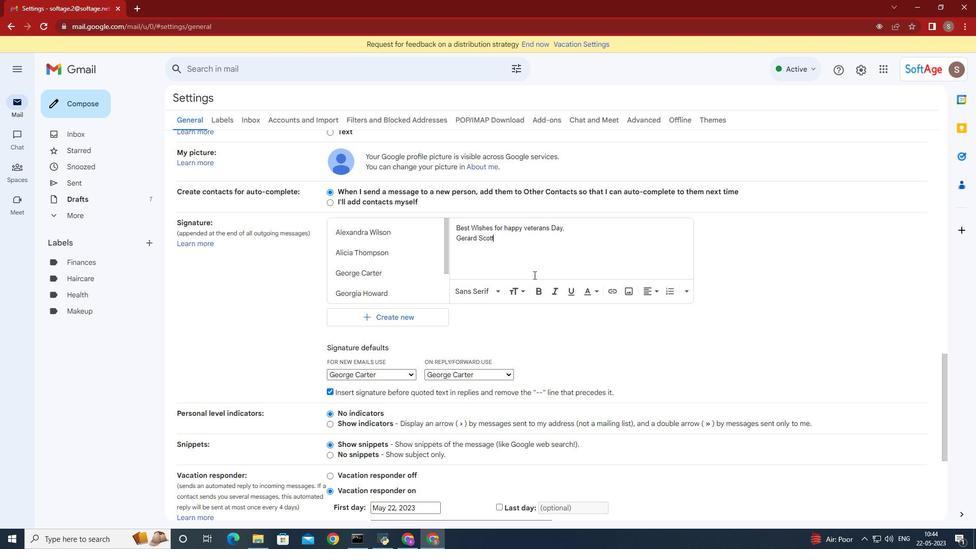 
Action: Mouse scrolled (535, 307) with delta (0, 0)
Screenshot: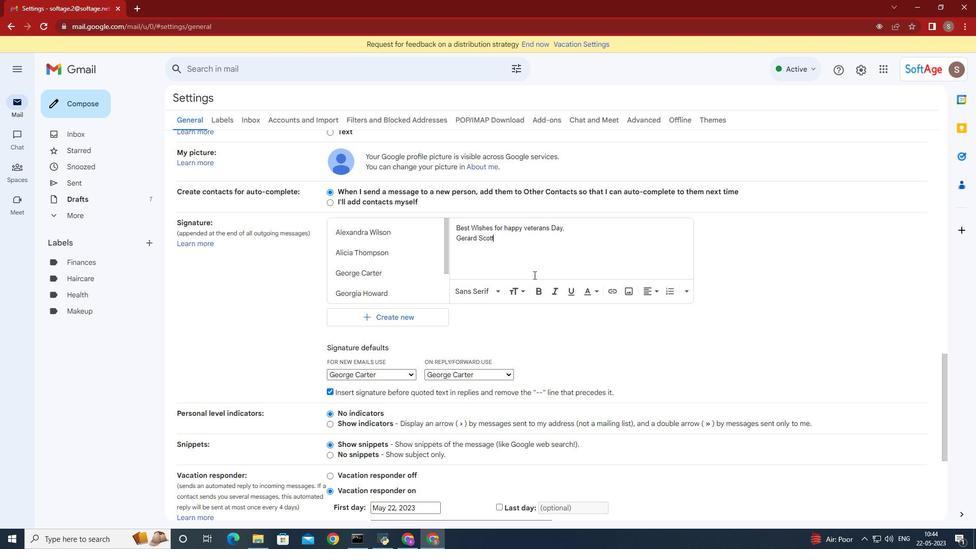 
Action: Mouse moved to (409, 269)
Screenshot: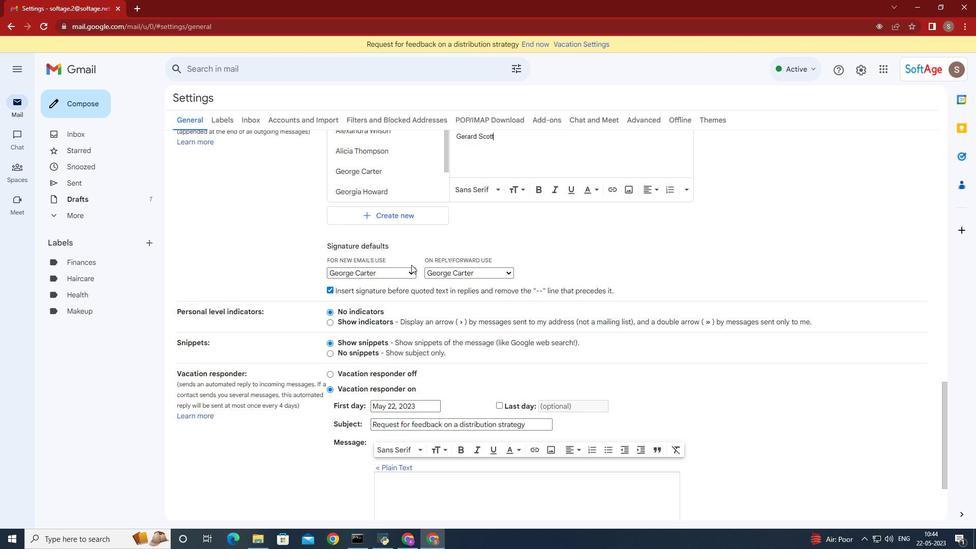 
Action: Mouse pressed left at (409, 269)
Screenshot: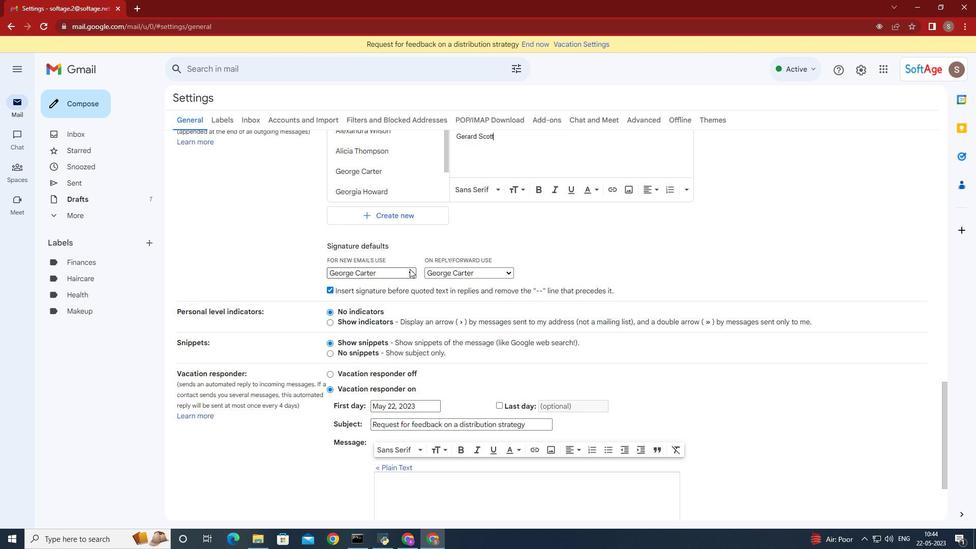 
Action: Mouse moved to (394, 330)
Screenshot: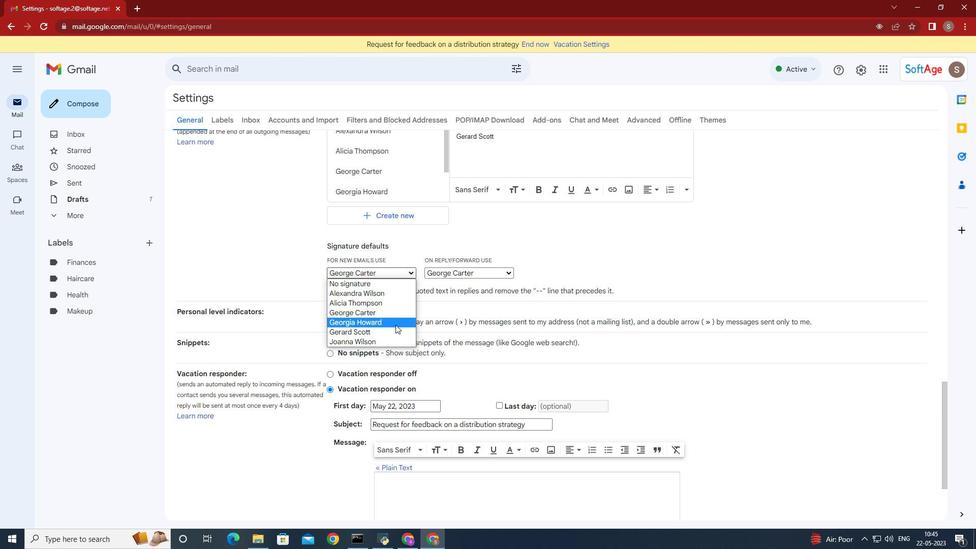 
Action: Mouse pressed left at (394, 330)
Screenshot: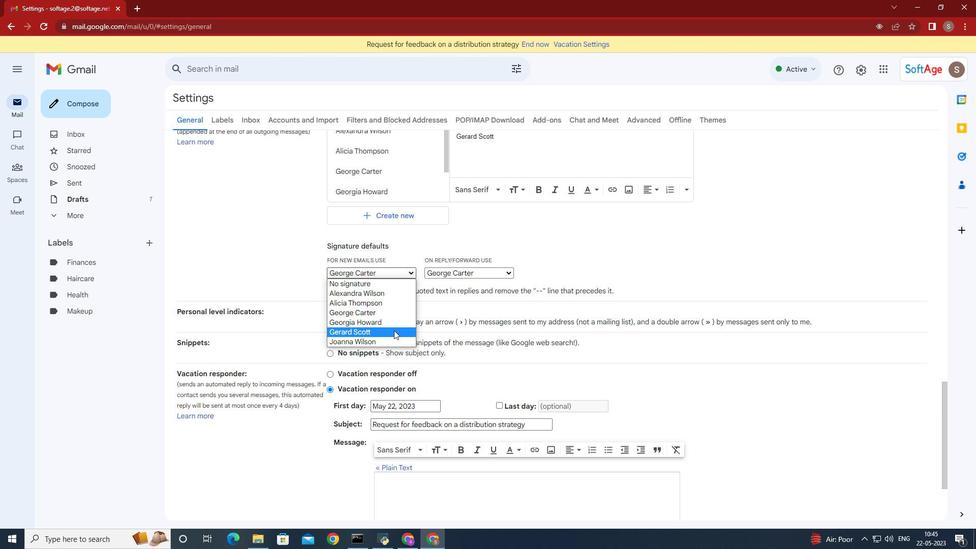 
Action: Mouse moved to (504, 271)
Screenshot: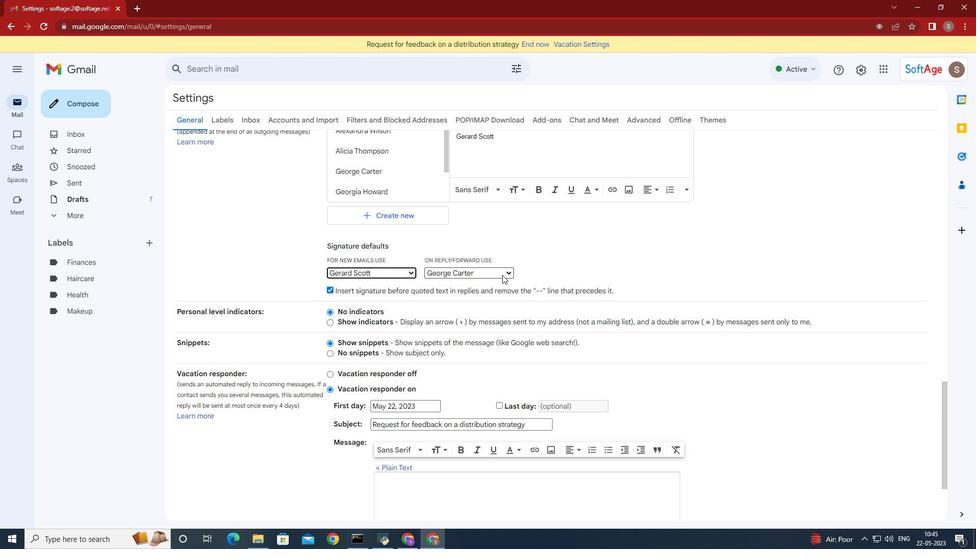 
Action: Mouse pressed left at (504, 271)
Screenshot: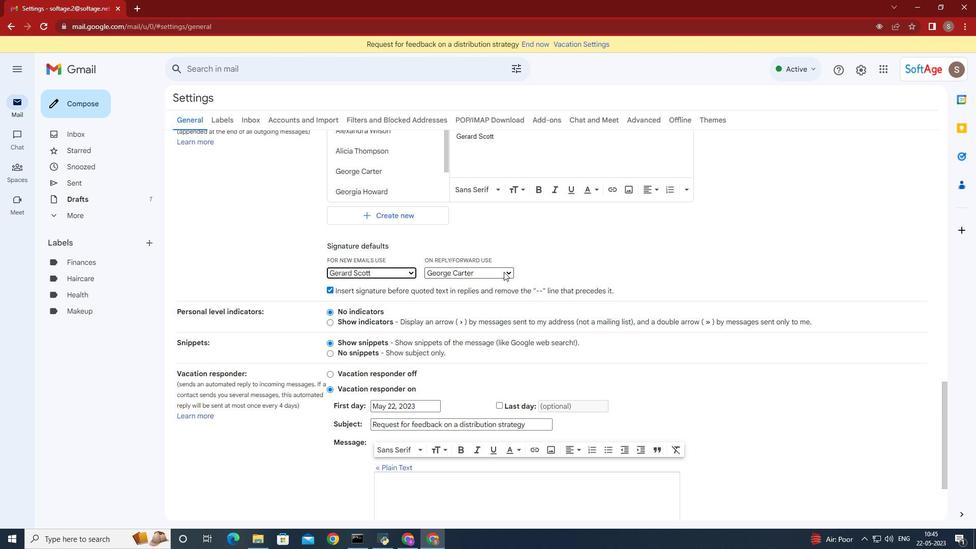 
Action: Mouse moved to (483, 332)
Screenshot: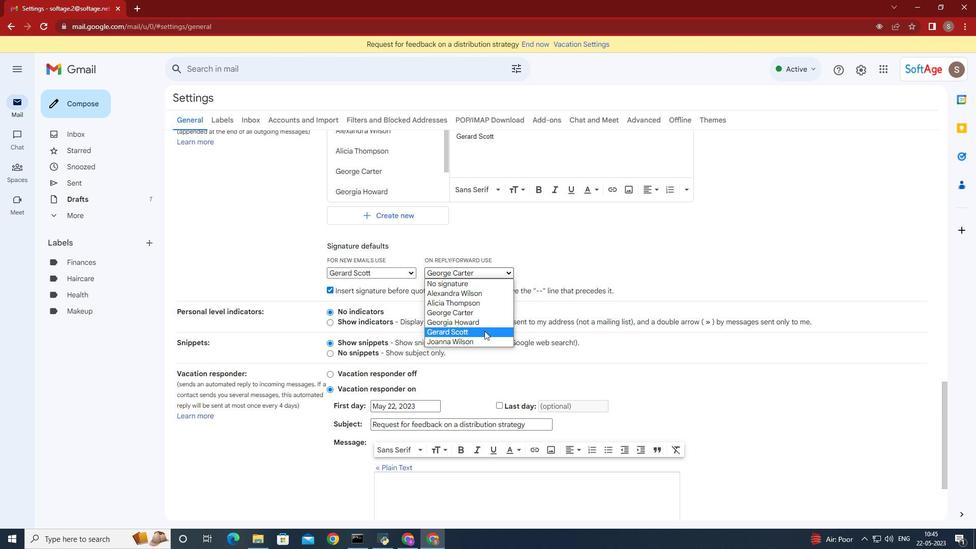 
Action: Mouse pressed left at (483, 332)
Screenshot: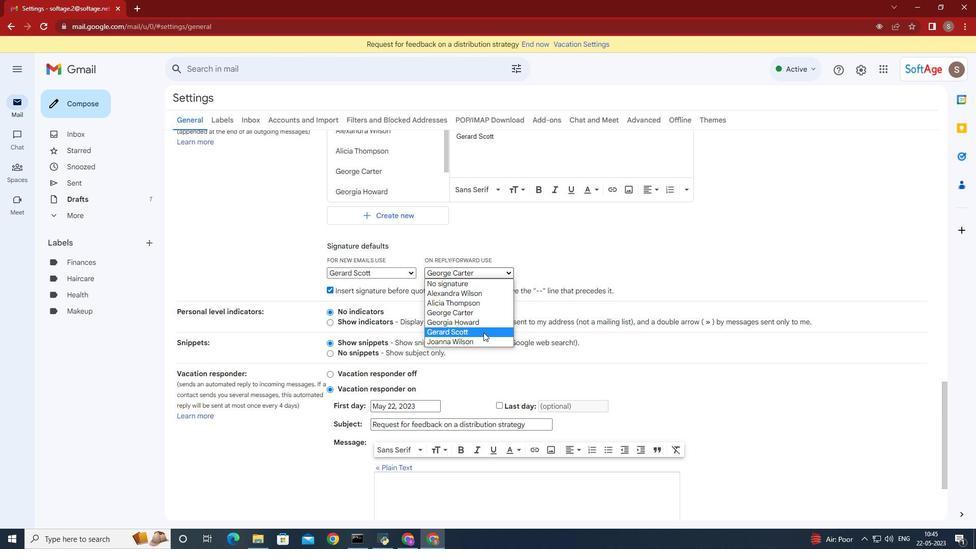 
Action: Mouse moved to (793, 333)
Screenshot: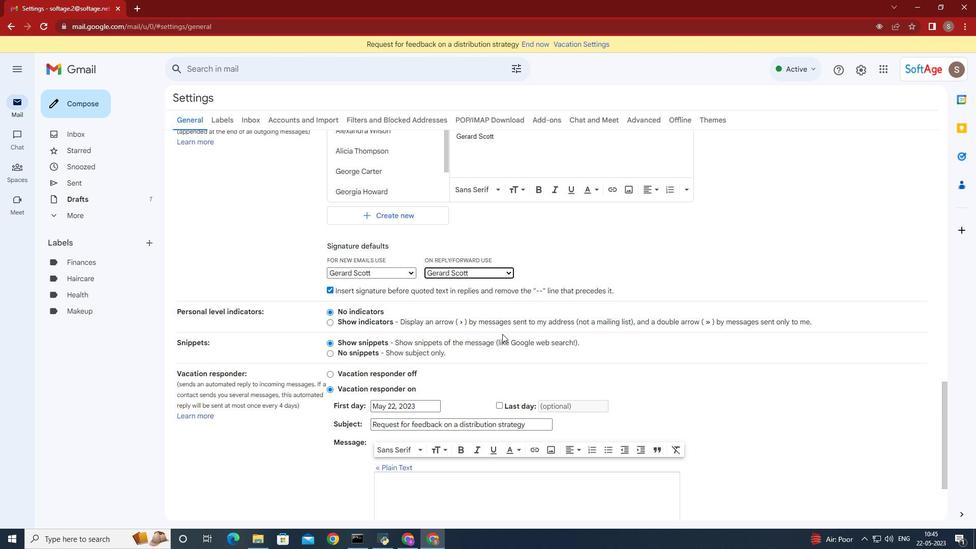 
Action: Mouse scrolled (793, 332) with delta (0, 0)
Screenshot: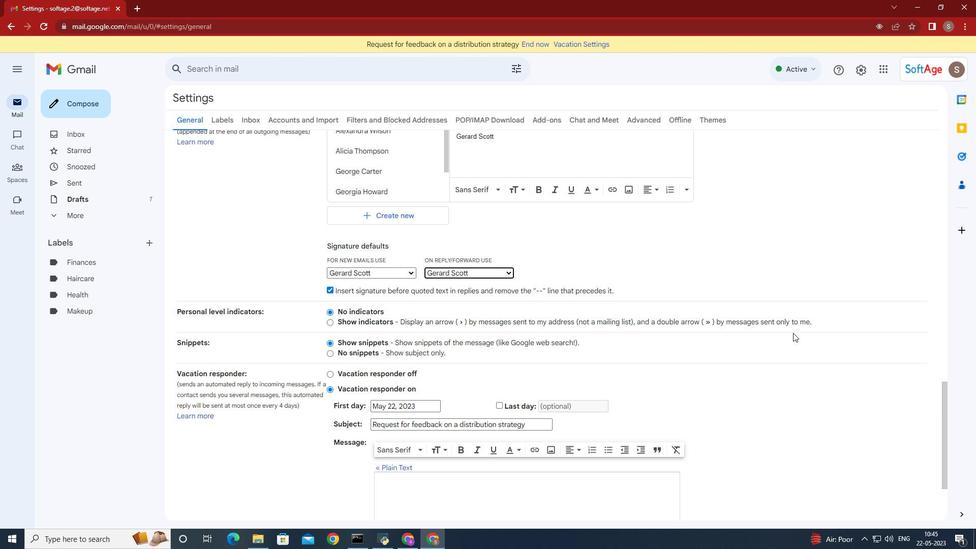 
Action: Mouse moved to (793, 333)
Screenshot: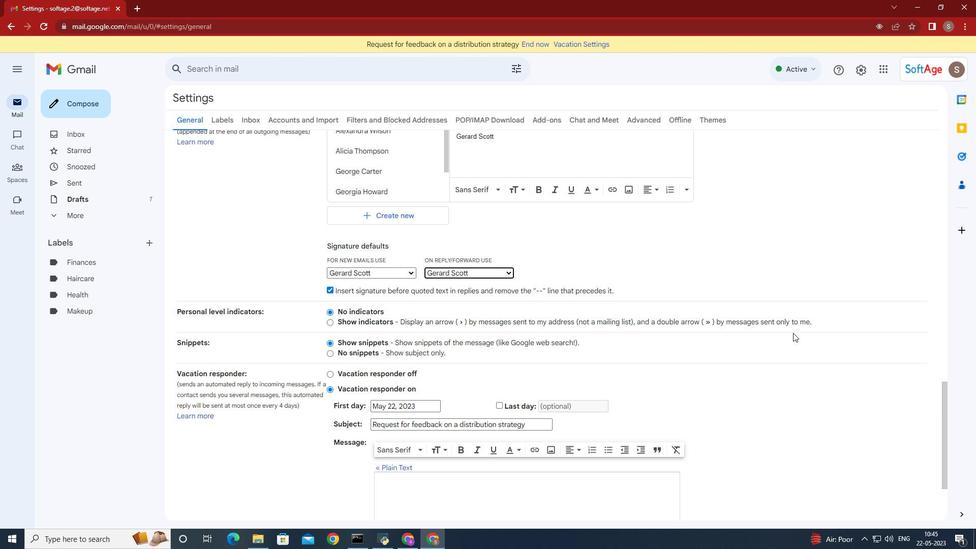 
Action: Mouse scrolled (793, 332) with delta (0, 0)
Screenshot: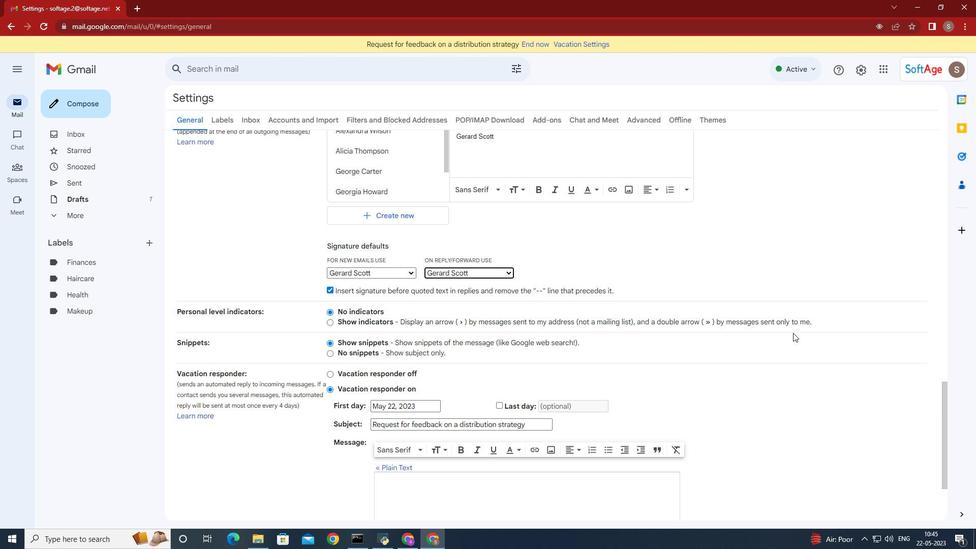 
Action: Mouse moved to (792, 333)
Screenshot: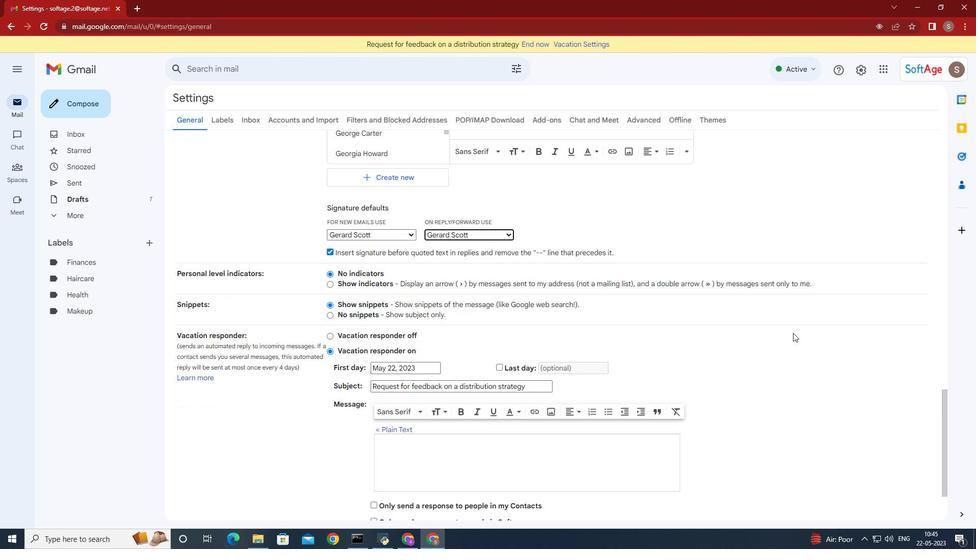 
Action: Mouse scrolled (792, 332) with delta (0, 0)
Screenshot: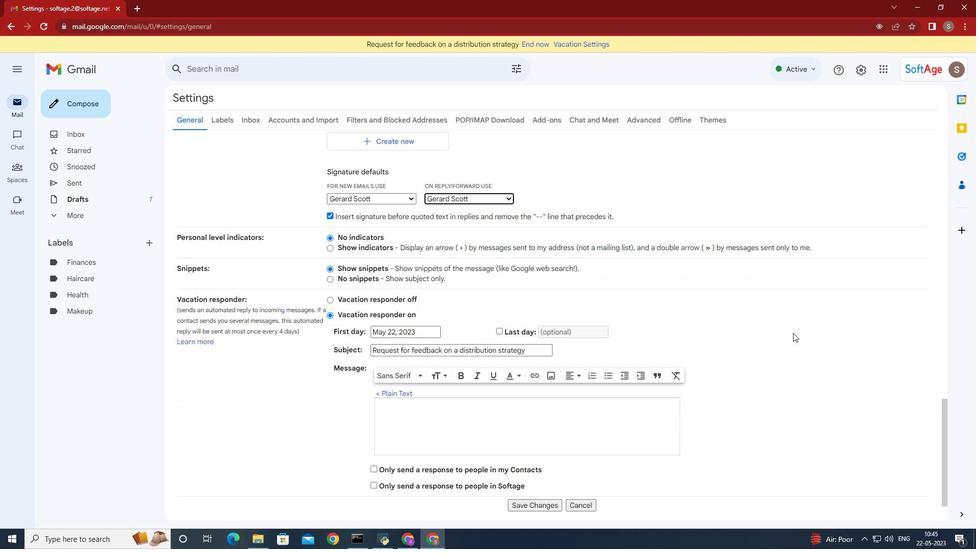 
Action: Mouse moved to (792, 334)
Screenshot: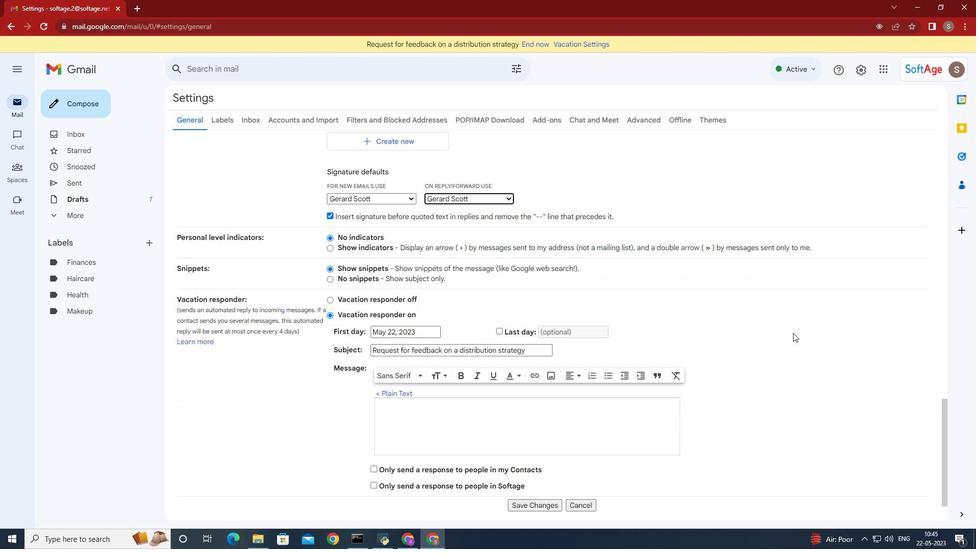 
Action: Mouse scrolled (792, 332) with delta (0, 0)
Screenshot: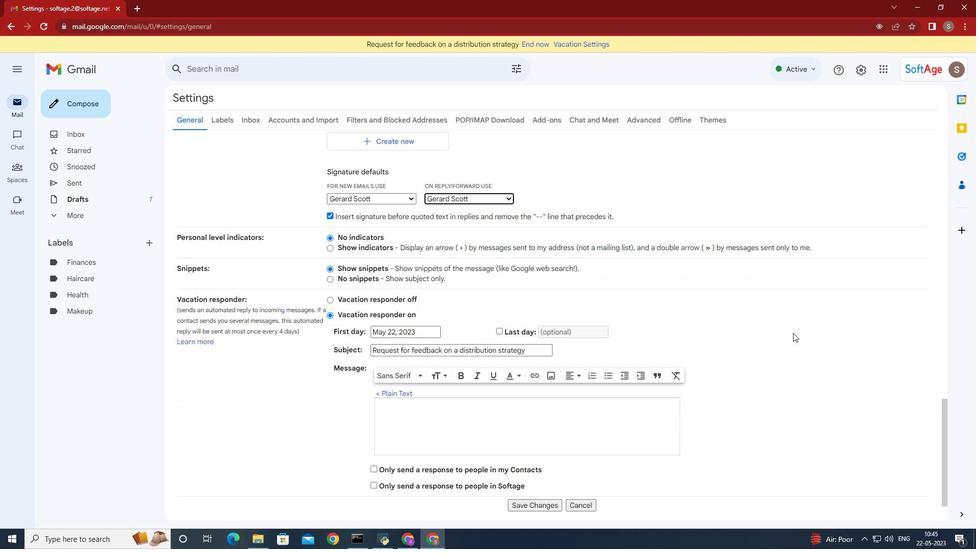 
Action: Mouse moved to (792, 334)
Screenshot: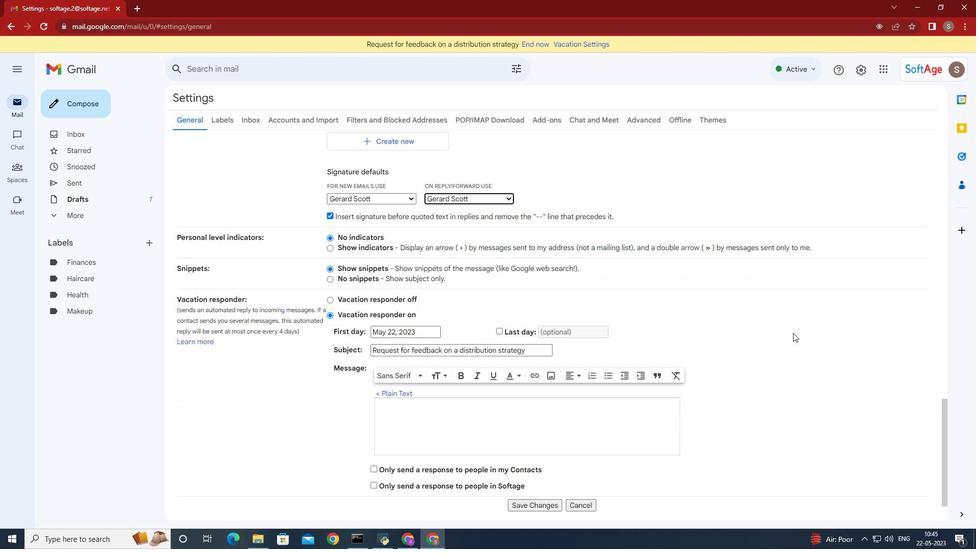 
Action: Mouse scrolled (792, 333) with delta (0, 0)
Screenshot: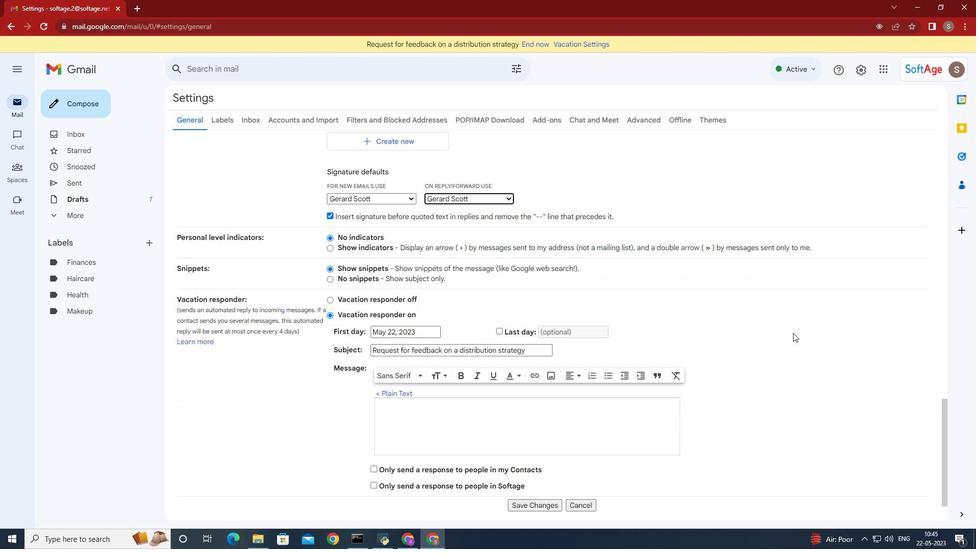 
Action: Mouse scrolled (792, 333) with delta (0, 0)
Screenshot: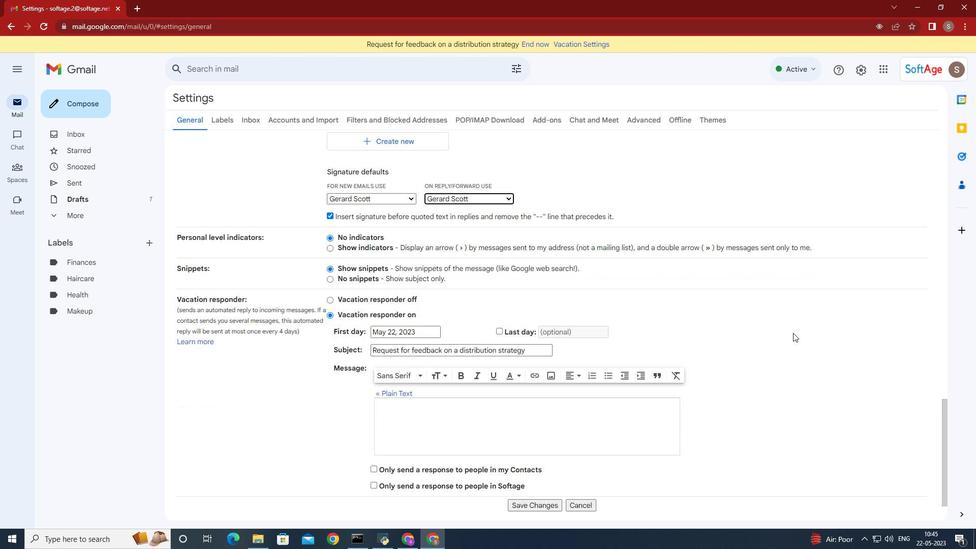 
Action: Mouse moved to (542, 466)
Screenshot: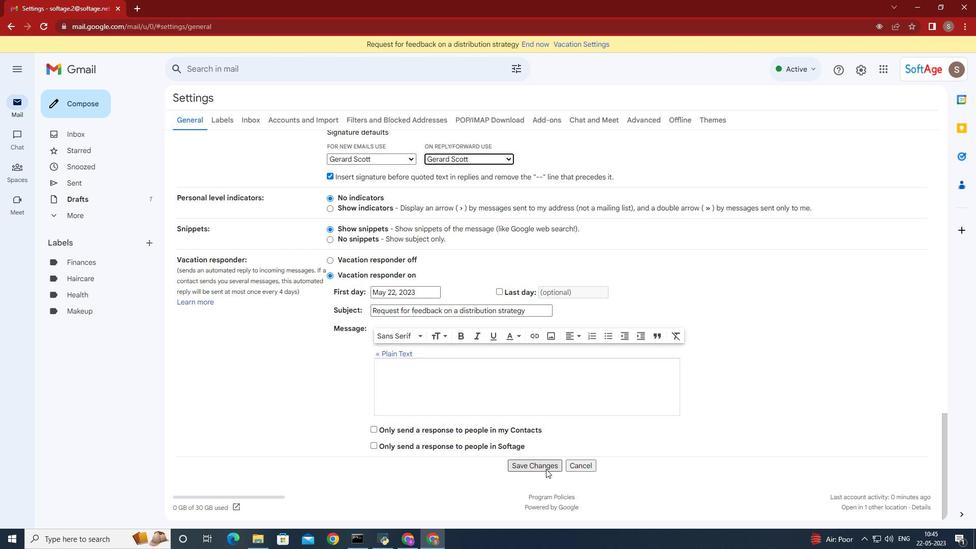 
Action: Mouse pressed left at (542, 466)
Screenshot: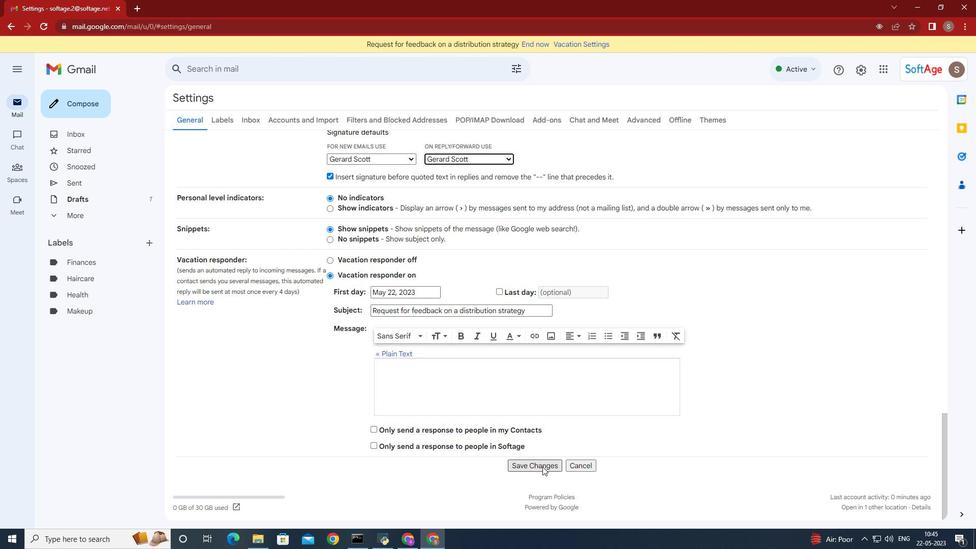 
Action: Mouse moved to (86, 101)
Screenshot: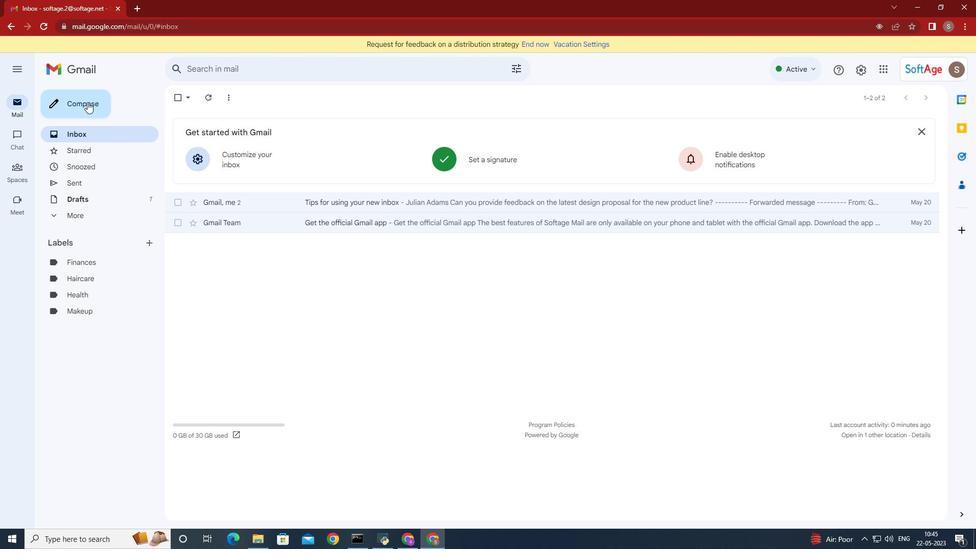 
Action: Mouse pressed left at (86, 101)
Screenshot: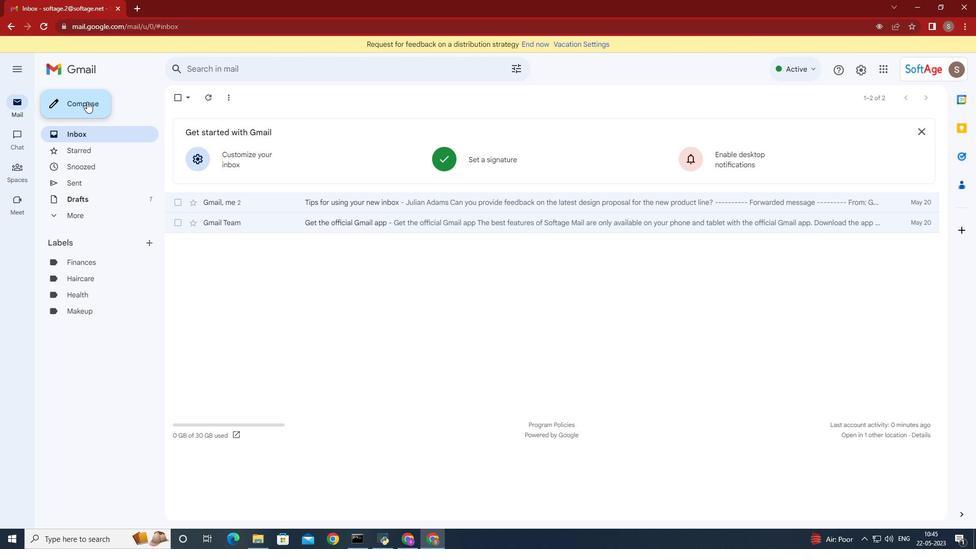 
Action: Mouse moved to (683, 251)
Screenshot: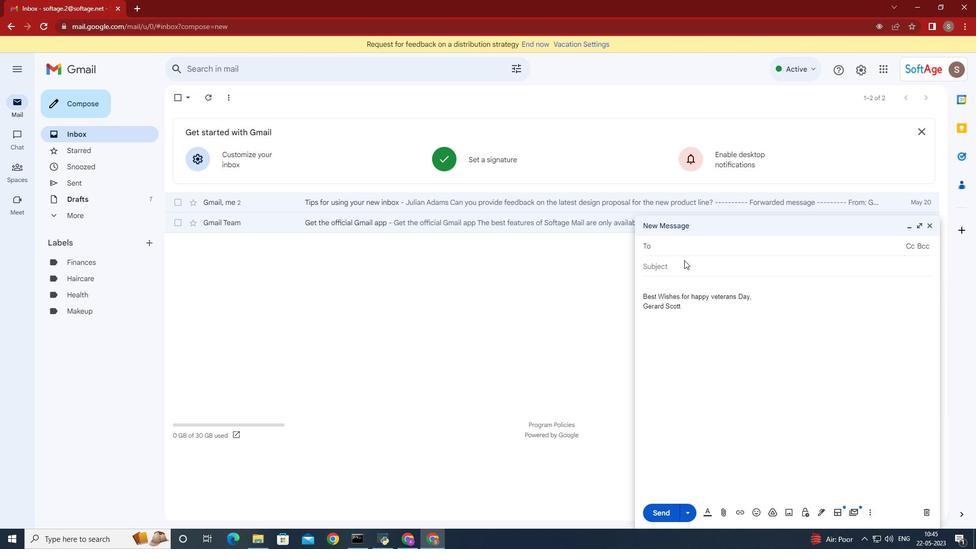 
Action: Key pressed <Key.shift>Softage.5<Key.shift>@<Key.shift>S
Screenshot: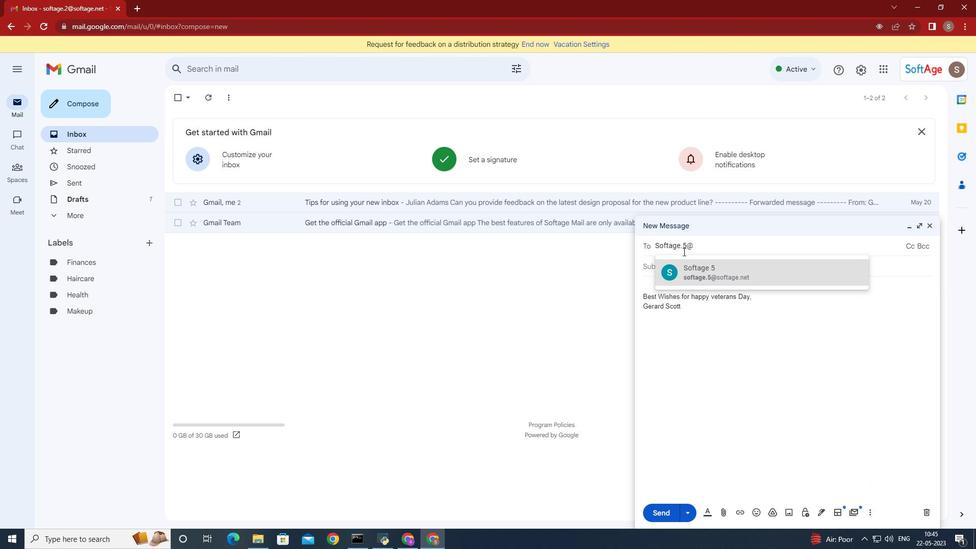 
Action: Mouse moved to (729, 278)
Screenshot: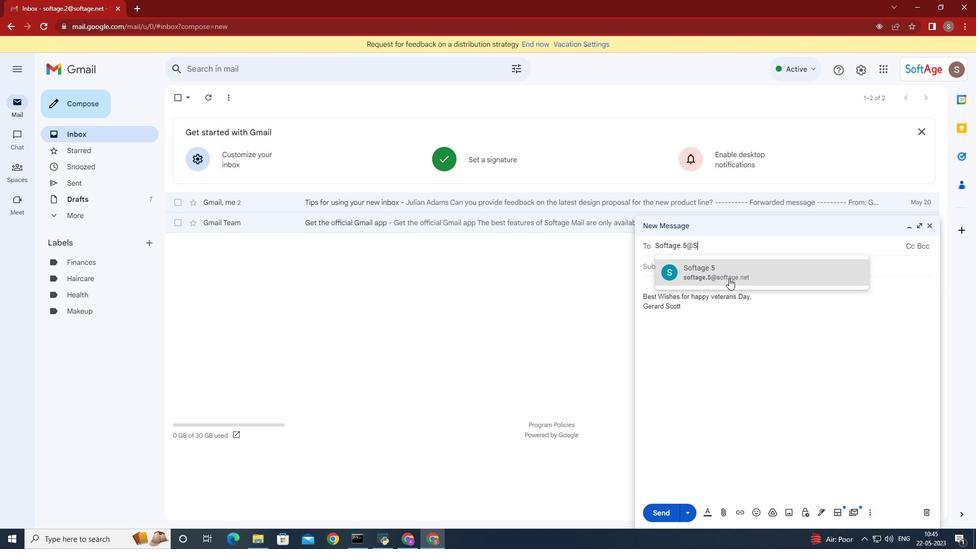
Action: Mouse pressed left at (729, 278)
Screenshot: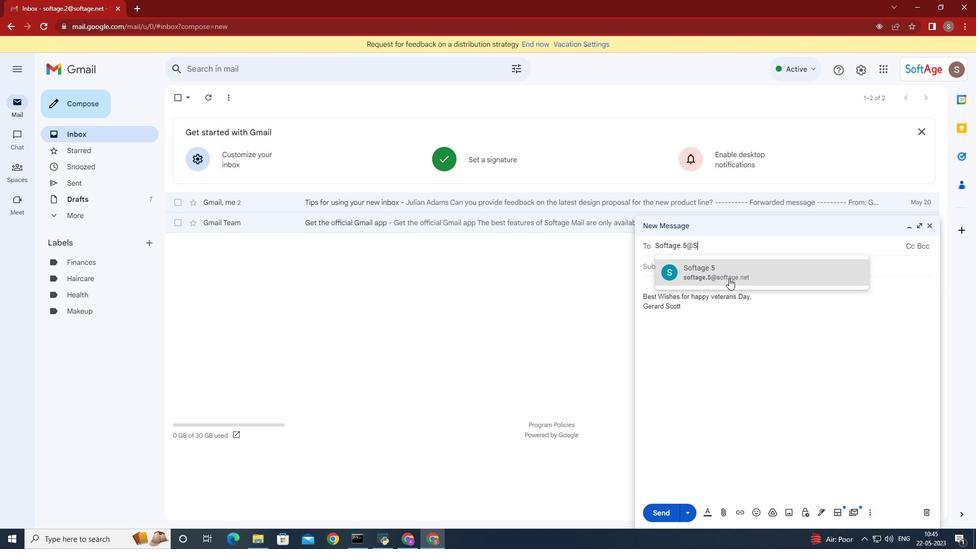 
Action: Mouse moved to (141, 241)
Screenshot: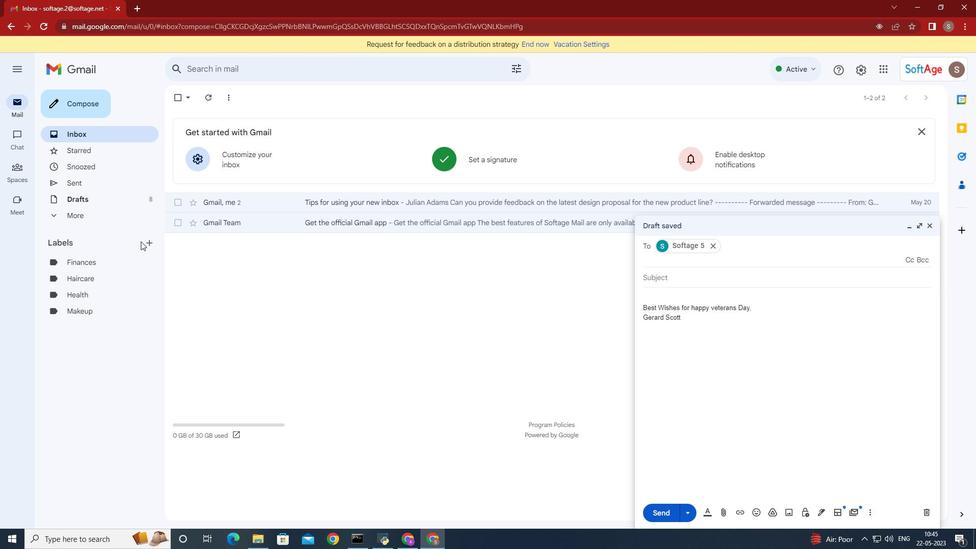 
Action: Mouse pressed left at (141, 241)
Screenshot: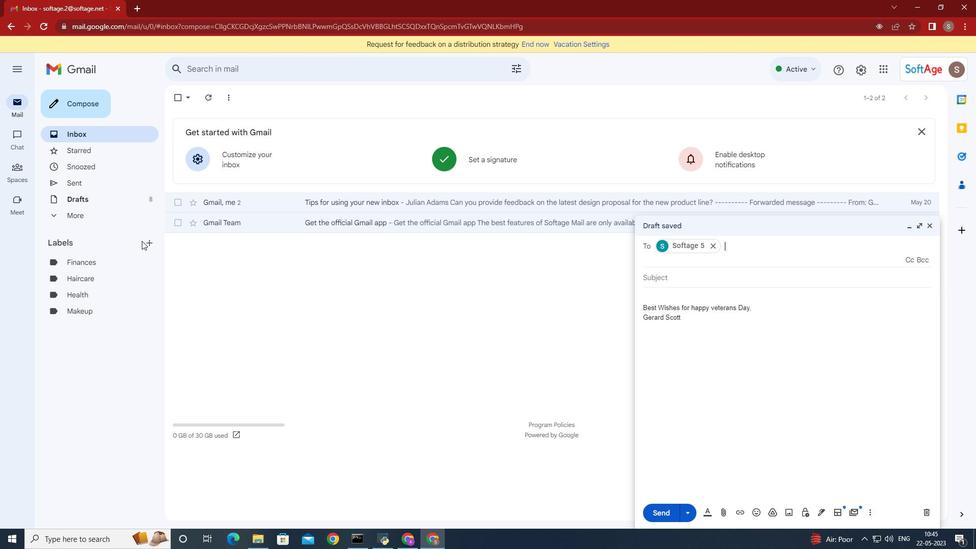 
Action: Mouse moved to (146, 240)
Screenshot: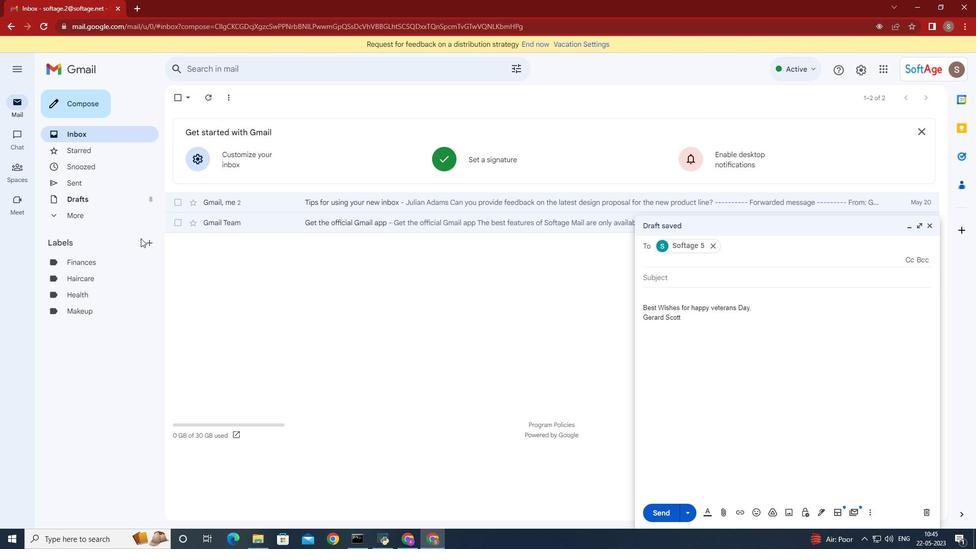 
Action: Mouse pressed left at (146, 240)
Screenshot: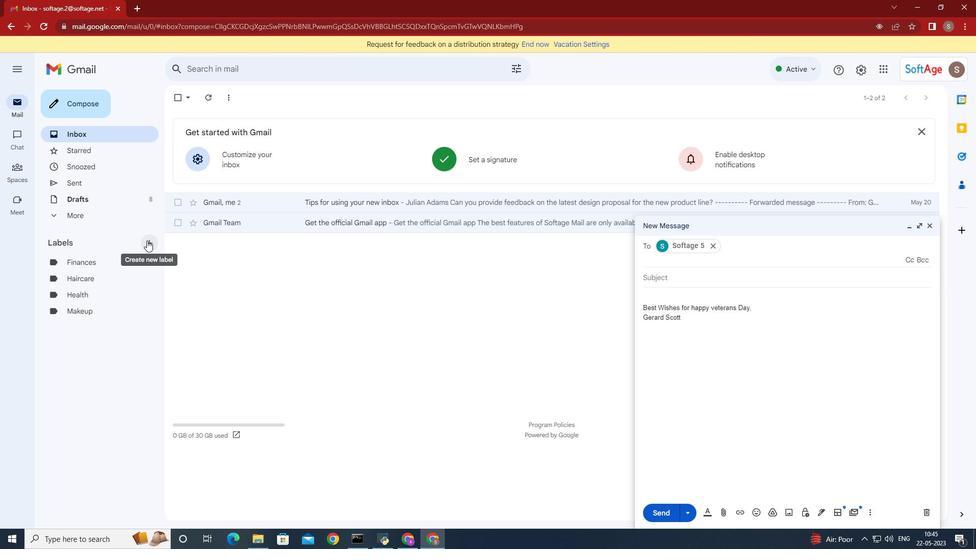 
Action: Mouse moved to (422, 297)
Screenshot: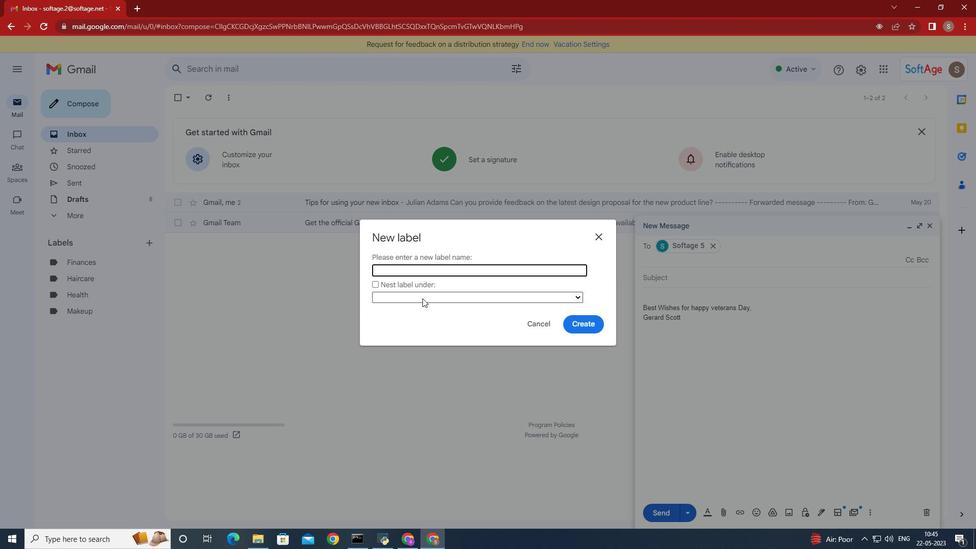 
Action: Key pressed <Key.shift>Body<Key.space><Key.shift>Care
Screenshot: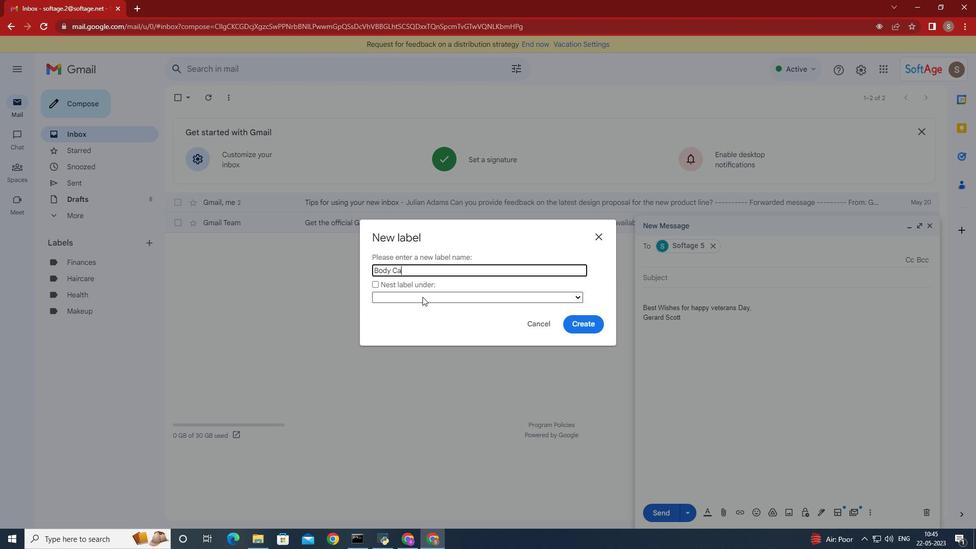 
Action: Mouse moved to (581, 325)
Screenshot: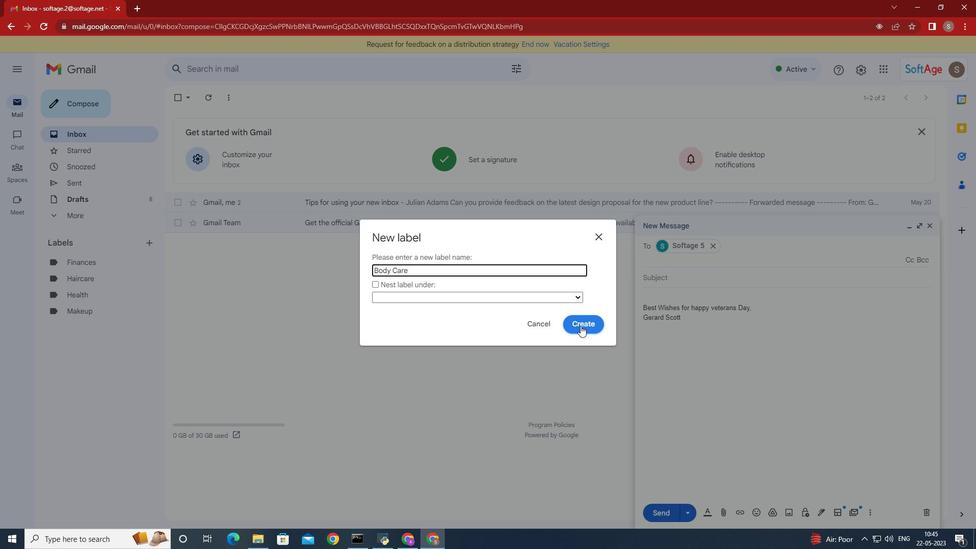
Action: Mouse pressed left at (581, 325)
Screenshot: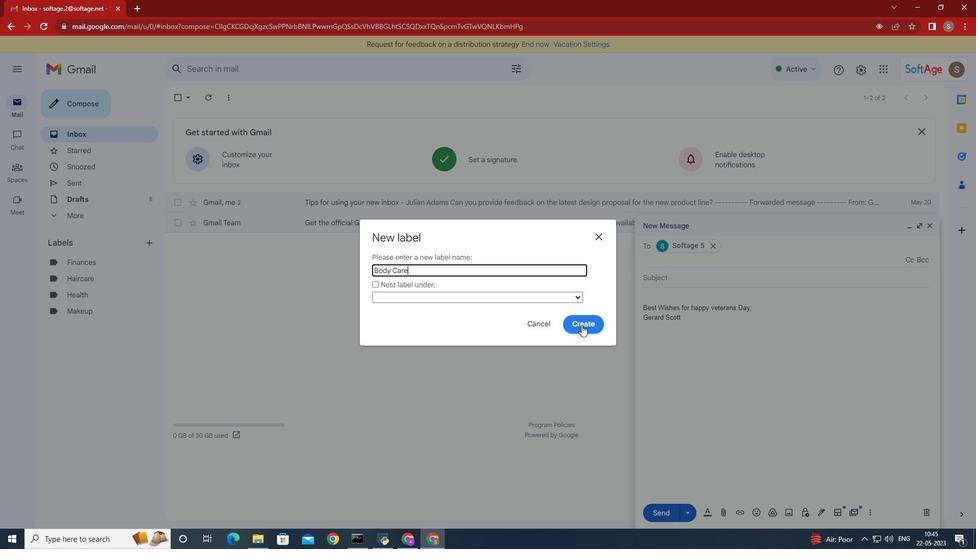 
